 Task: Look for space in Byaroza, Belarus from 12th  August, 2023 to 15th August, 2023 for 3 adults in price range Rs.12000 to Rs.16000. Place can be entire place with 2 bedrooms having 3 beds and 1 bathroom. Property type can be house, flat, guest house. Amenities needed are: washing machine. Booking option can be shelf check-in. Required host language is English.
Action: Mouse moved to (518, 113)
Screenshot: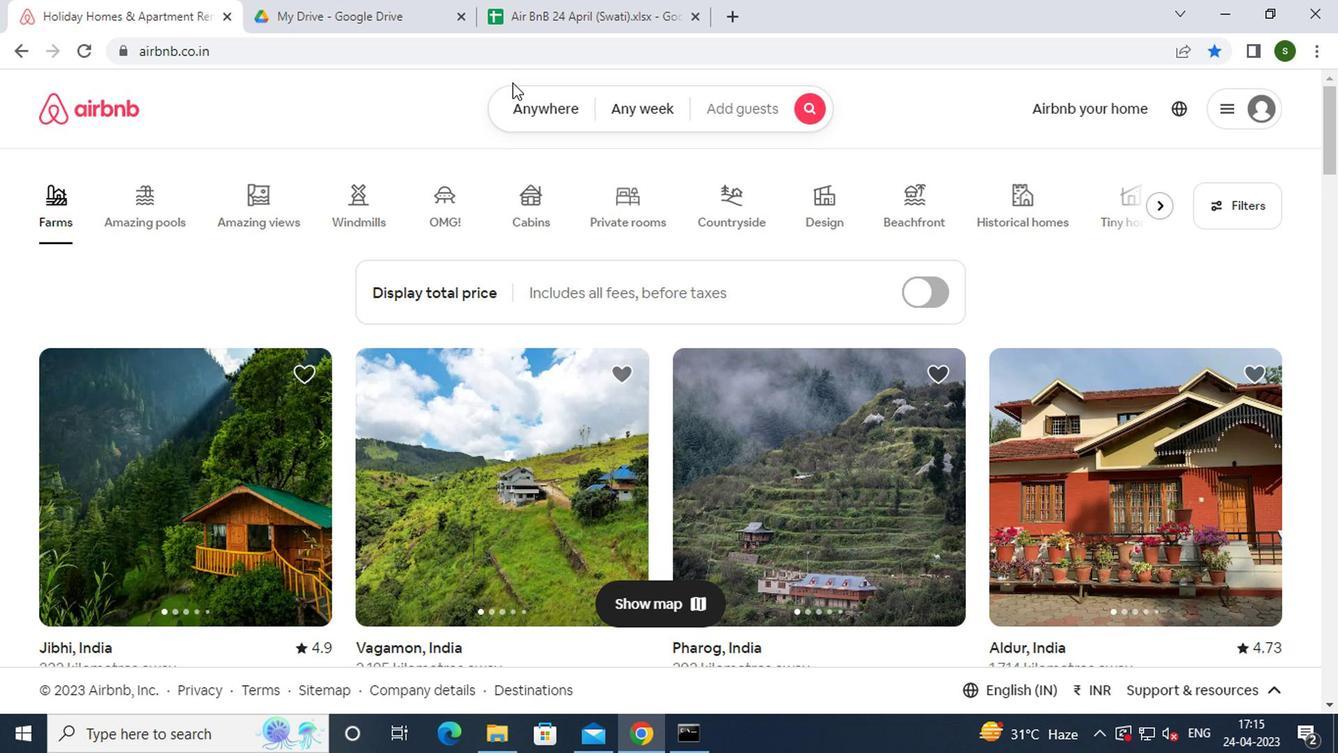 
Action: Mouse pressed left at (518, 113)
Screenshot: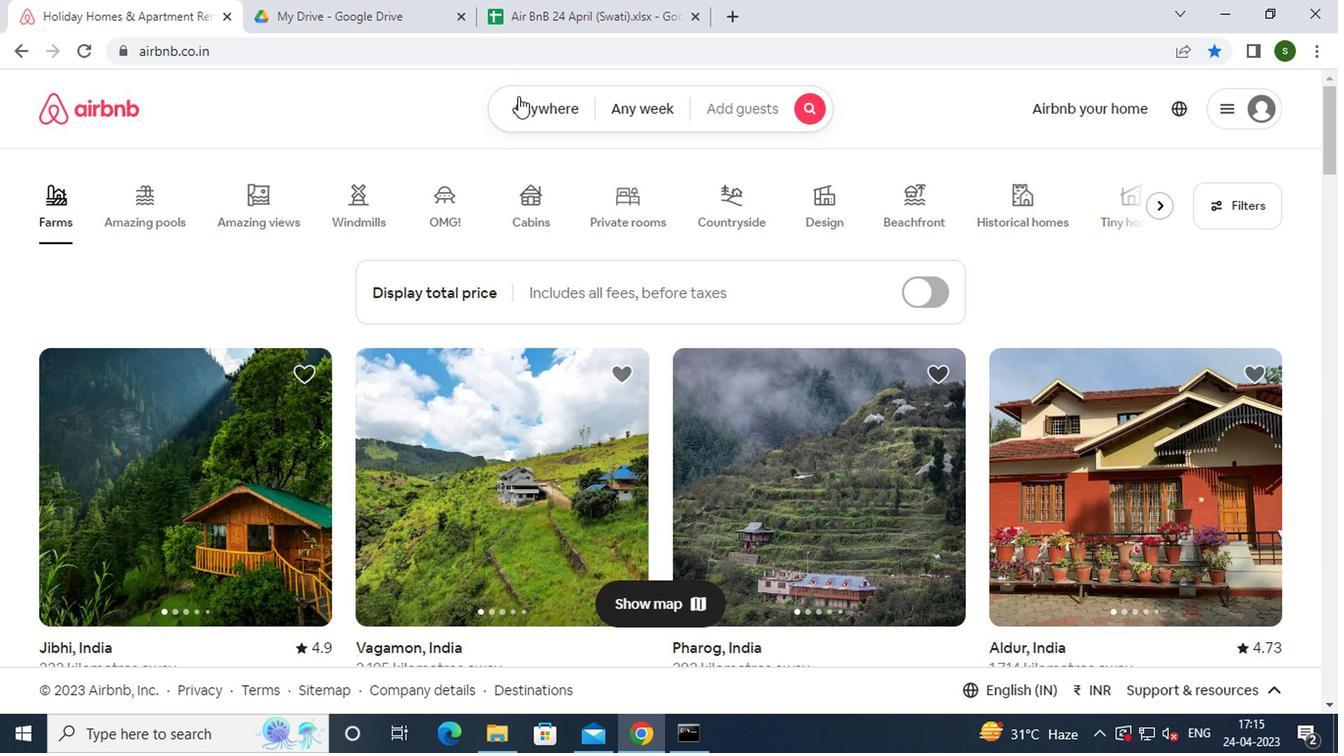 
Action: Mouse moved to (416, 183)
Screenshot: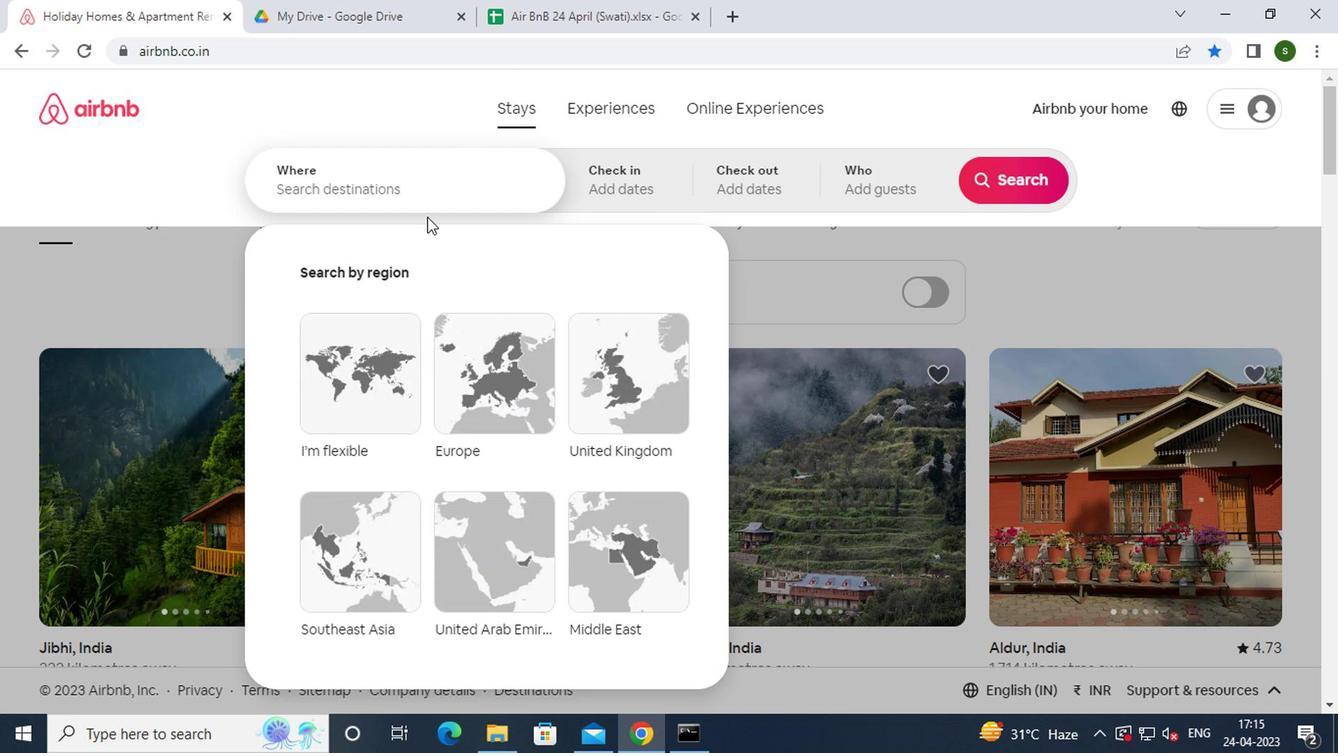 
Action: Mouse pressed left at (416, 183)
Screenshot: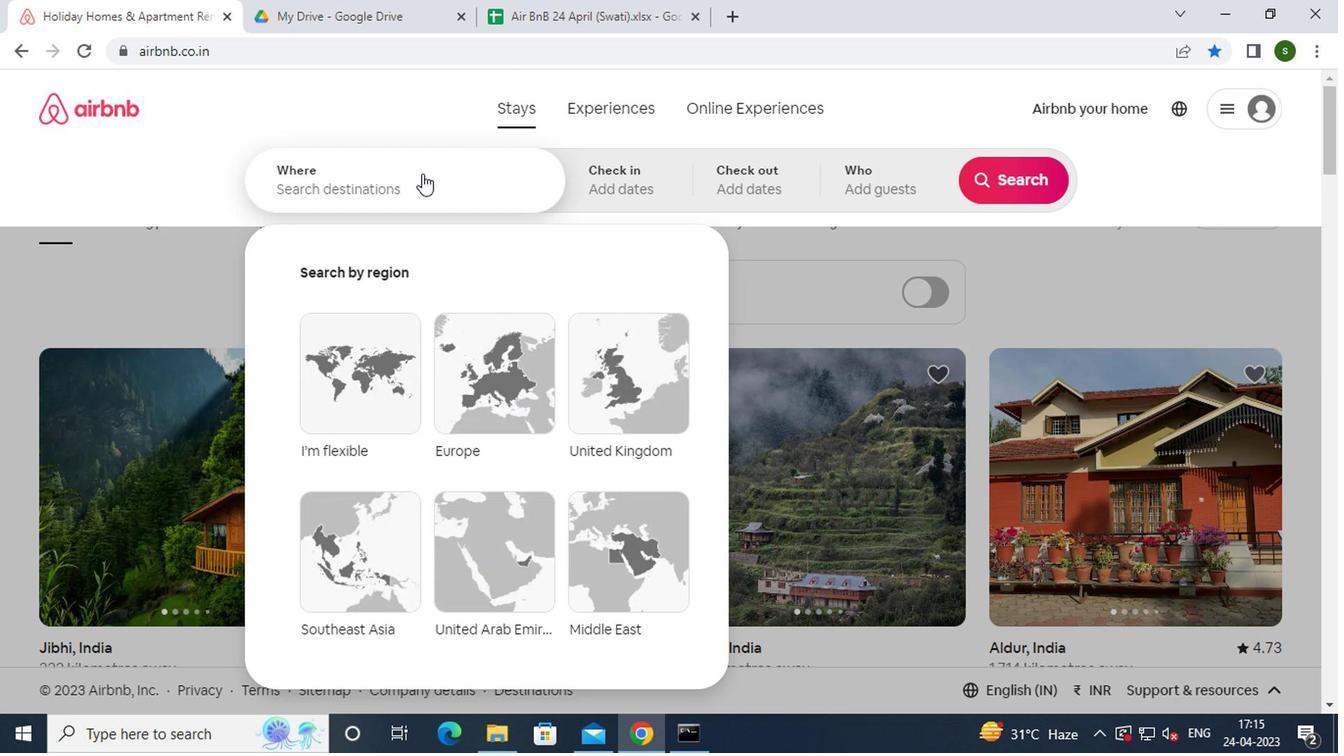 
Action: Key pressed <Key.caps_lock>b<Key.caps_lock><Key.backspace>b<Key.caps_lock>yaroza
Screenshot: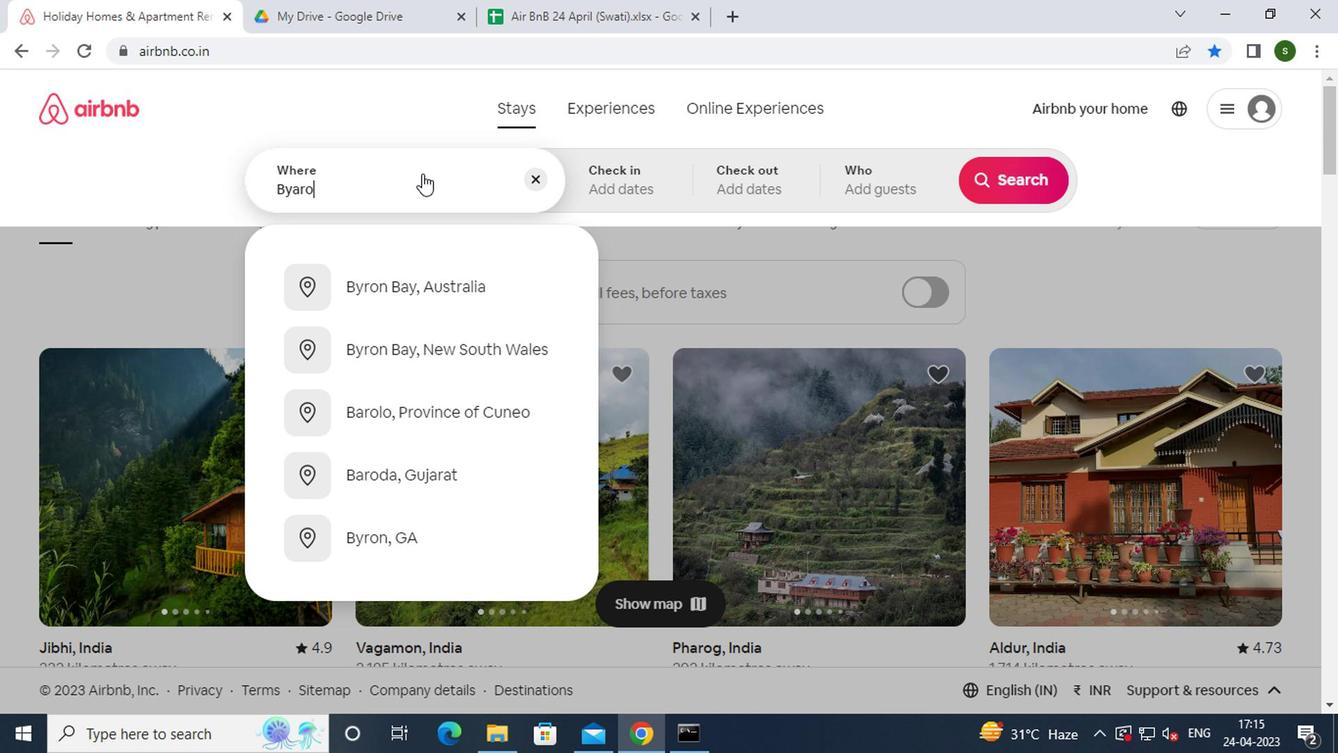 
Action: Mouse moved to (436, 308)
Screenshot: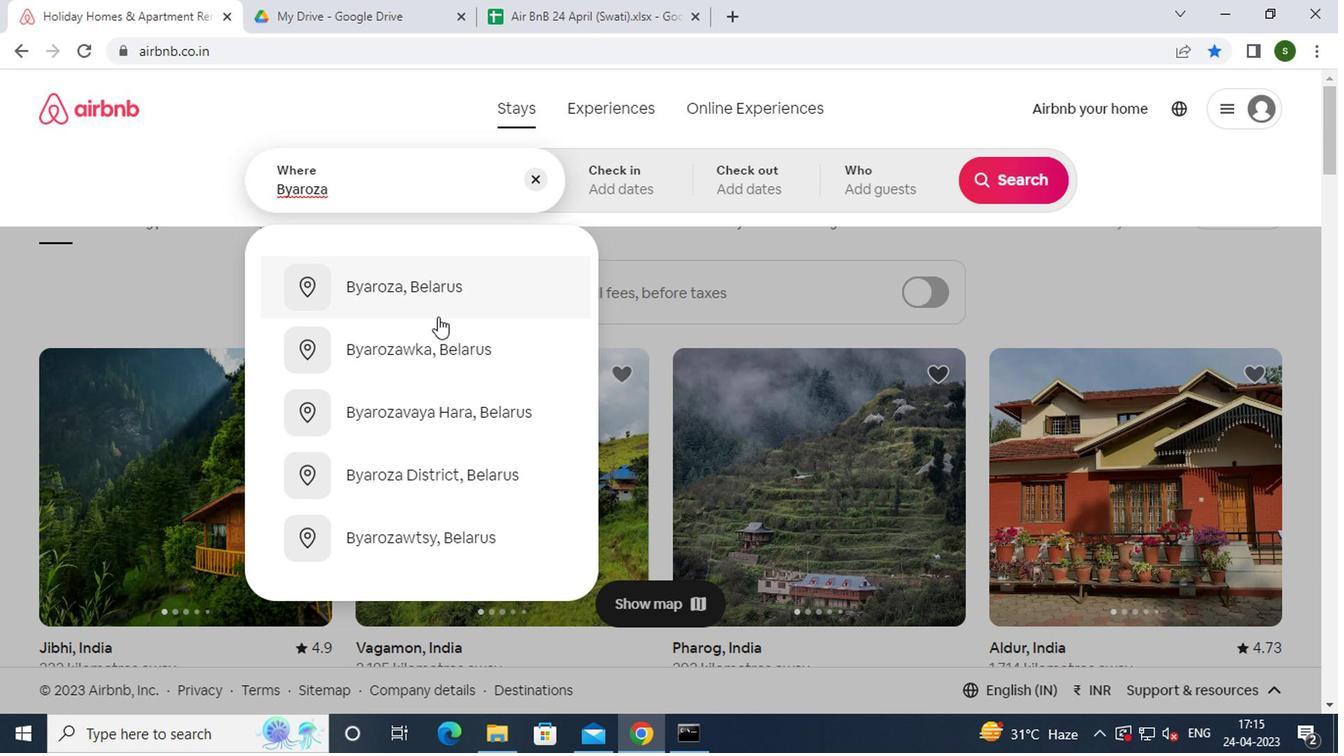 
Action: Mouse pressed left at (436, 308)
Screenshot: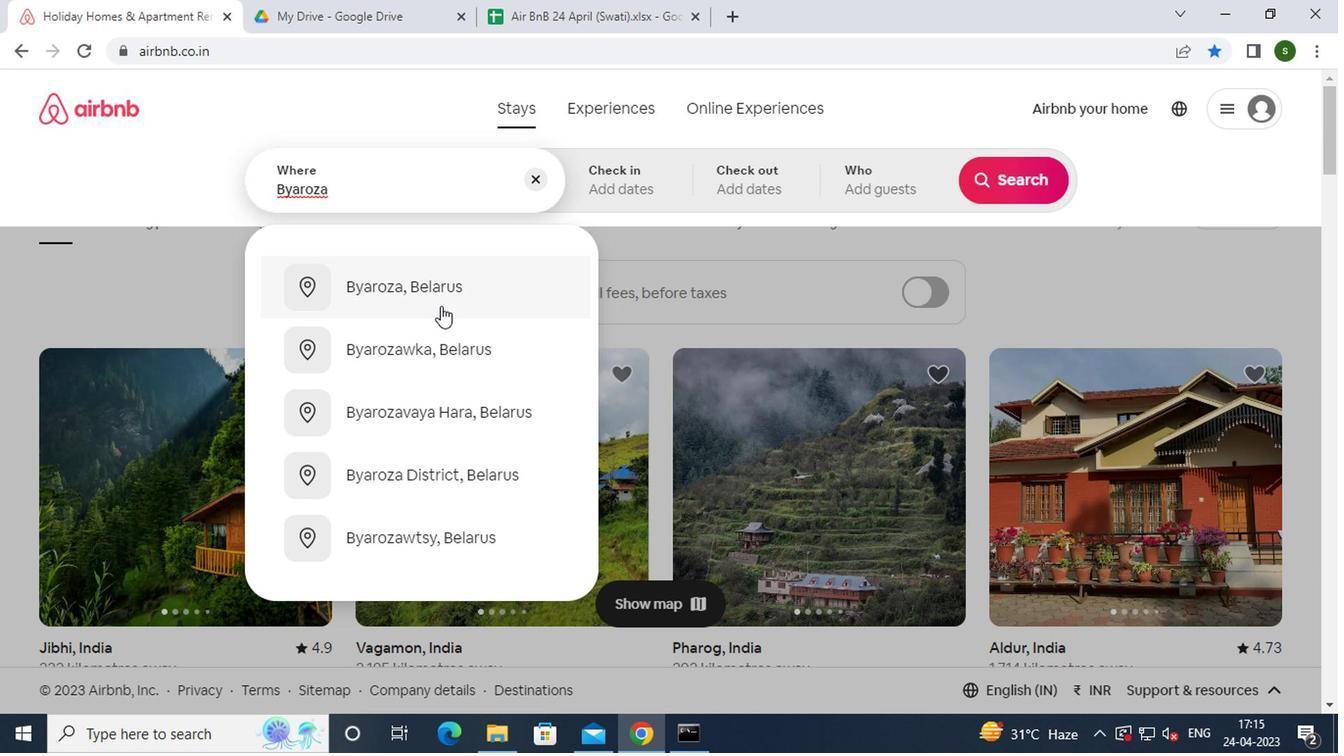 
Action: Mouse moved to (1006, 343)
Screenshot: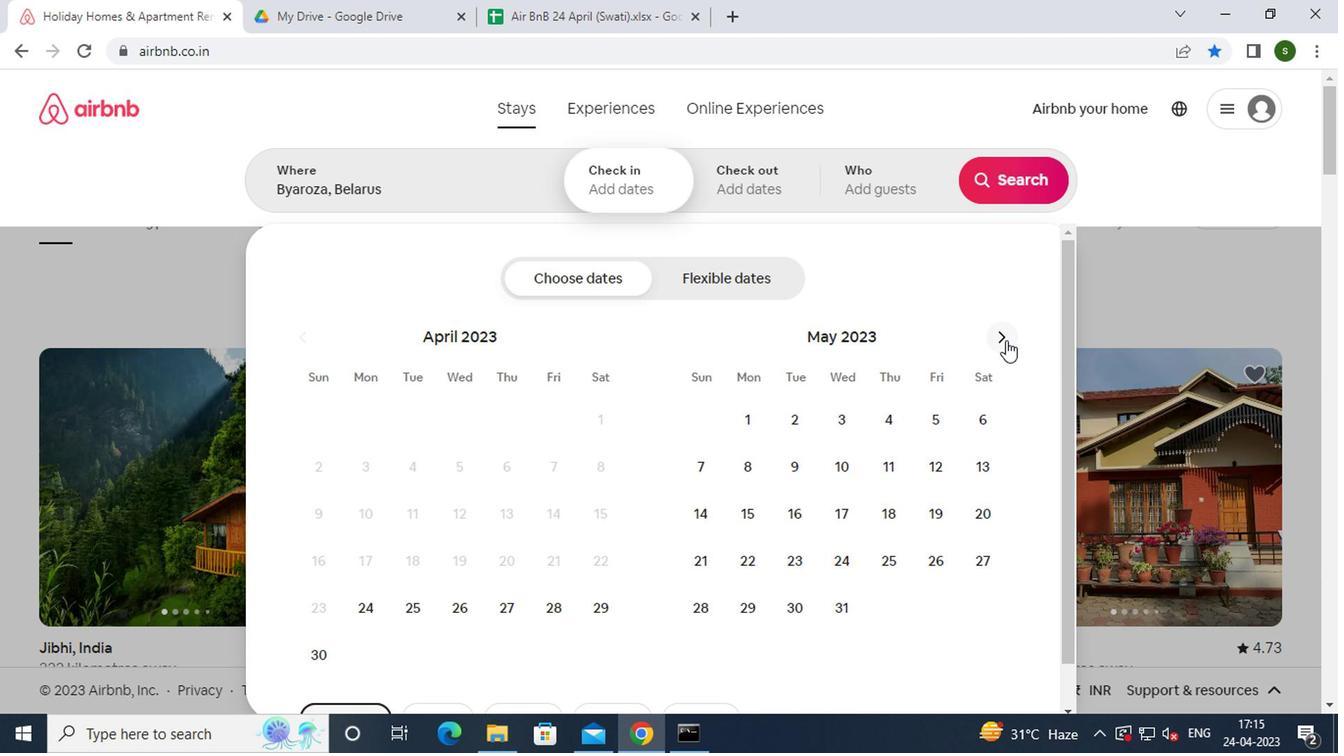 
Action: Mouse pressed left at (1006, 343)
Screenshot: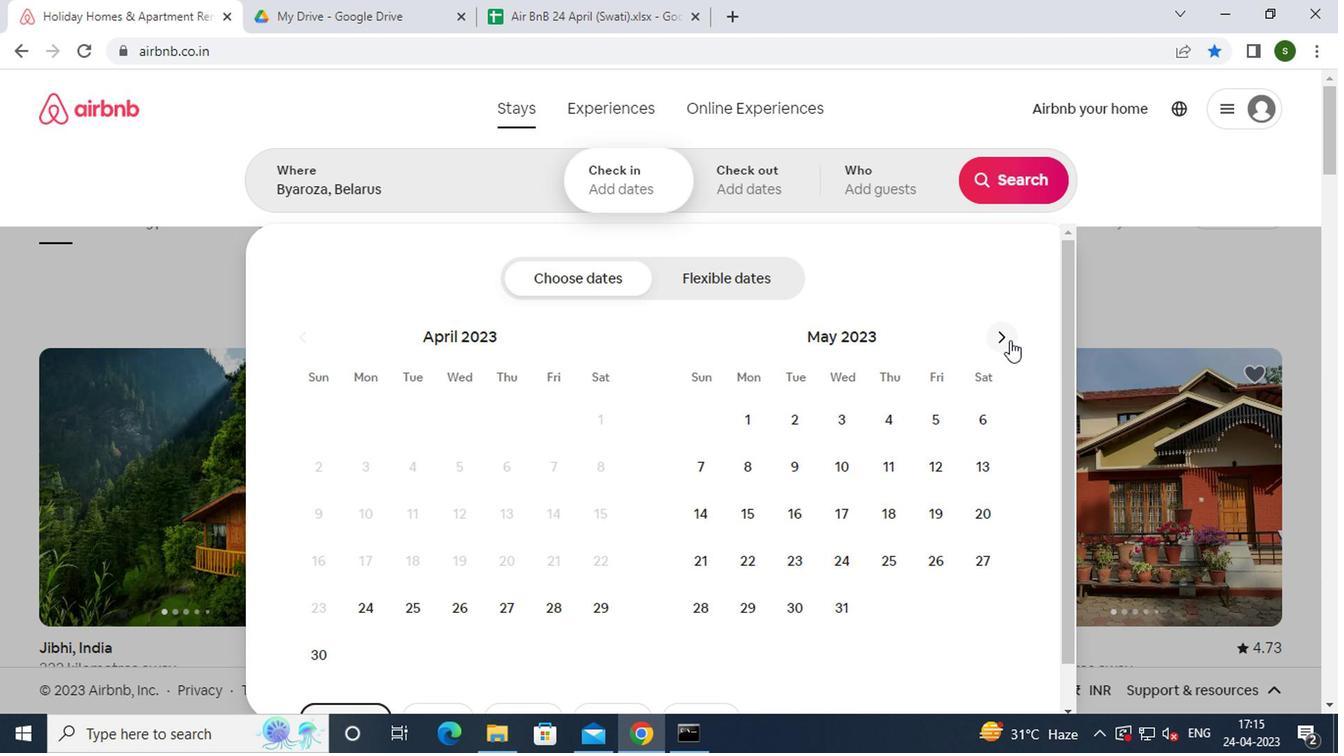 
Action: Mouse pressed left at (1006, 343)
Screenshot: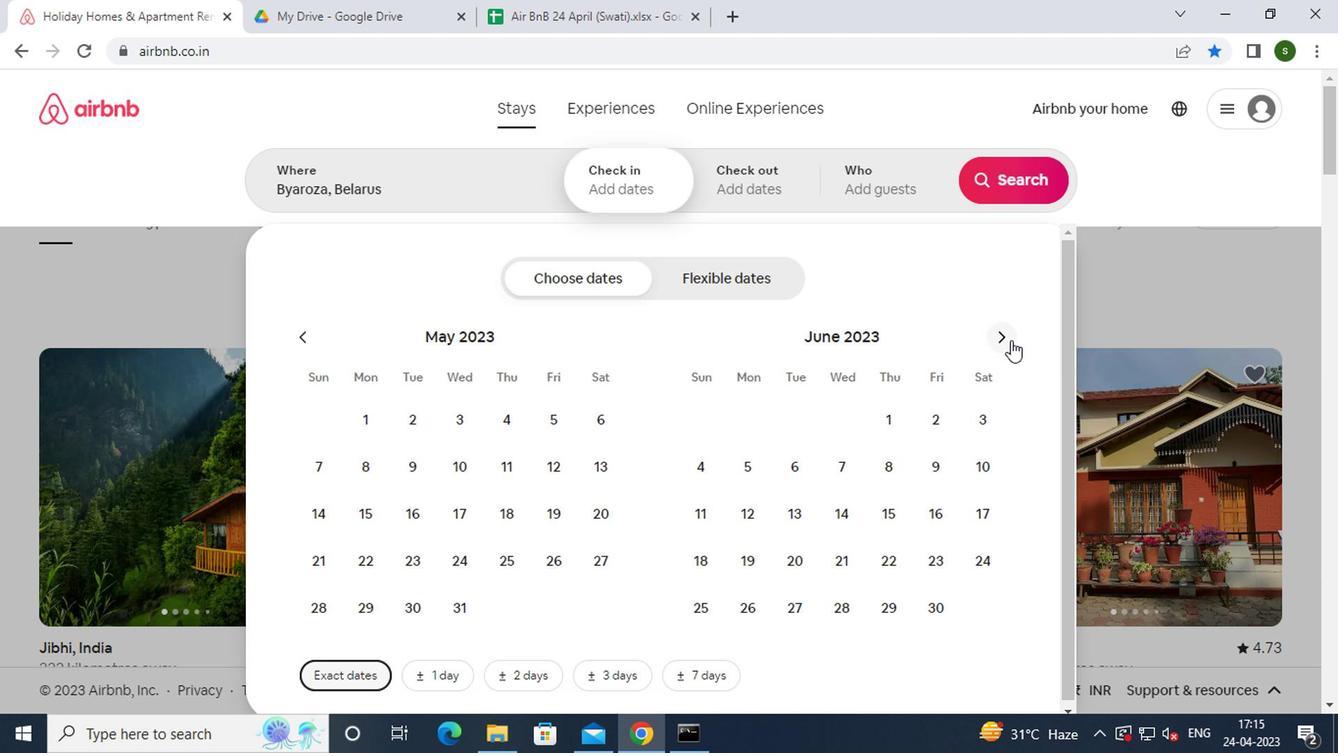 
Action: Mouse pressed left at (1006, 343)
Screenshot: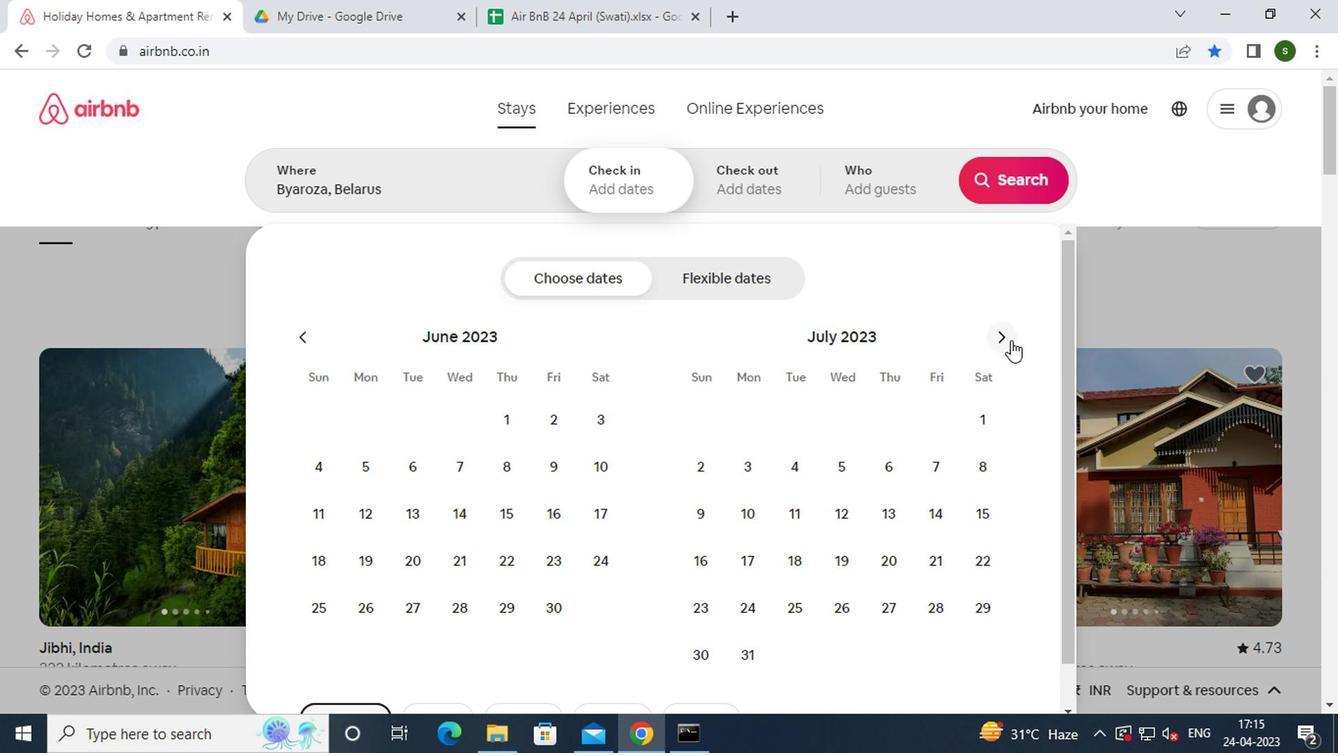 
Action: Mouse moved to (974, 453)
Screenshot: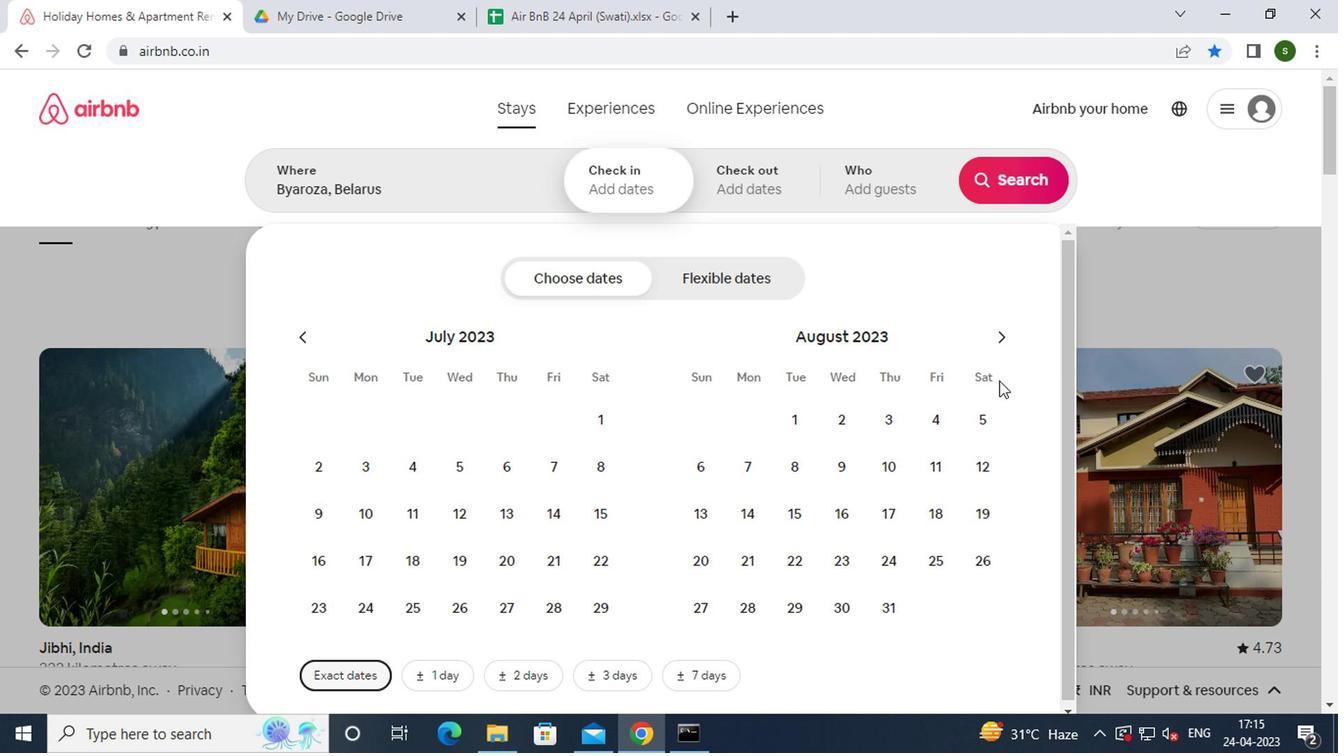 
Action: Mouse pressed left at (974, 453)
Screenshot: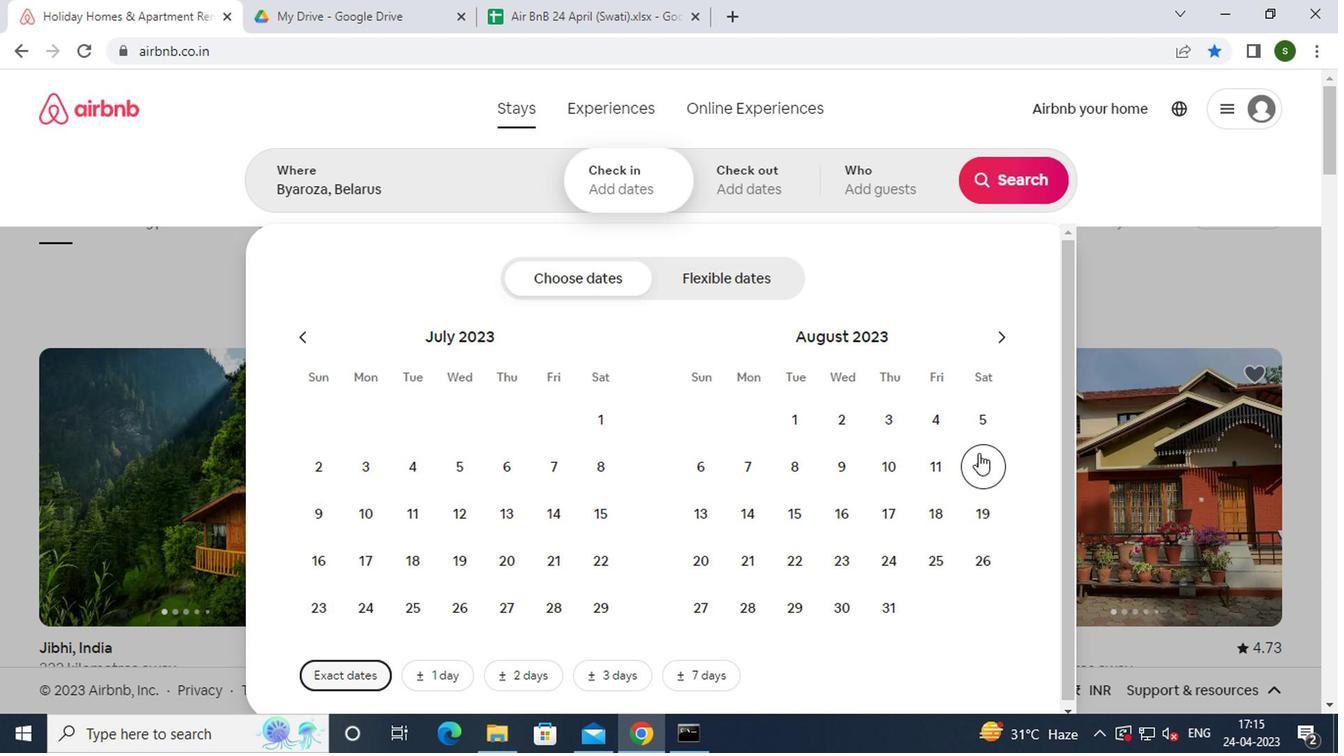 
Action: Mouse moved to (787, 502)
Screenshot: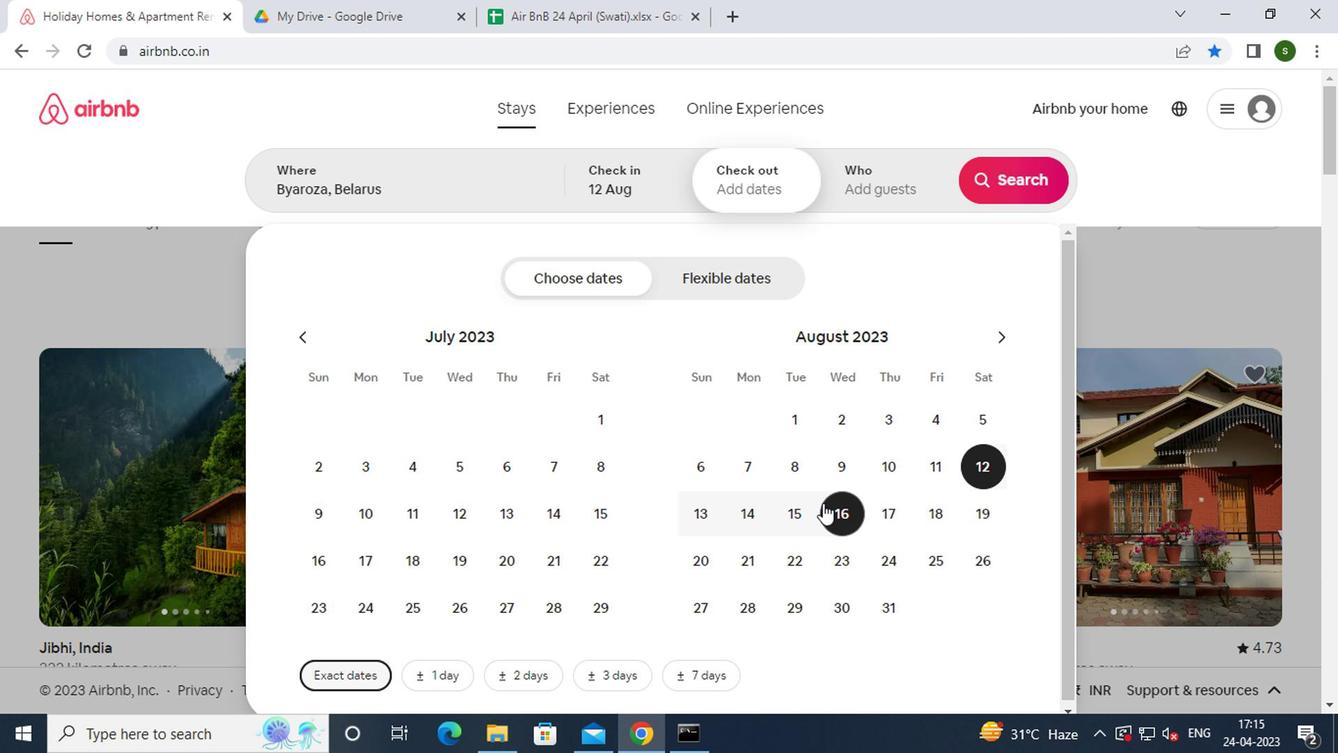 
Action: Mouse pressed left at (787, 502)
Screenshot: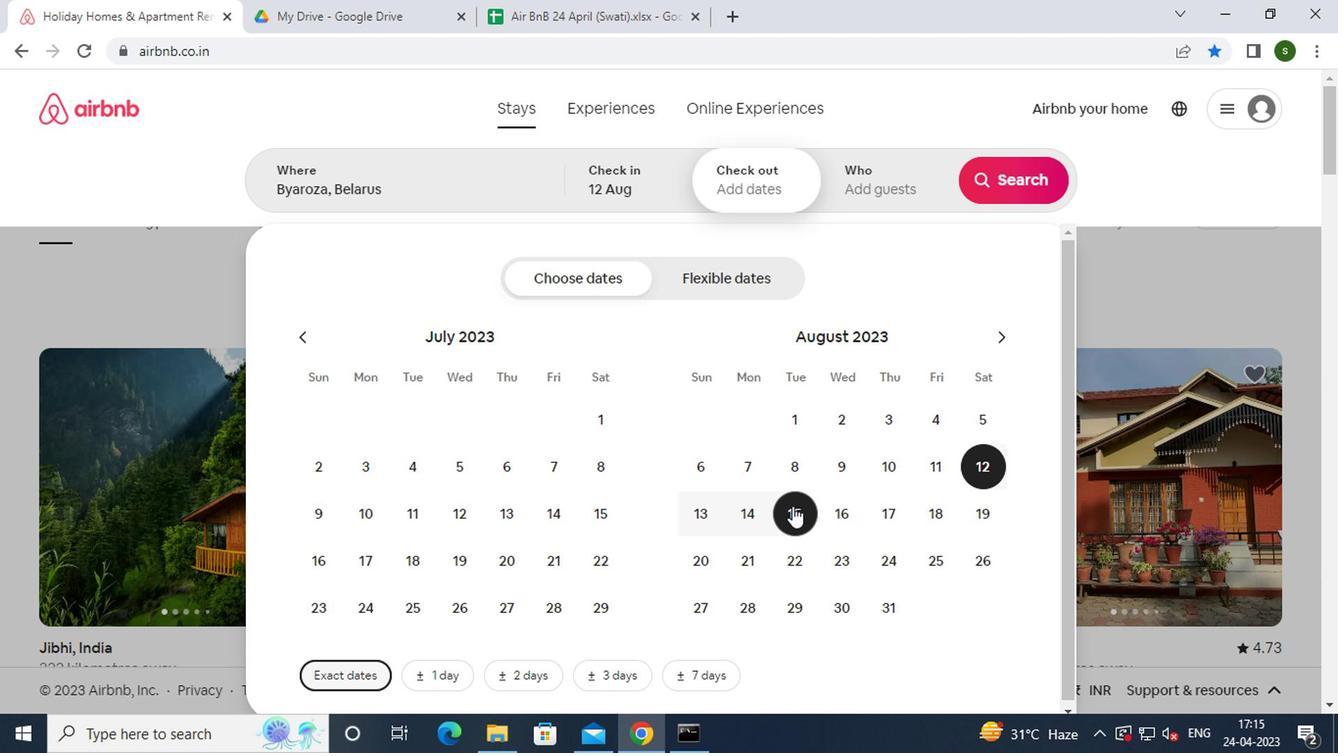 
Action: Mouse moved to (886, 184)
Screenshot: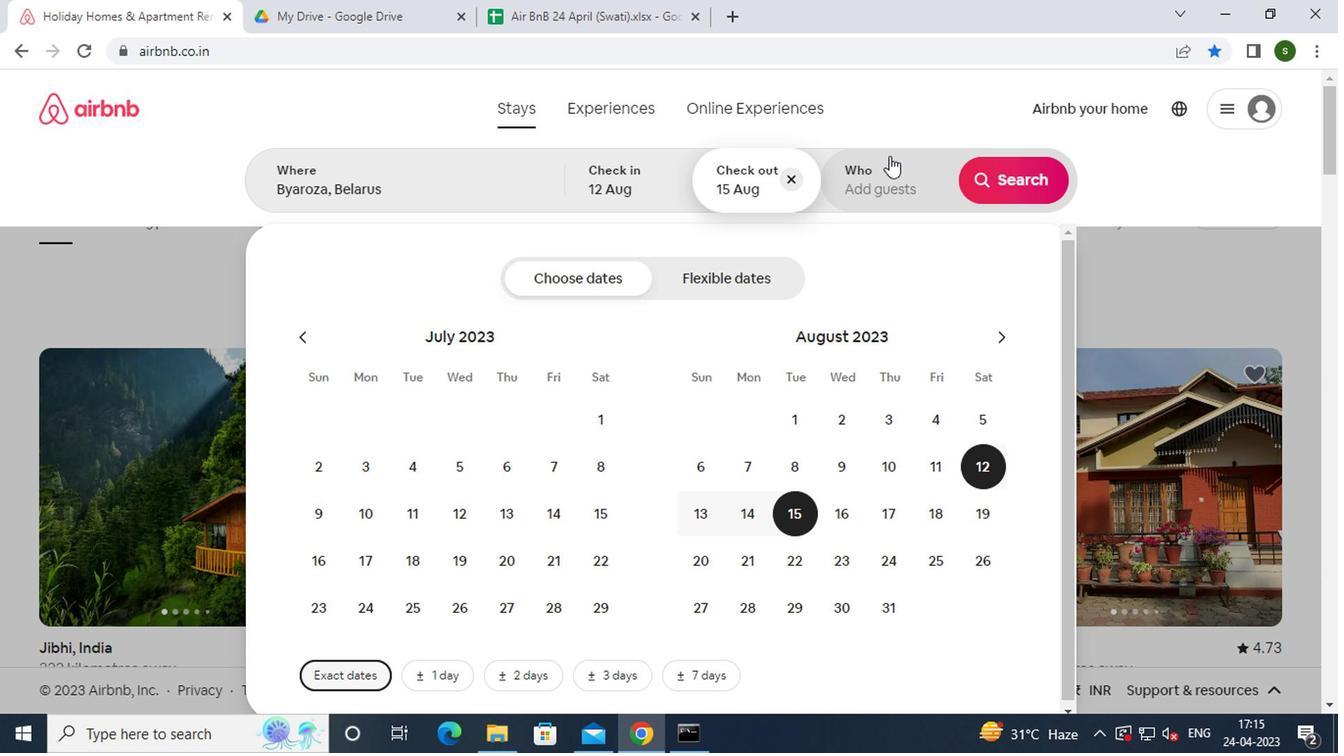 
Action: Mouse pressed left at (886, 184)
Screenshot: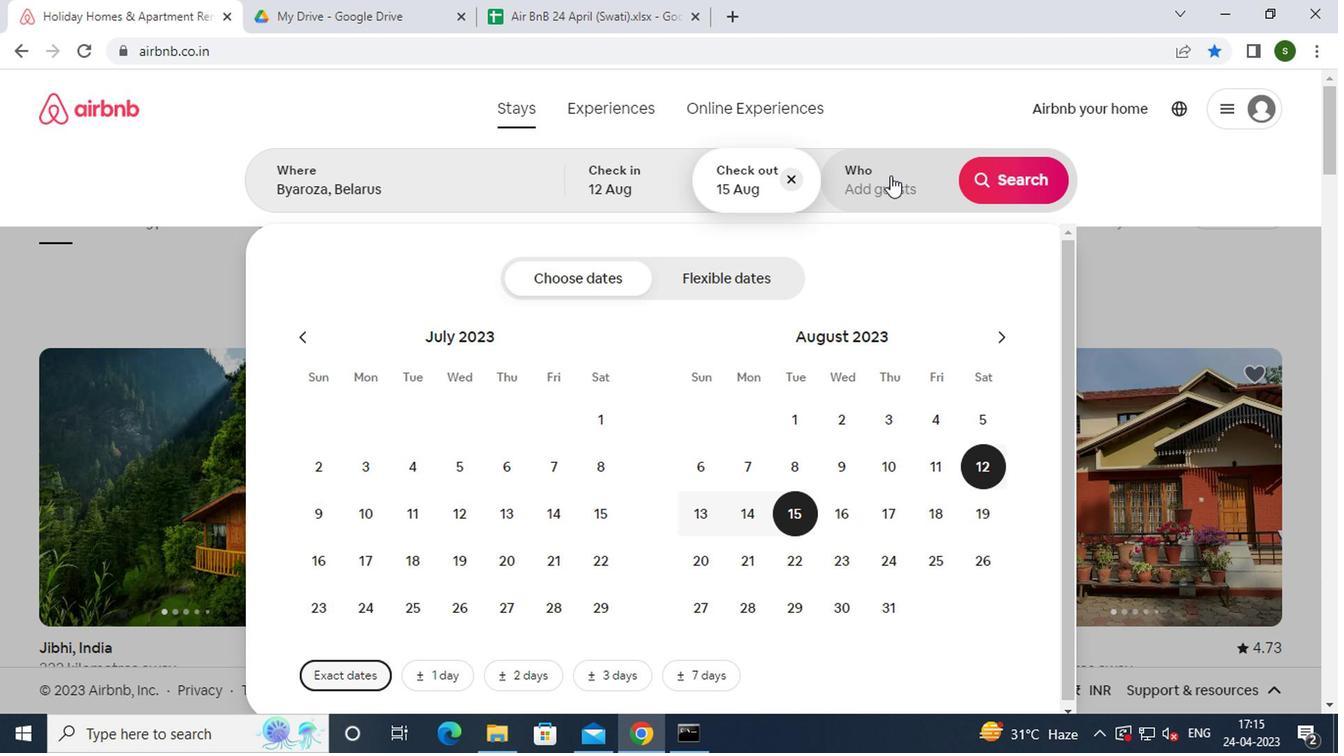 
Action: Mouse moved to (1016, 289)
Screenshot: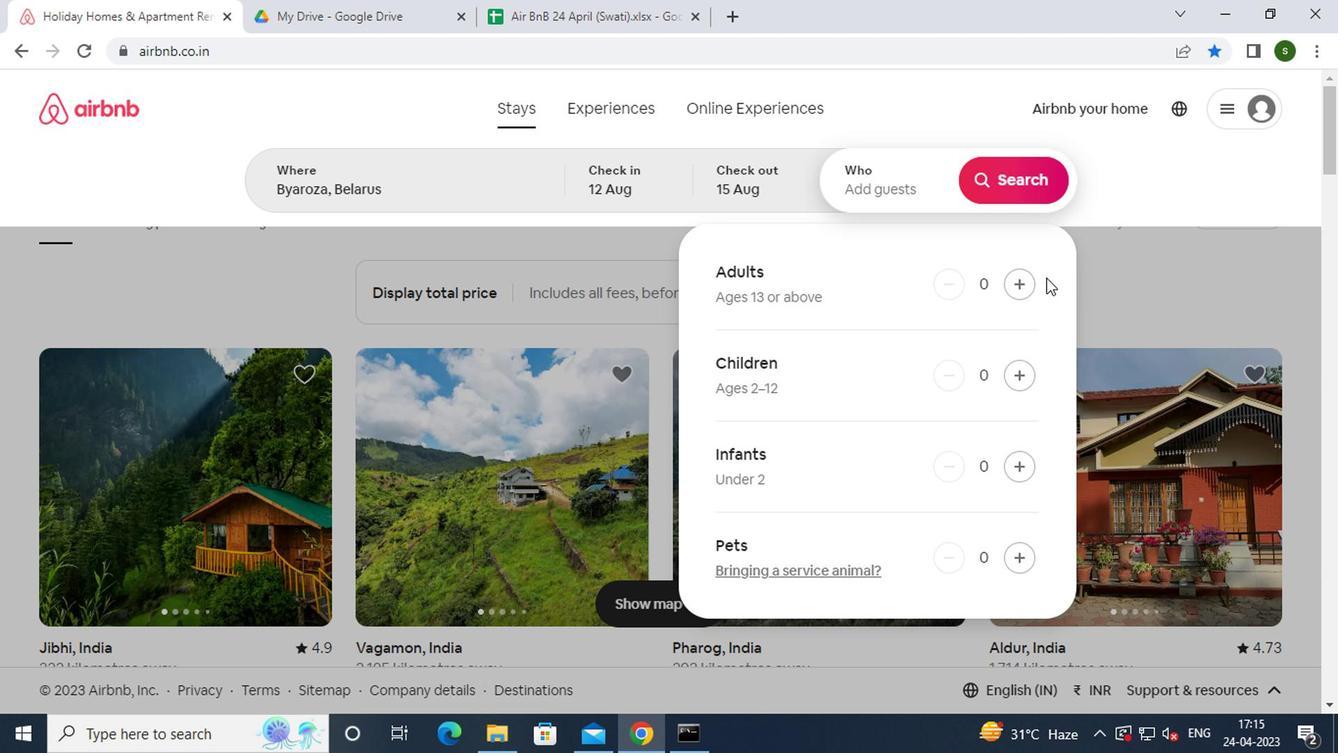 
Action: Mouse pressed left at (1016, 289)
Screenshot: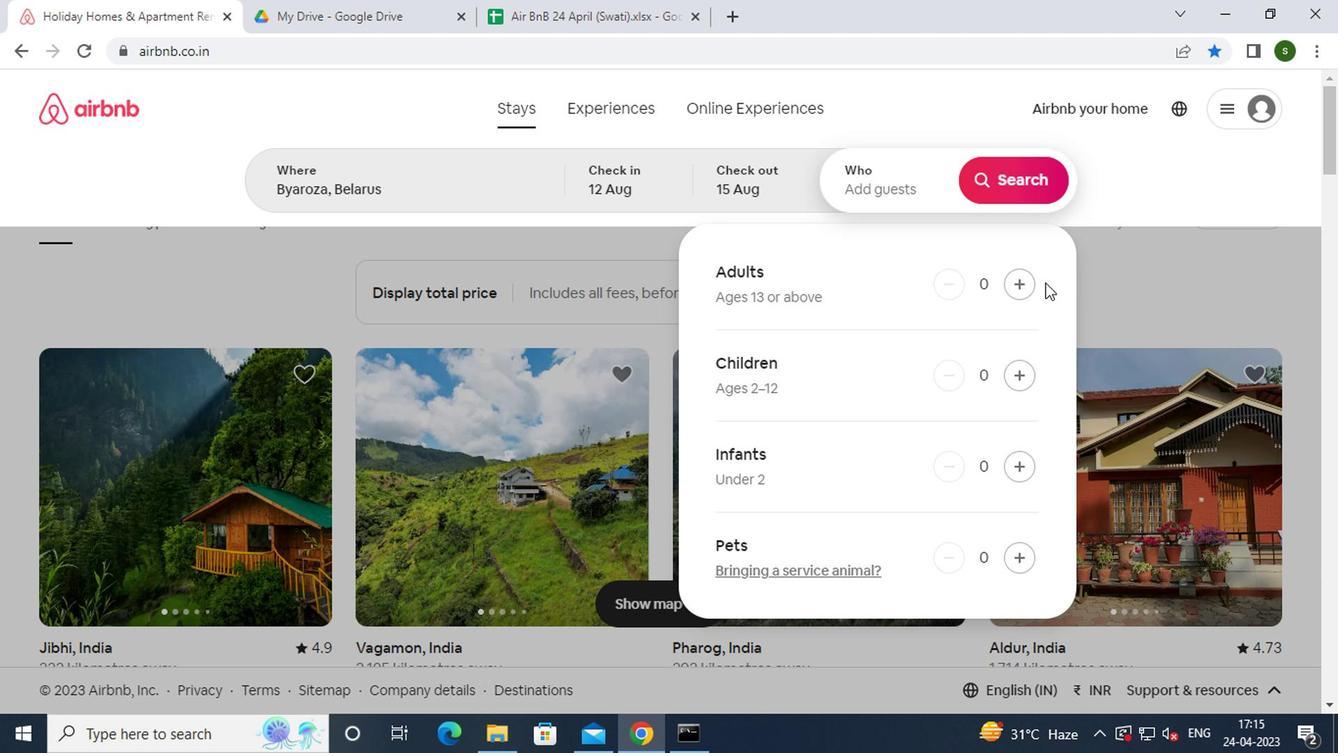 
Action: Mouse pressed left at (1016, 289)
Screenshot: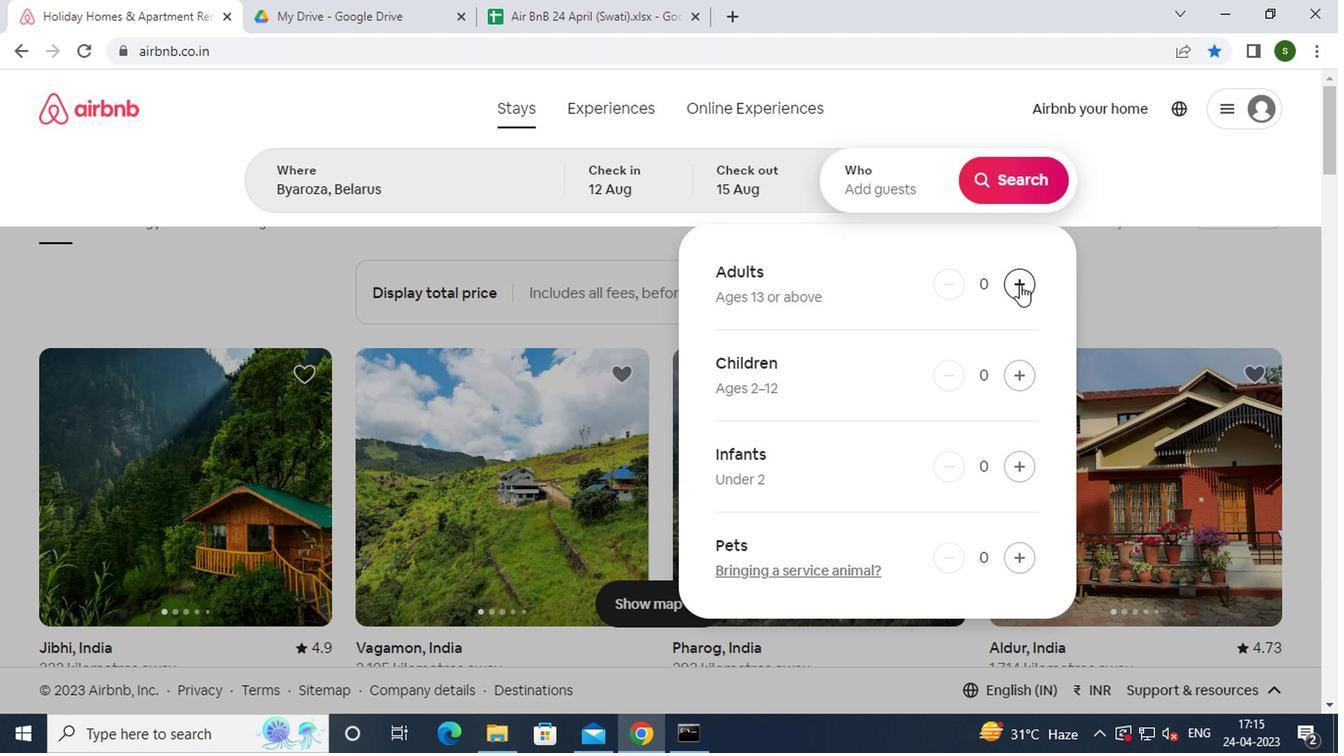 
Action: Mouse pressed left at (1016, 289)
Screenshot: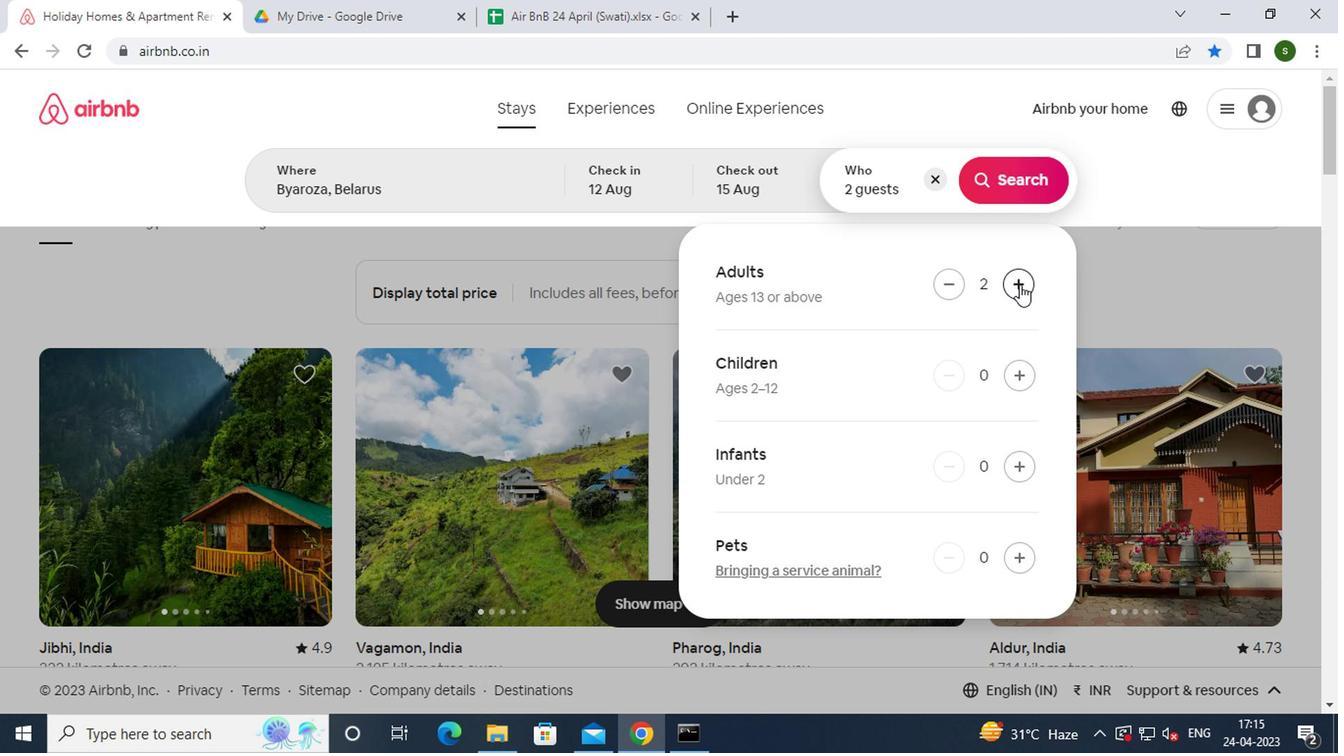 
Action: Mouse moved to (996, 205)
Screenshot: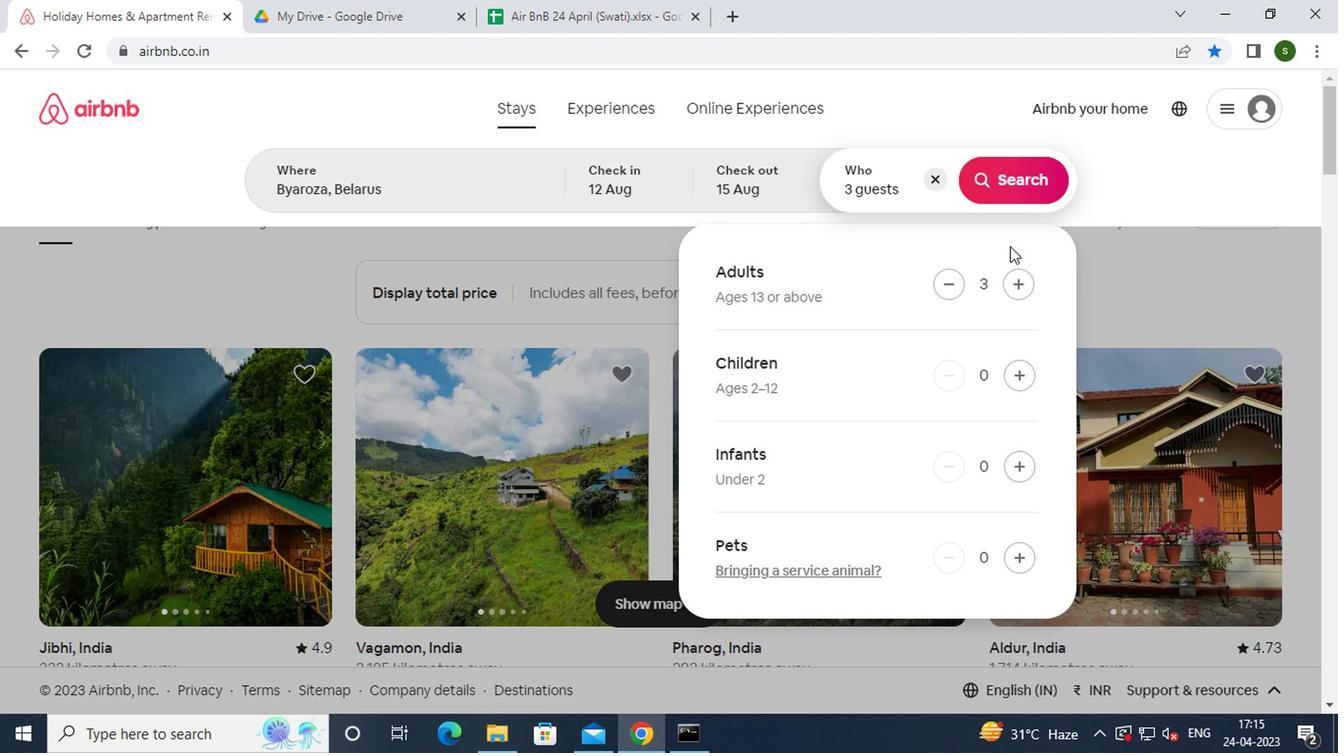 
Action: Mouse pressed left at (996, 205)
Screenshot: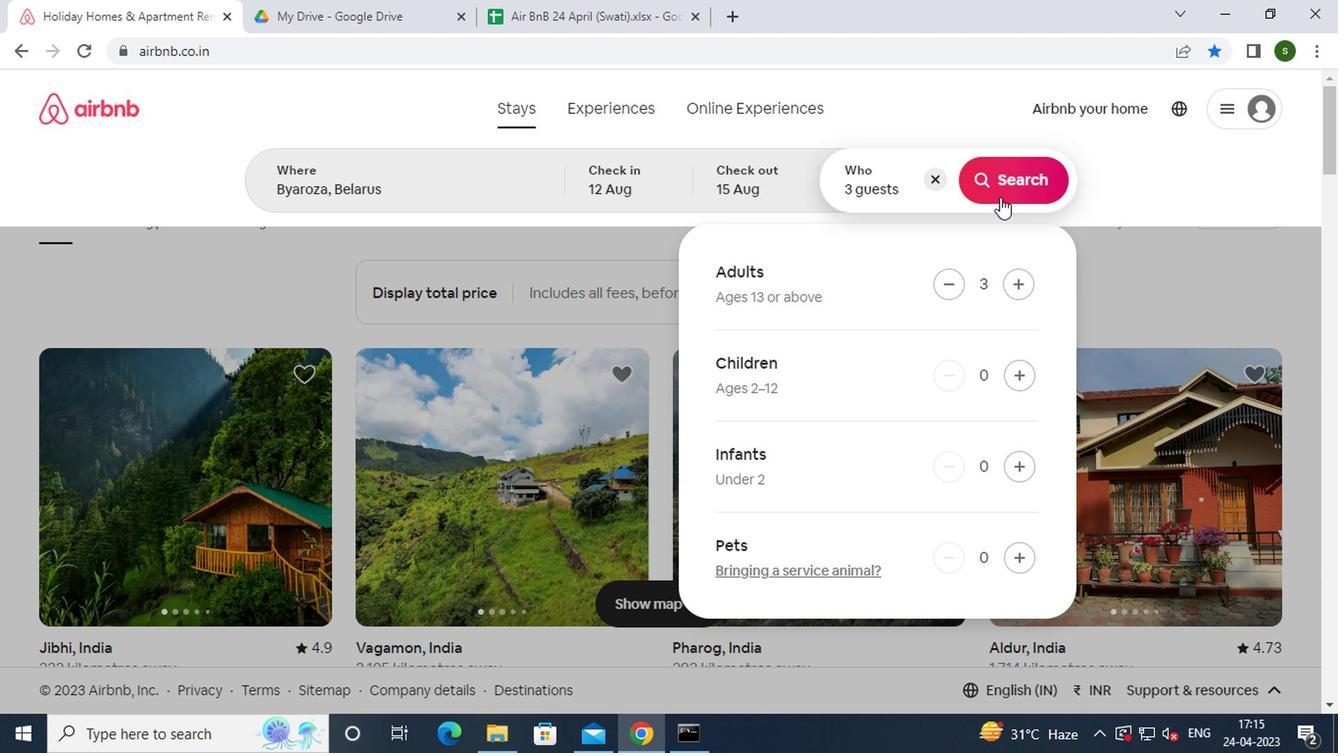
Action: Mouse moved to (1227, 183)
Screenshot: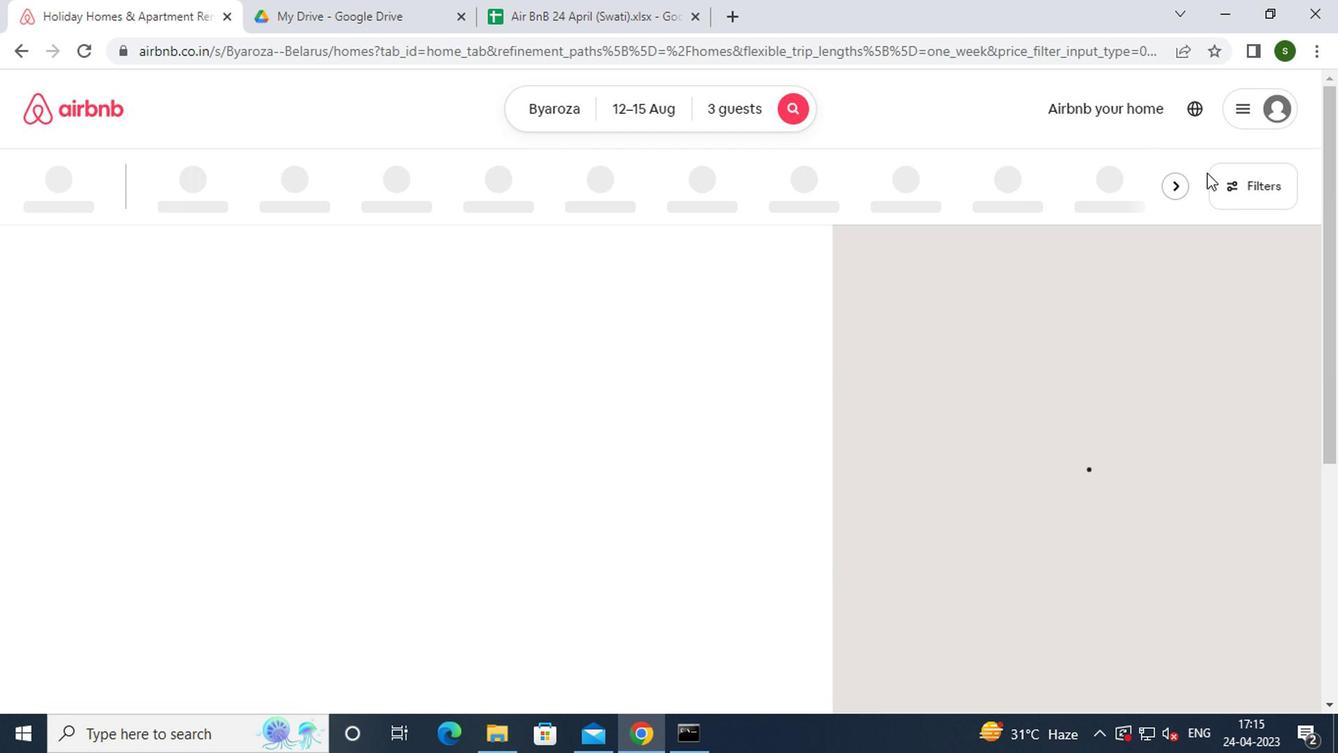 
Action: Mouse pressed left at (1227, 183)
Screenshot: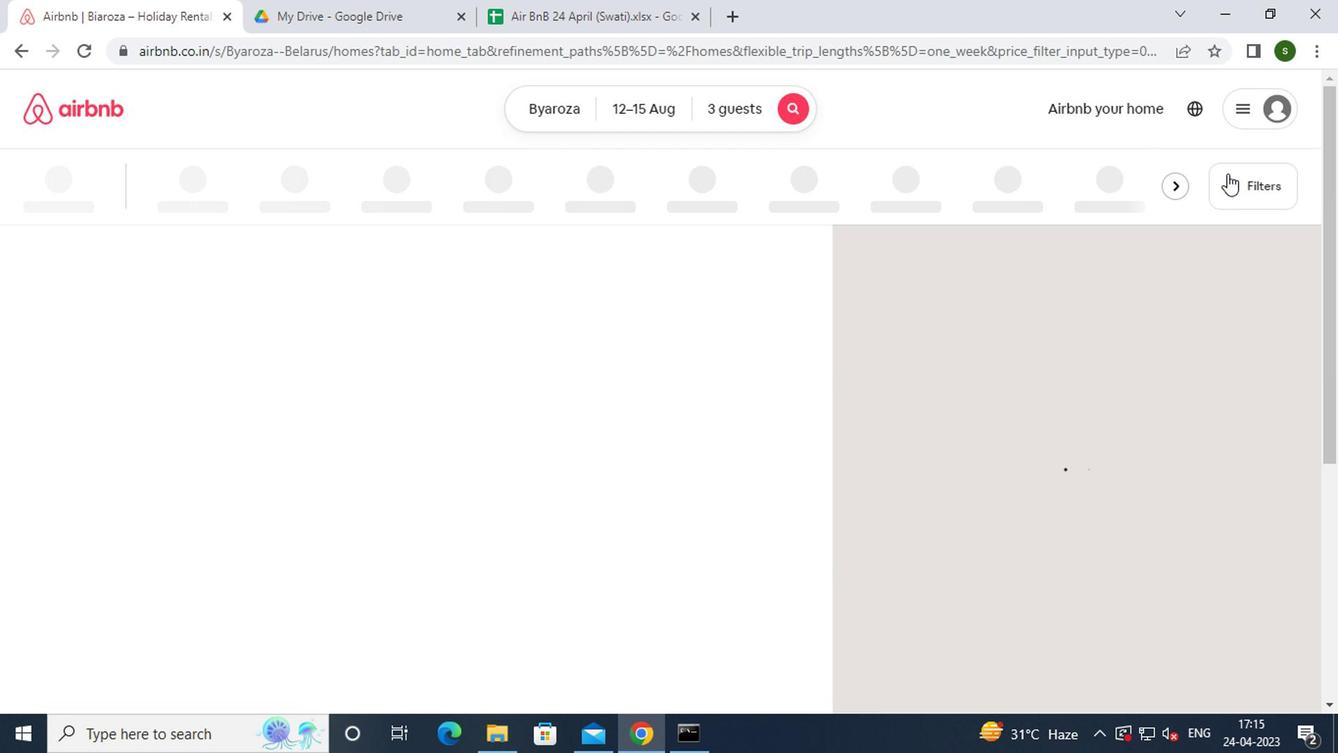 
Action: Mouse moved to (492, 316)
Screenshot: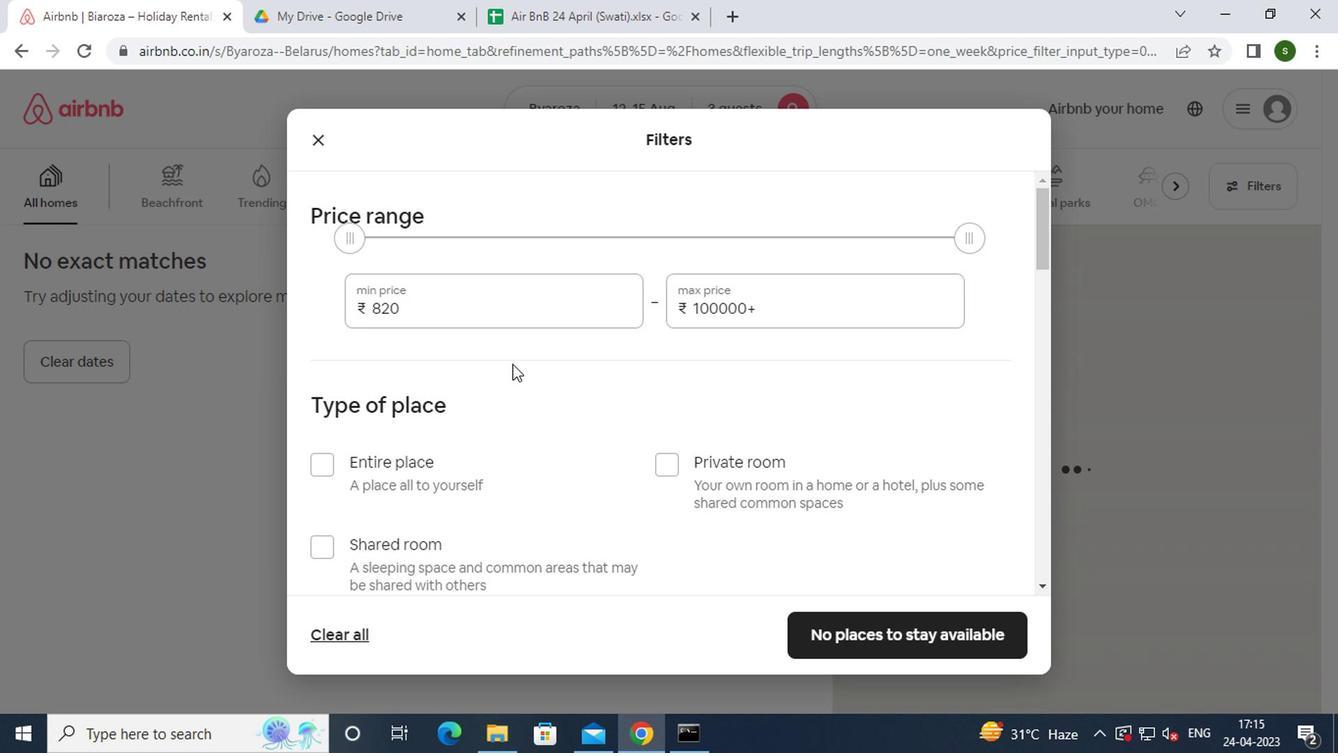 
Action: Mouse pressed left at (492, 316)
Screenshot: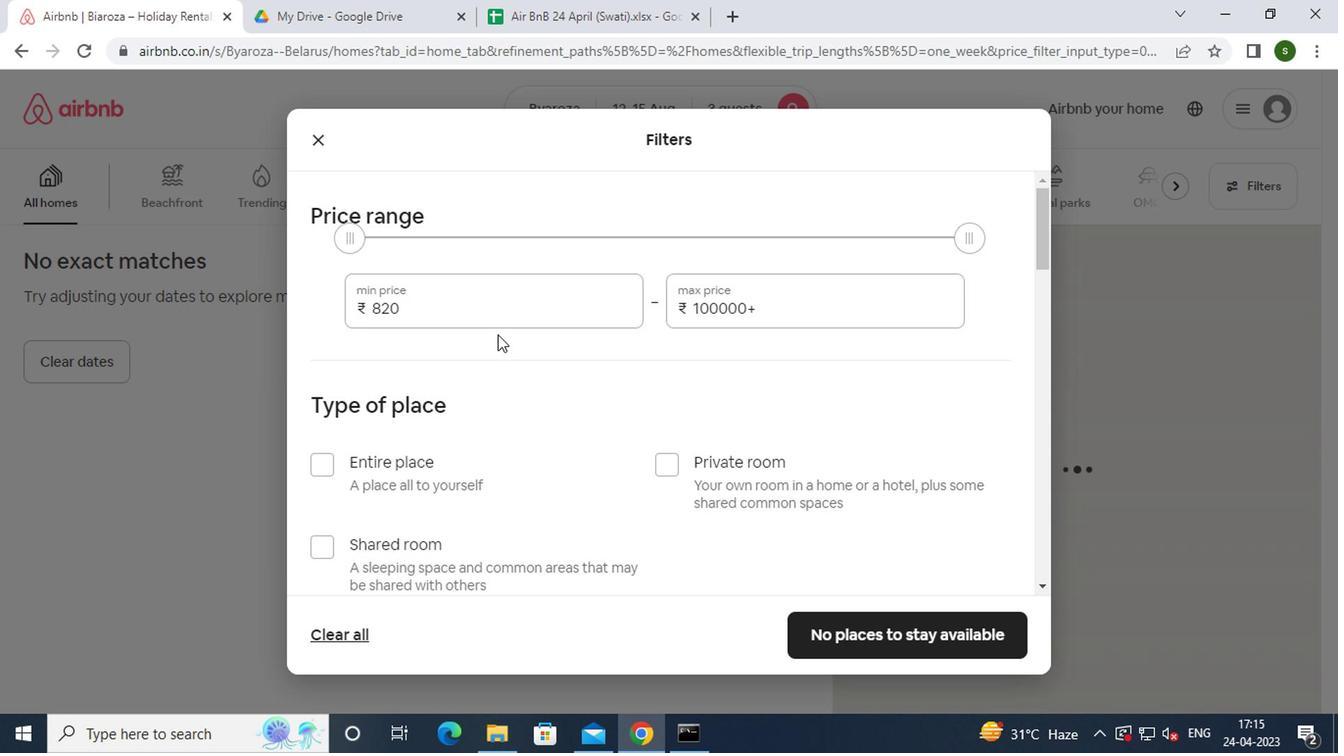 
Action: Key pressed <Key.backspace><Key.backspace><Key.backspace><Key.backspace><Key.backspace><Key.backspace><Key.backspace><Key.backspace><Key.backspace>12000
Screenshot: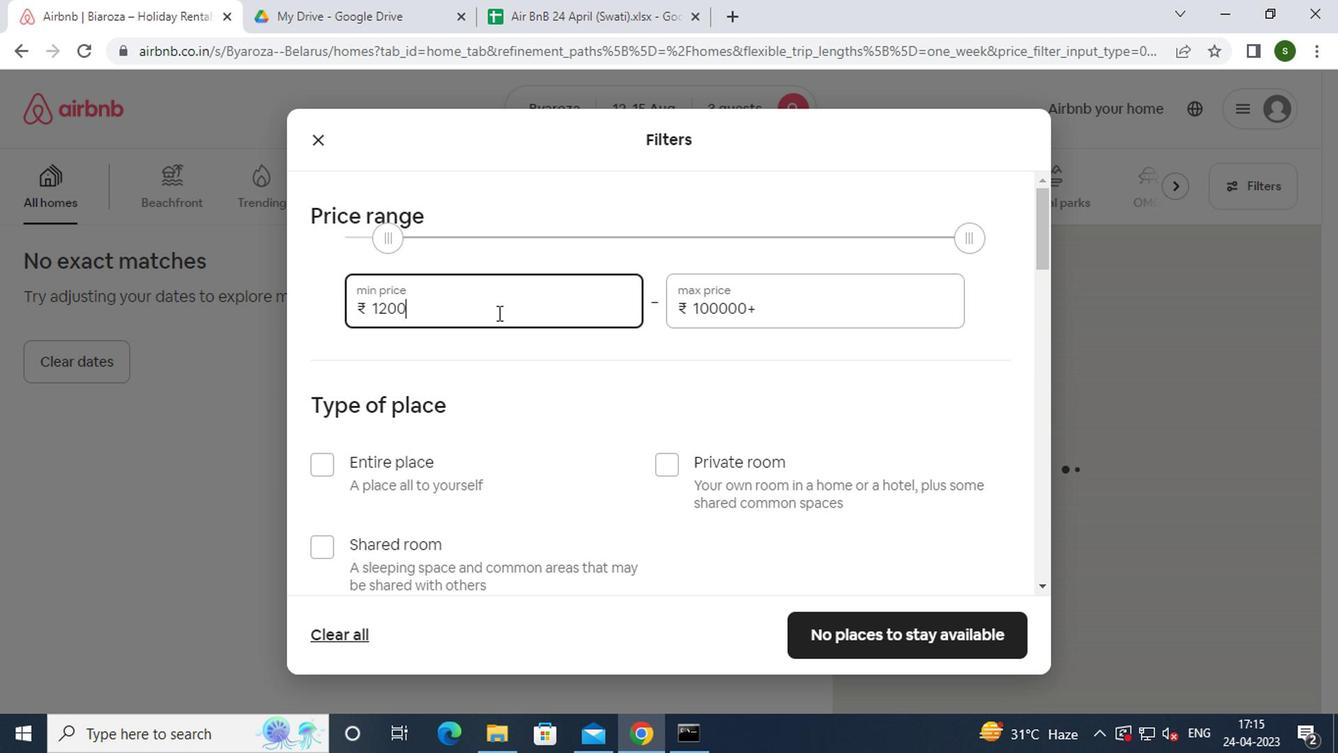 
Action: Mouse moved to (771, 311)
Screenshot: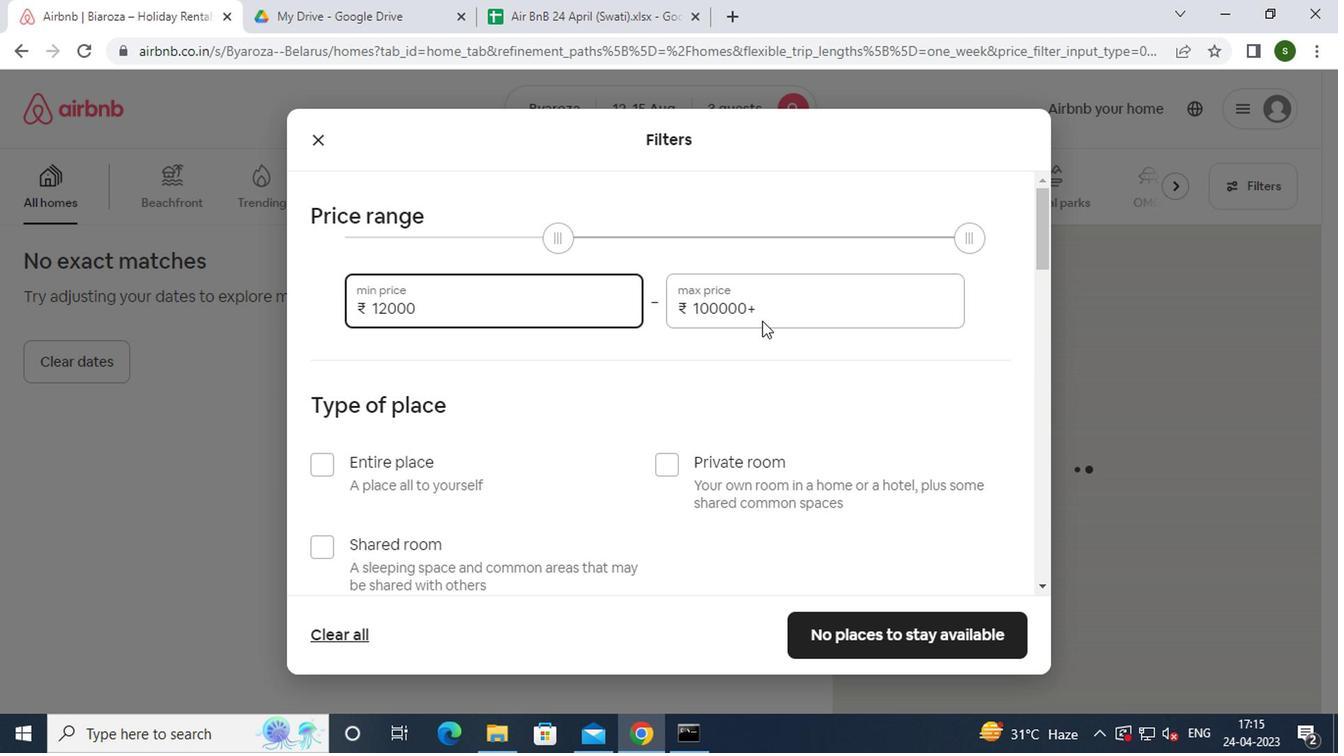 
Action: Mouse pressed left at (771, 311)
Screenshot: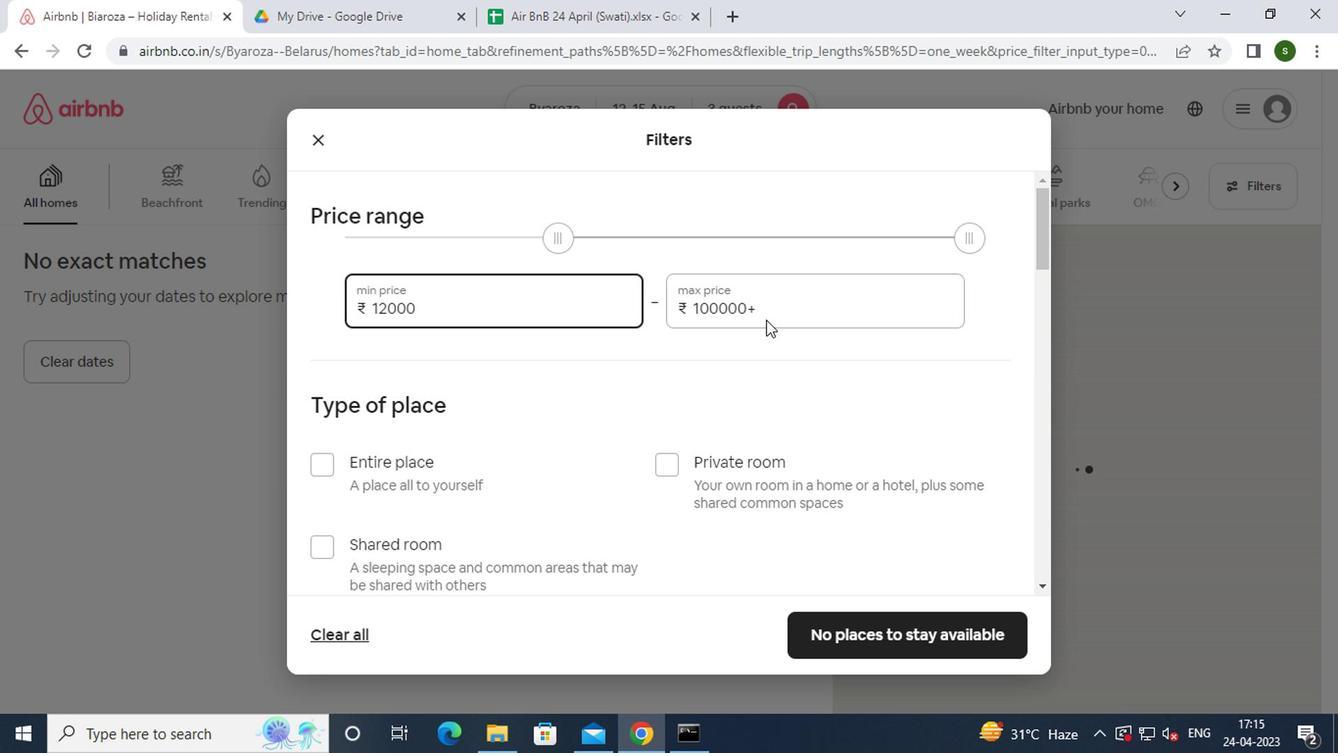 
Action: Mouse moved to (800, 265)
Screenshot: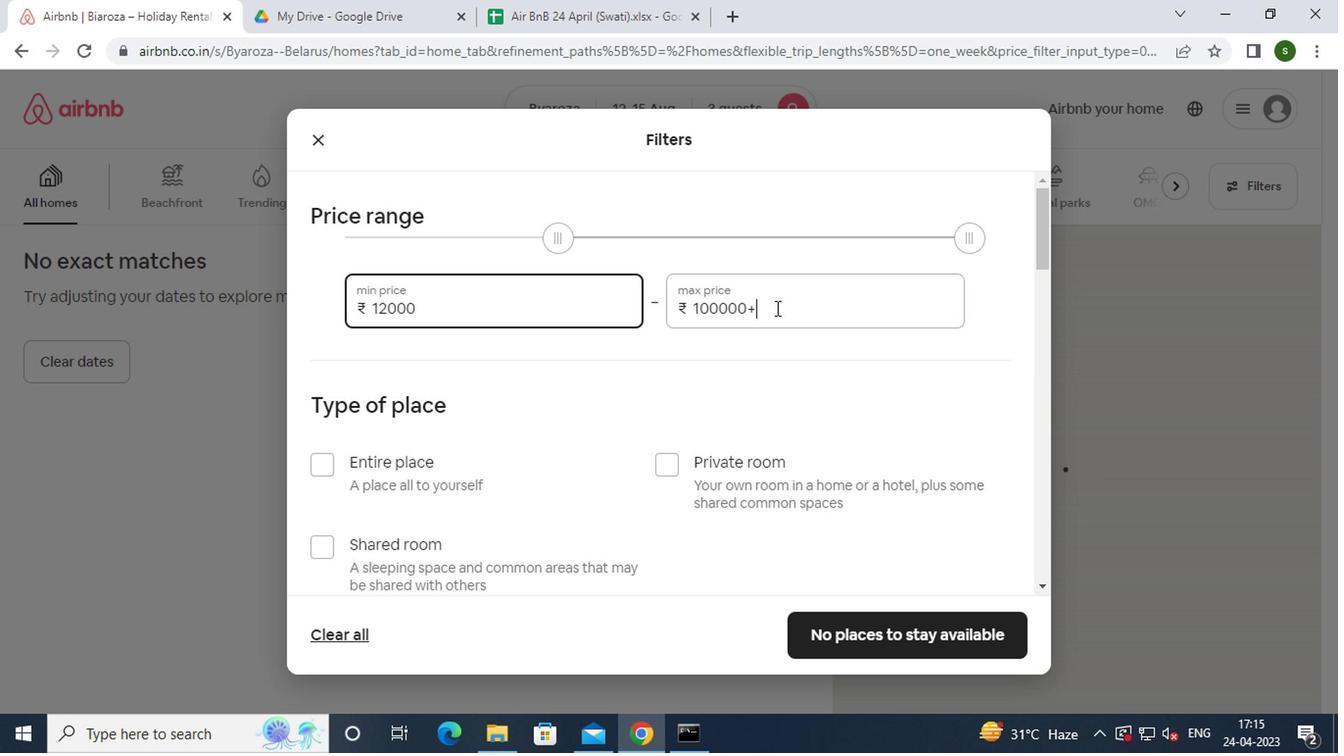 
Action: Key pressed <Key.backspace><Key.backspace><Key.backspace><Key.backspace><Key.backspace><Key.backspace><Key.backspace><Key.backspace><Key.backspace><Key.backspace><Key.backspace><Key.backspace><Key.backspace>16000
Screenshot: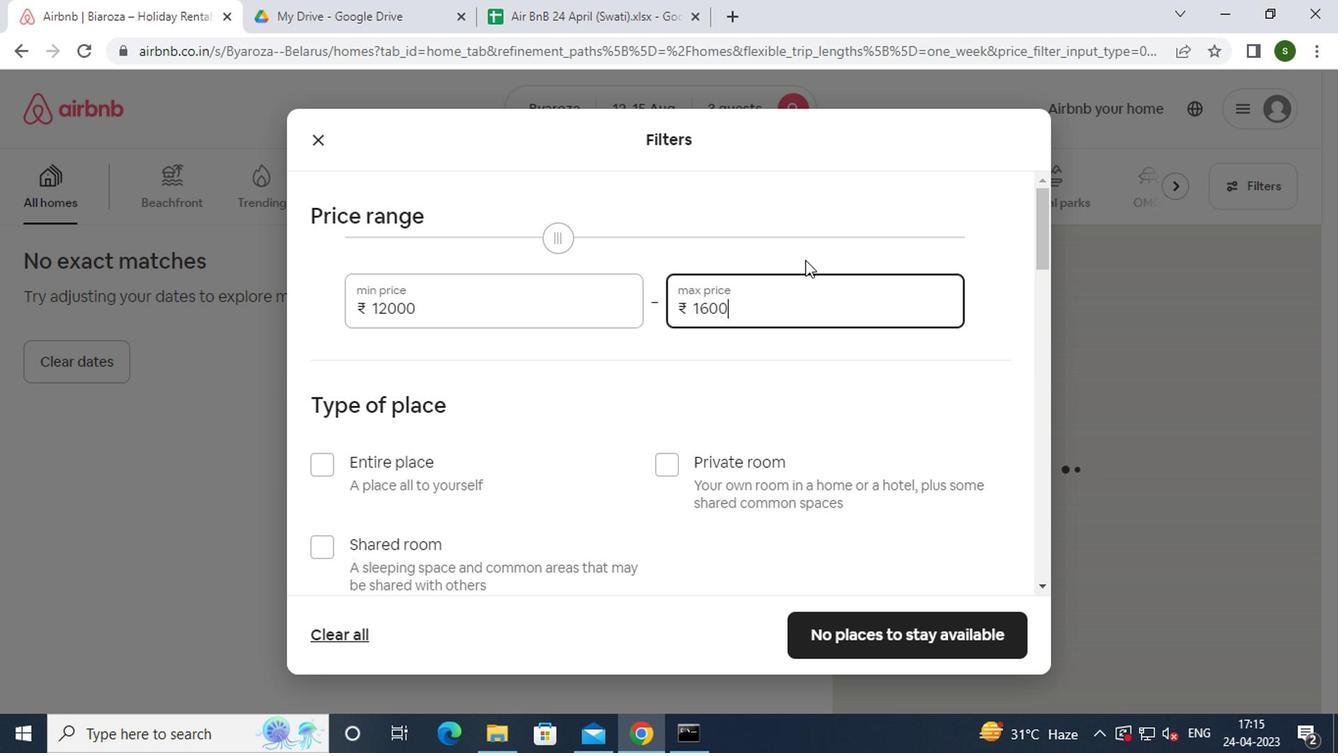 
Action: Mouse moved to (635, 319)
Screenshot: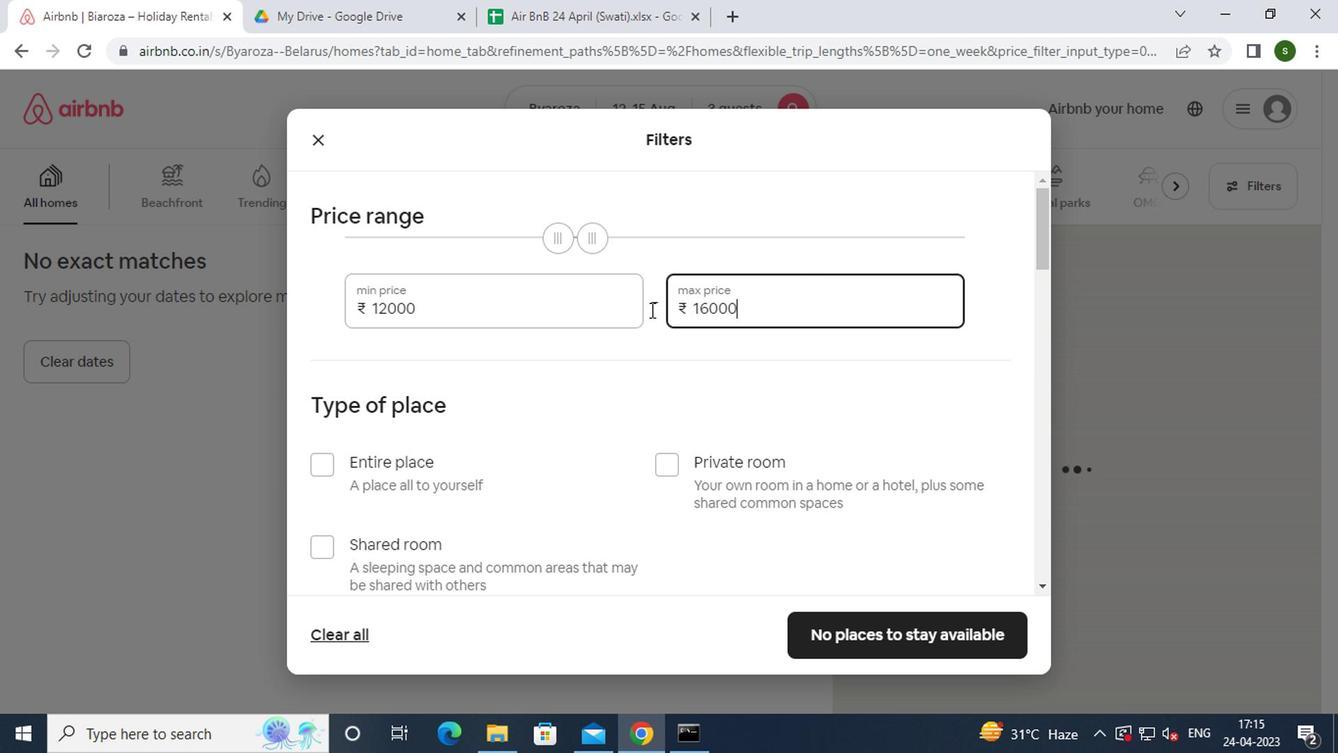 
Action: Mouse scrolled (635, 318) with delta (0, 0)
Screenshot: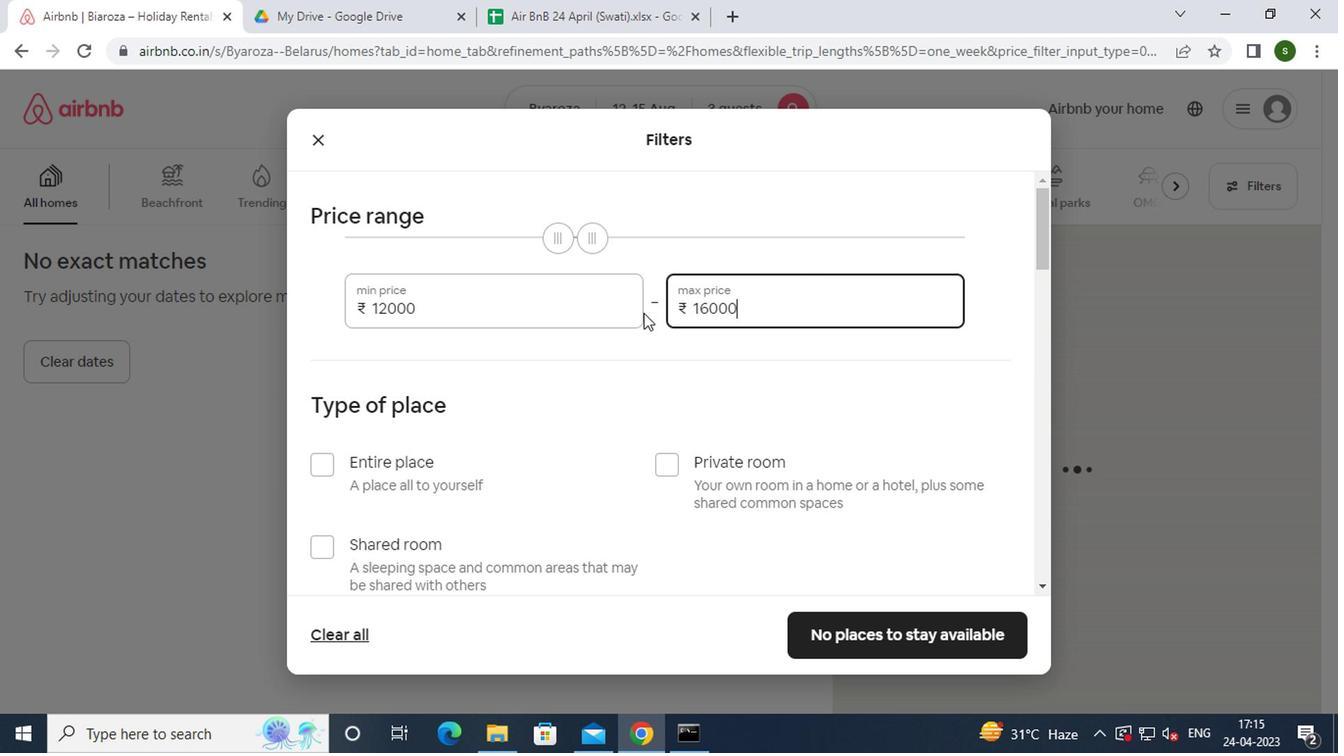 
Action: Mouse moved to (405, 364)
Screenshot: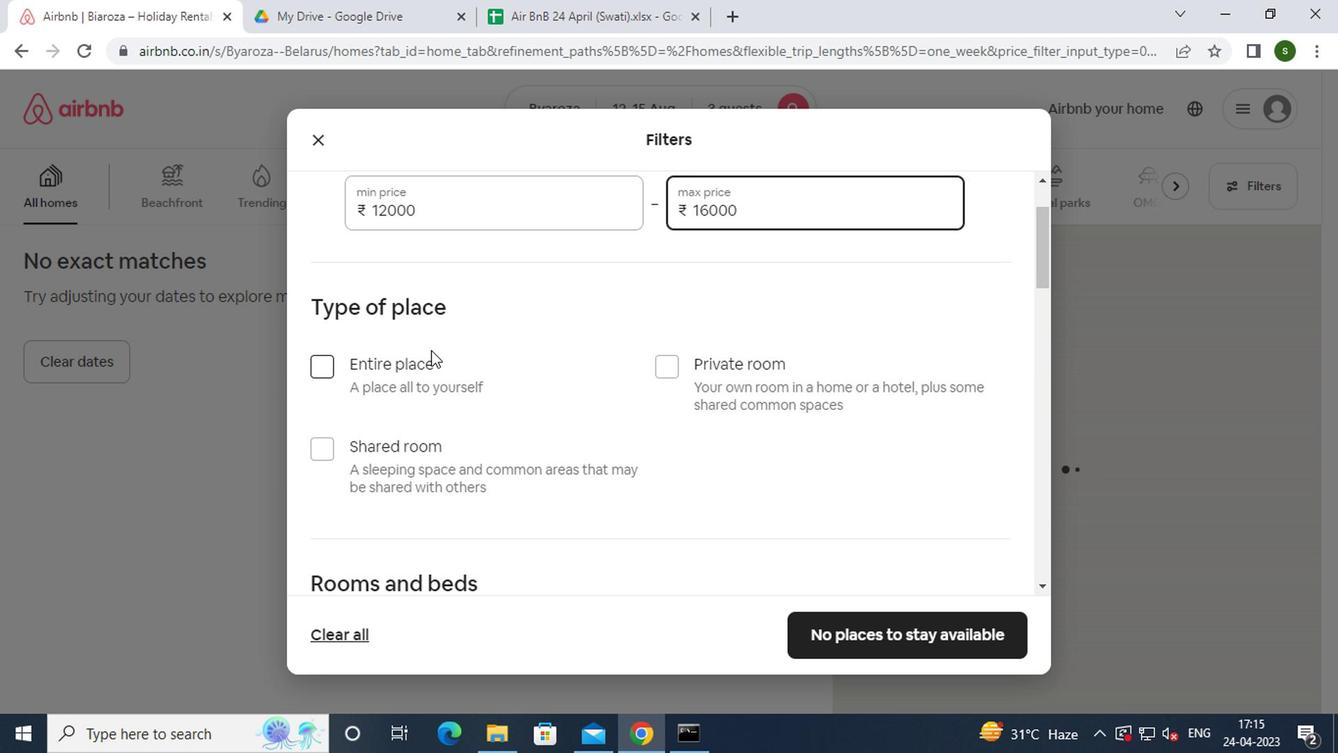 
Action: Mouse pressed left at (405, 364)
Screenshot: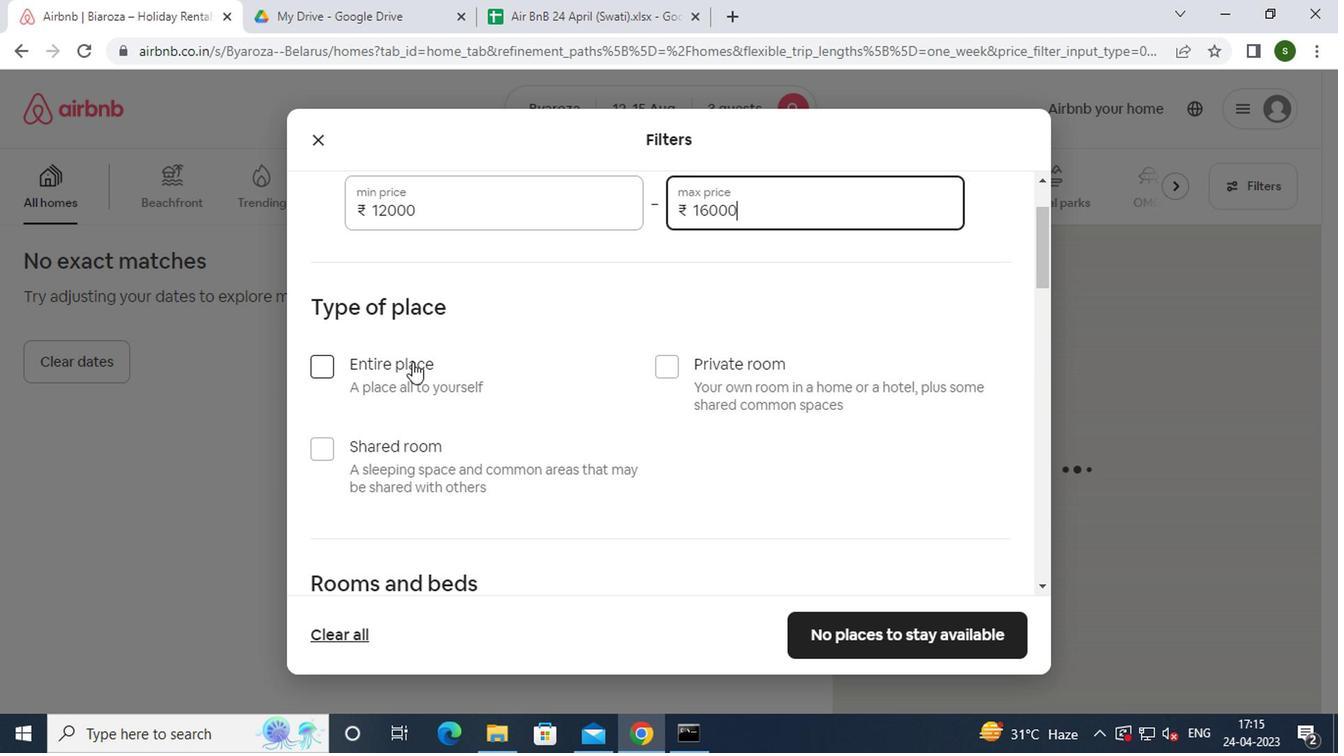 
Action: Mouse moved to (535, 368)
Screenshot: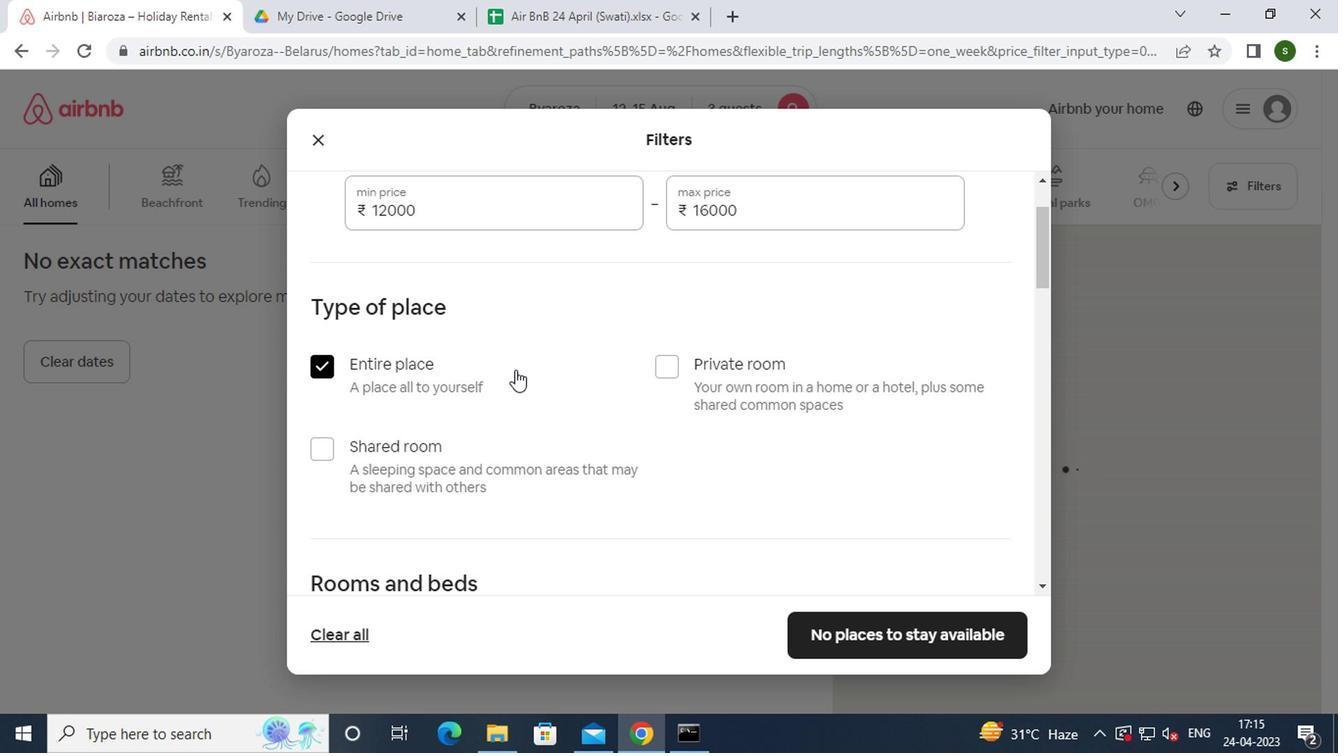 
Action: Mouse scrolled (535, 368) with delta (0, 0)
Screenshot: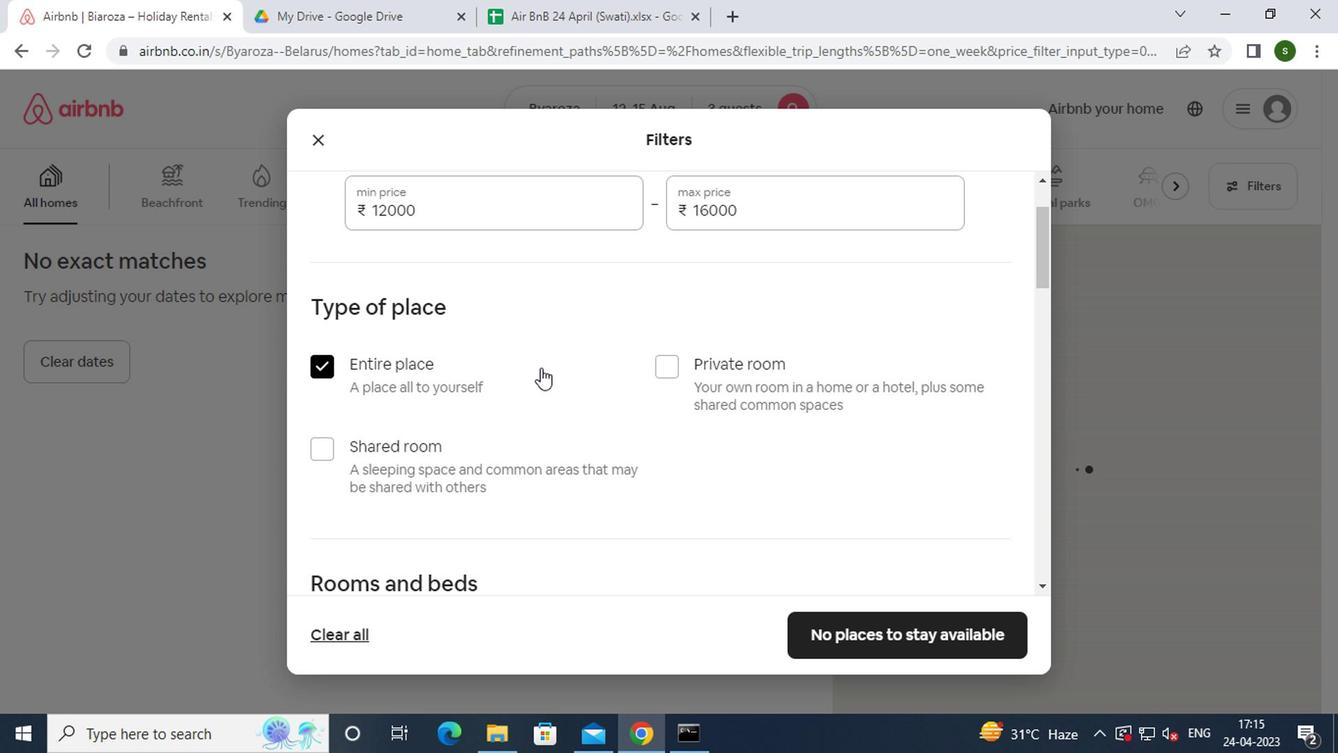
Action: Mouse scrolled (535, 368) with delta (0, 0)
Screenshot: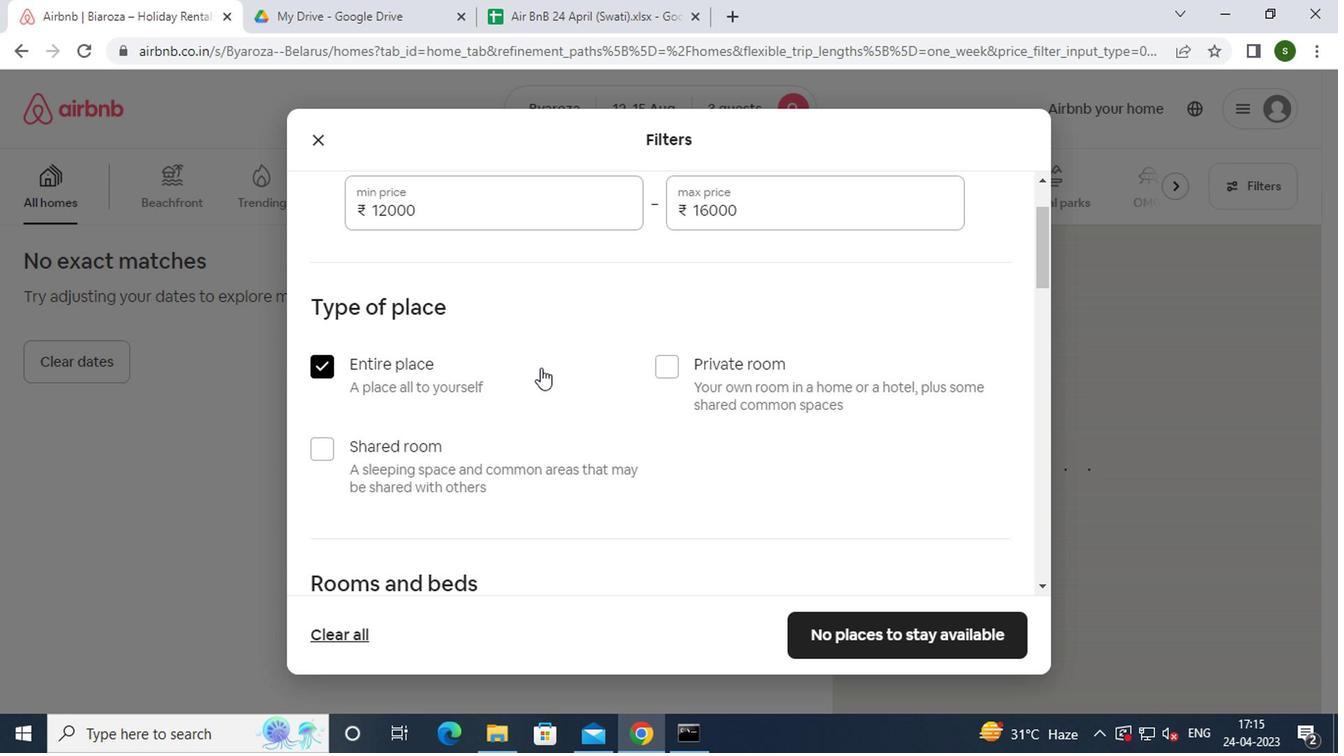
Action: Mouse scrolled (535, 368) with delta (0, 0)
Screenshot: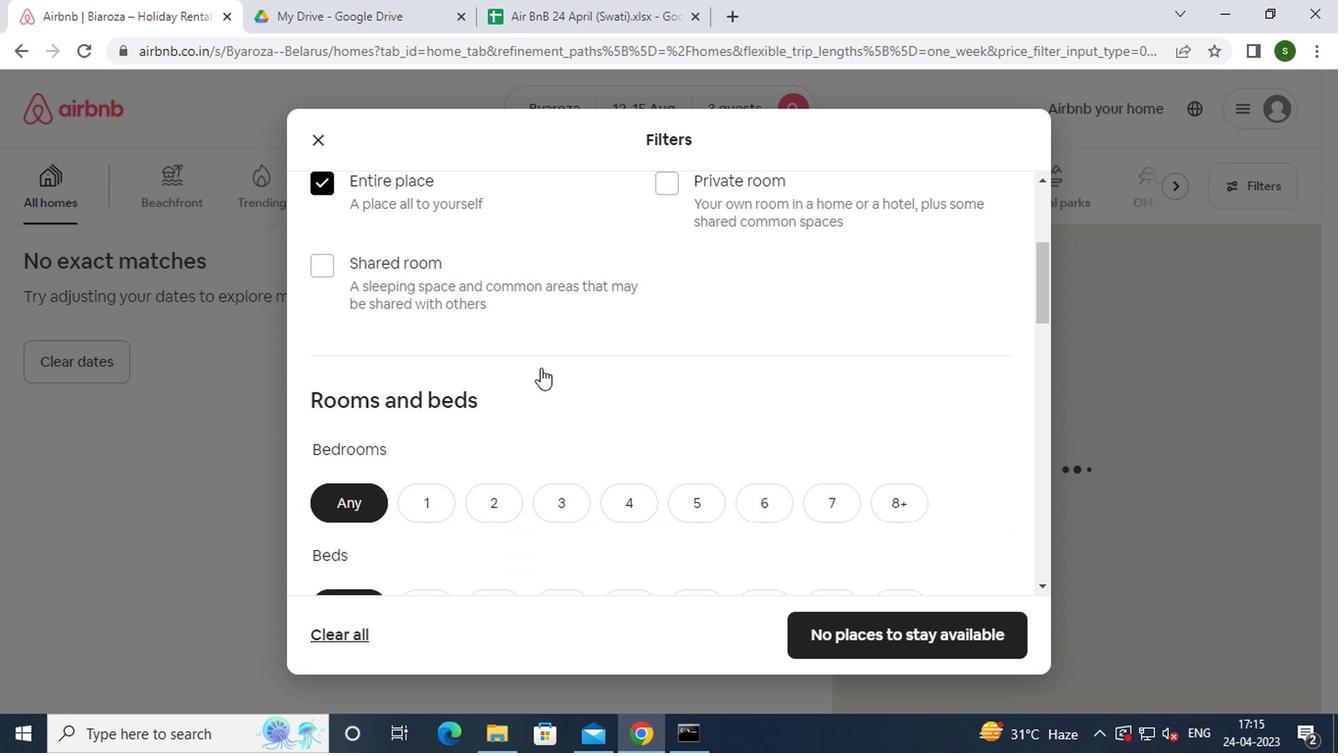 
Action: Mouse moved to (499, 392)
Screenshot: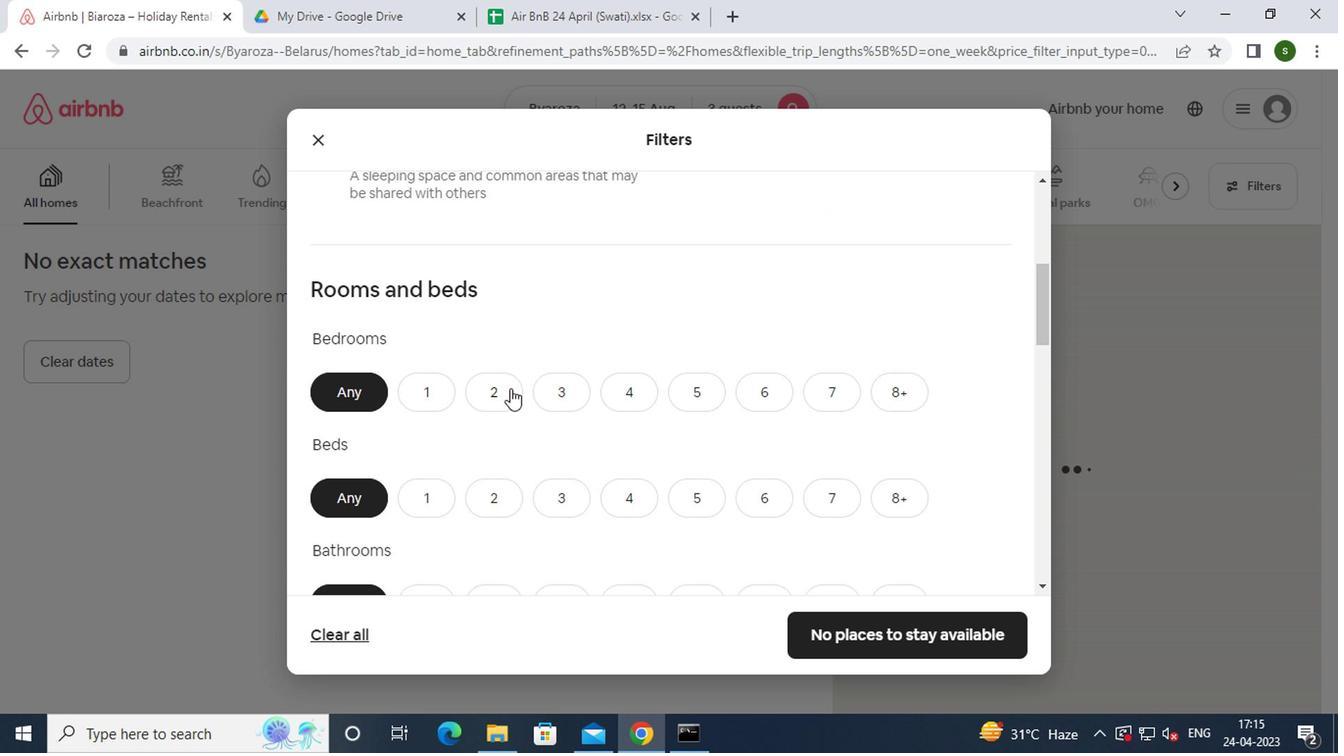 
Action: Mouse pressed left at (499, 392)
Screenshot: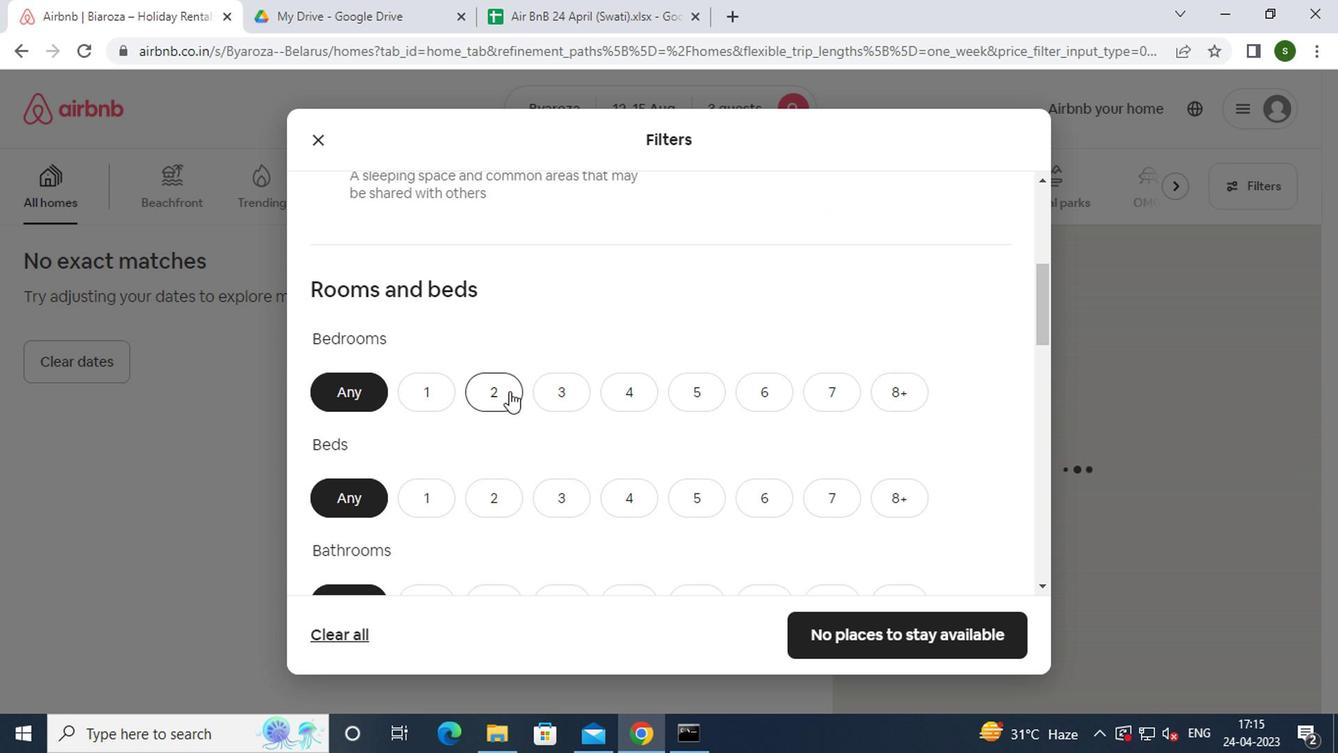 
Action: Mouse moved to (555, 490)
Screenshot: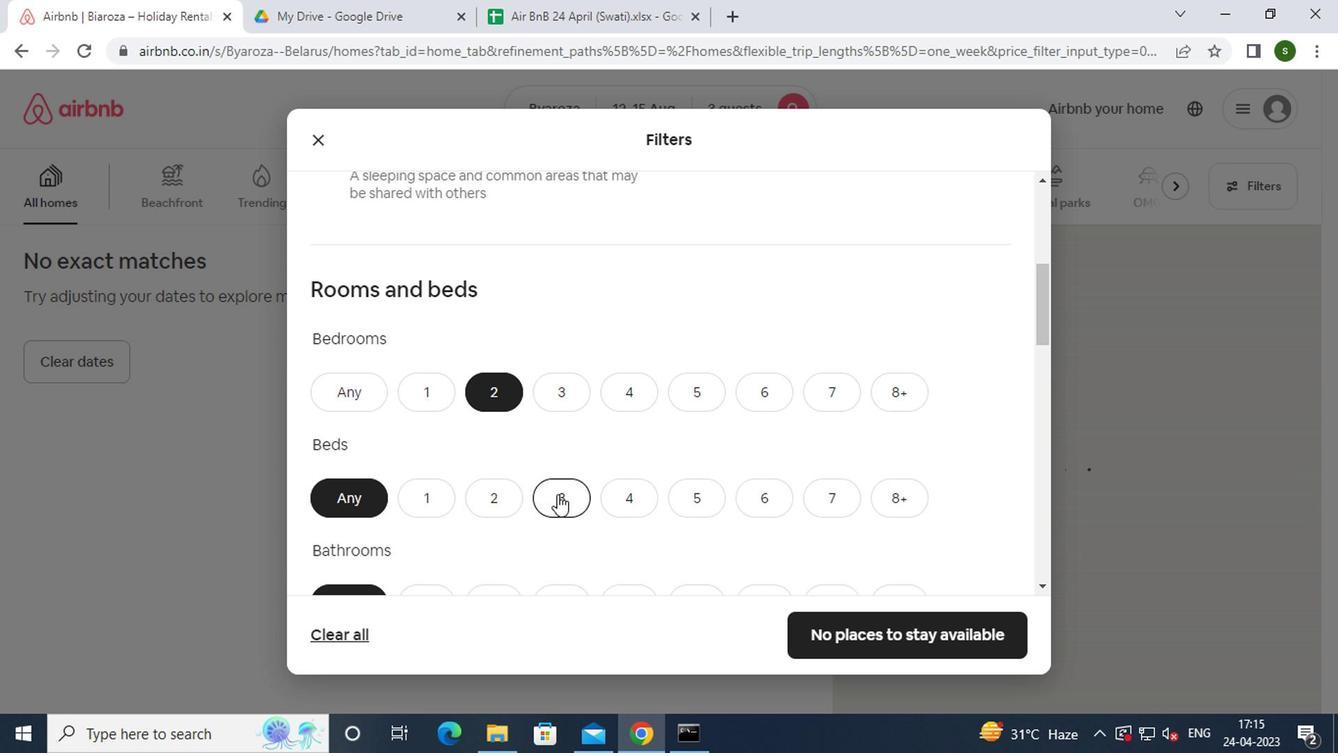
Action: Mouse pressed left at (555, 490)
Screenshot: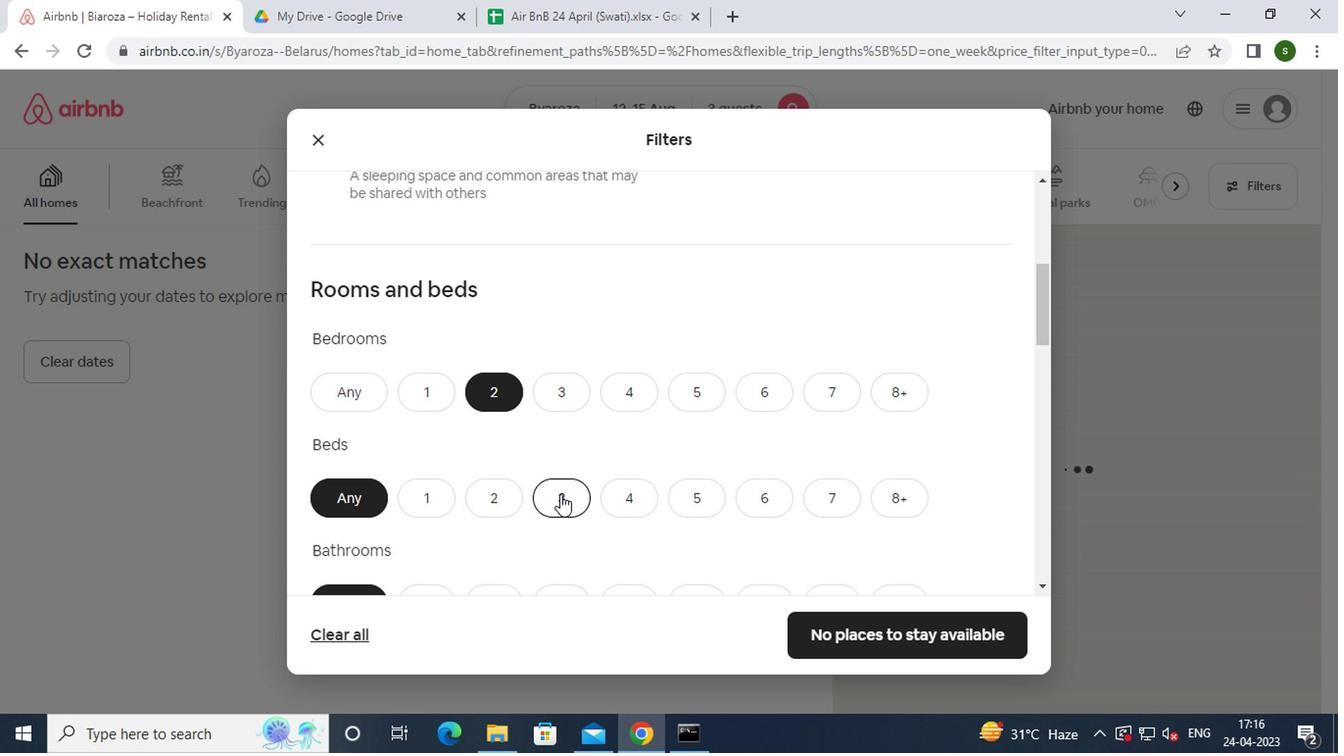 
Action: Mouse moved to (559, 474)
Screenshot: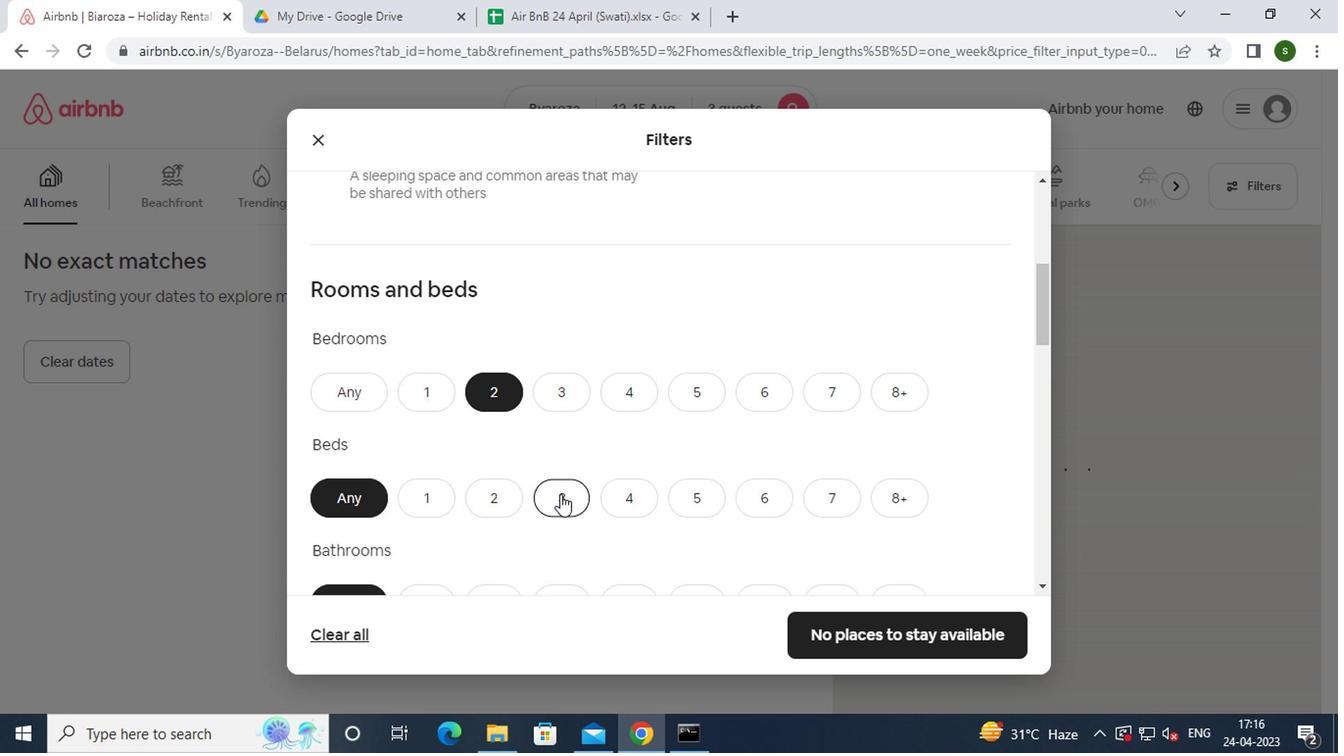 
Action: Mouse scrolled (559, 473) with delta (0, 0)
Screenshot: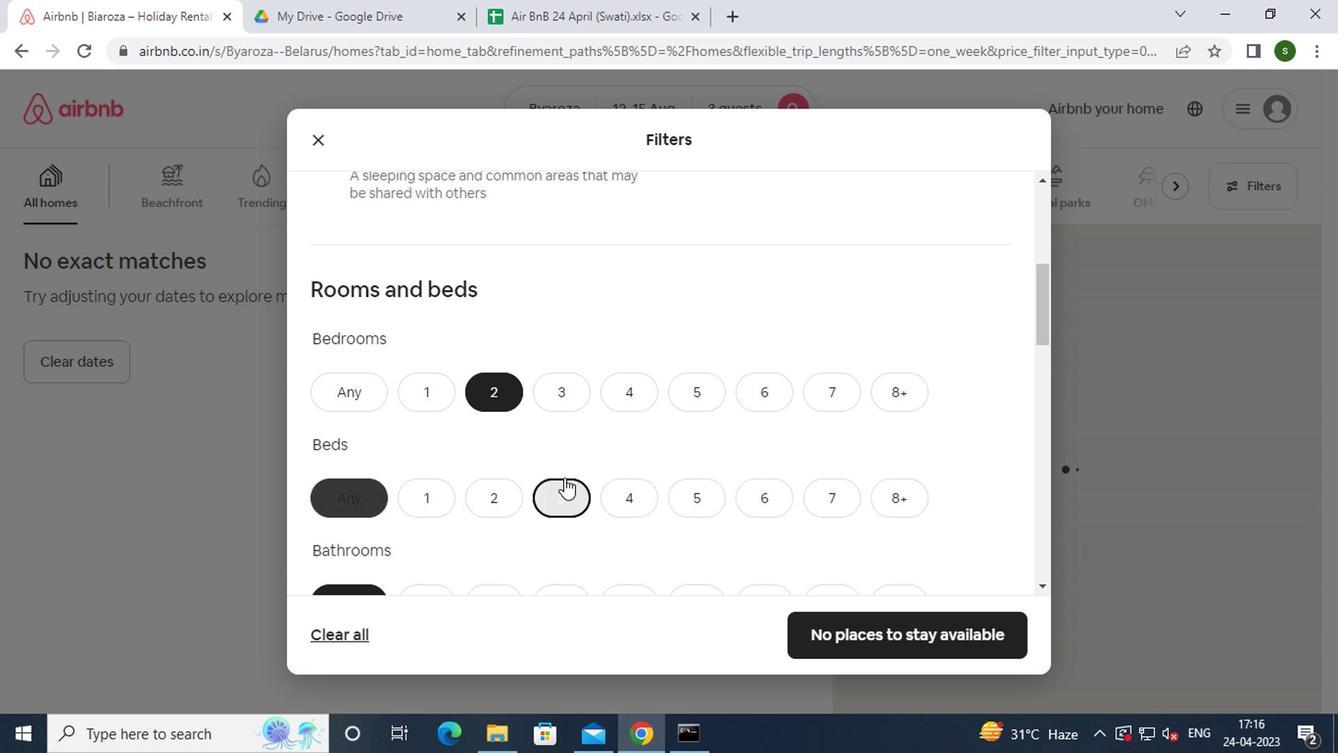 
Action: Mouse scrolled (559, 473) with delta (0, 0)
Screenshot: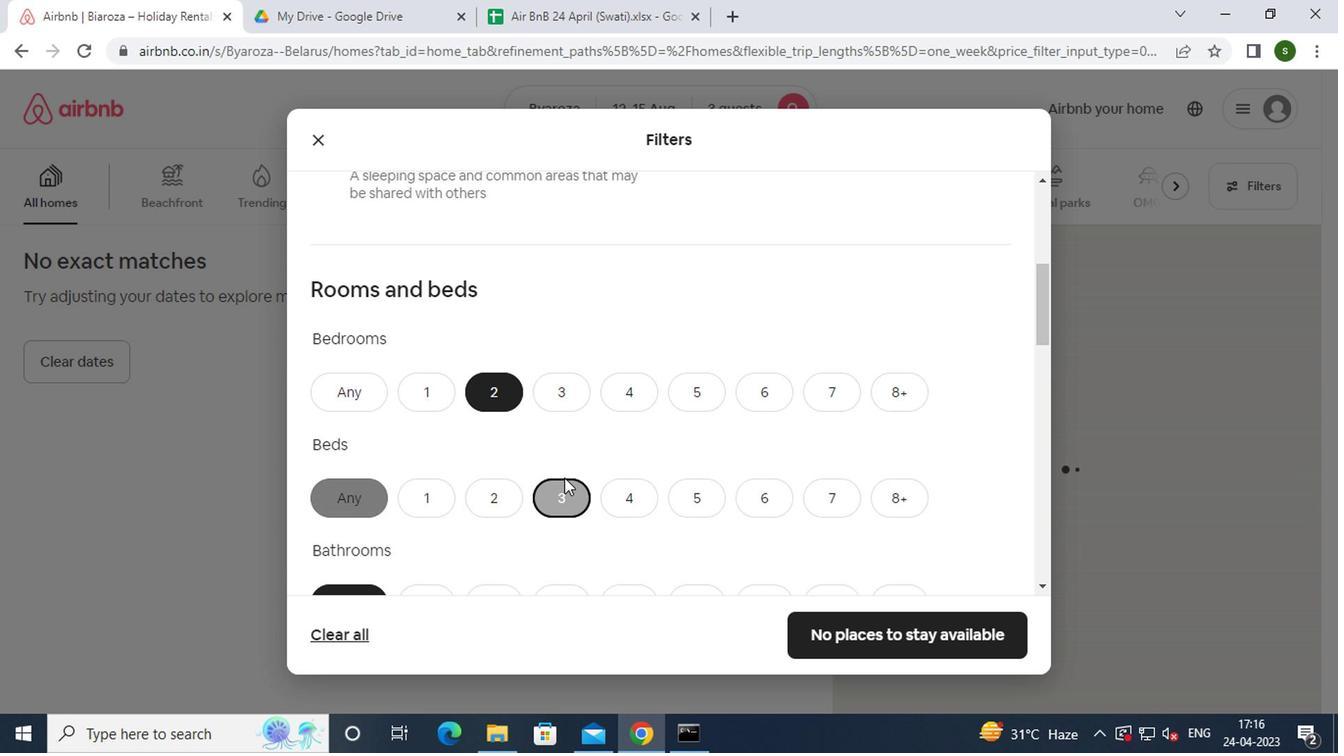 
Action: Mouse moved to (437, 416)
Screenshot: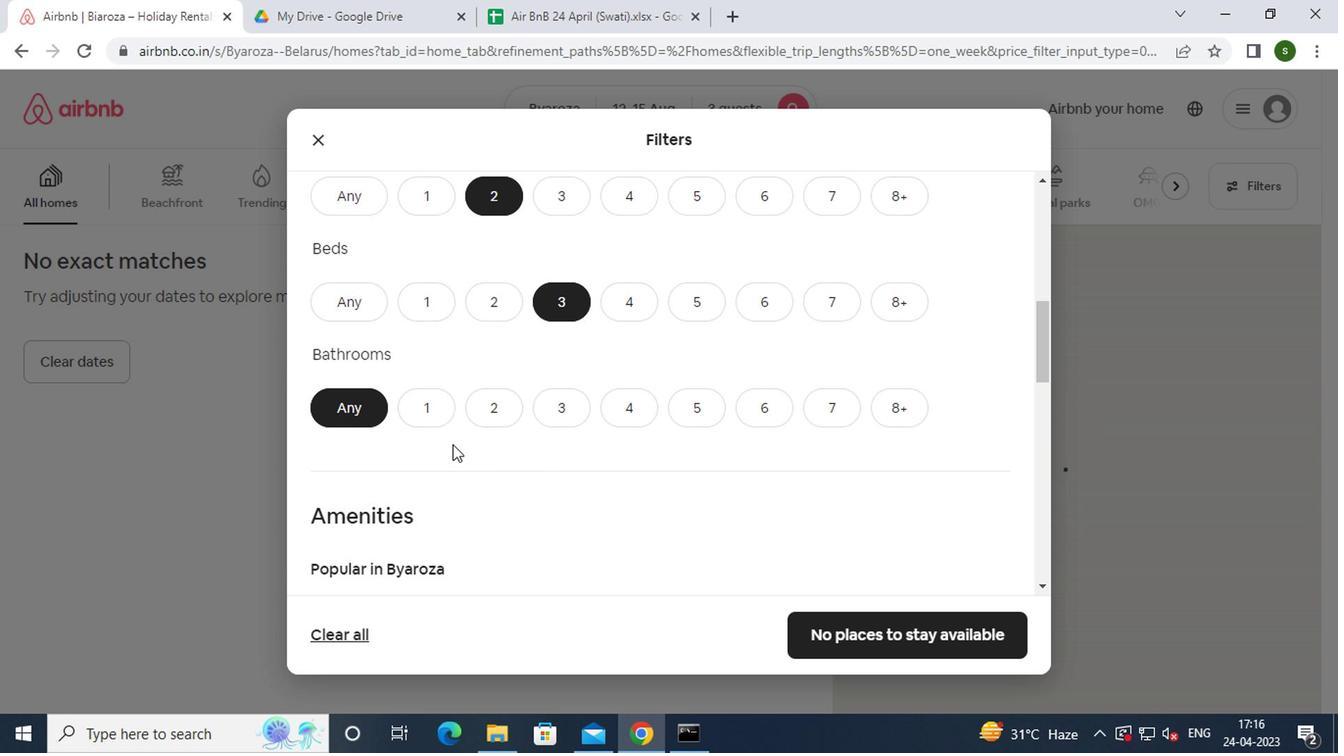 
Action: Mouse pressed left at (437, 416)
Screenshot: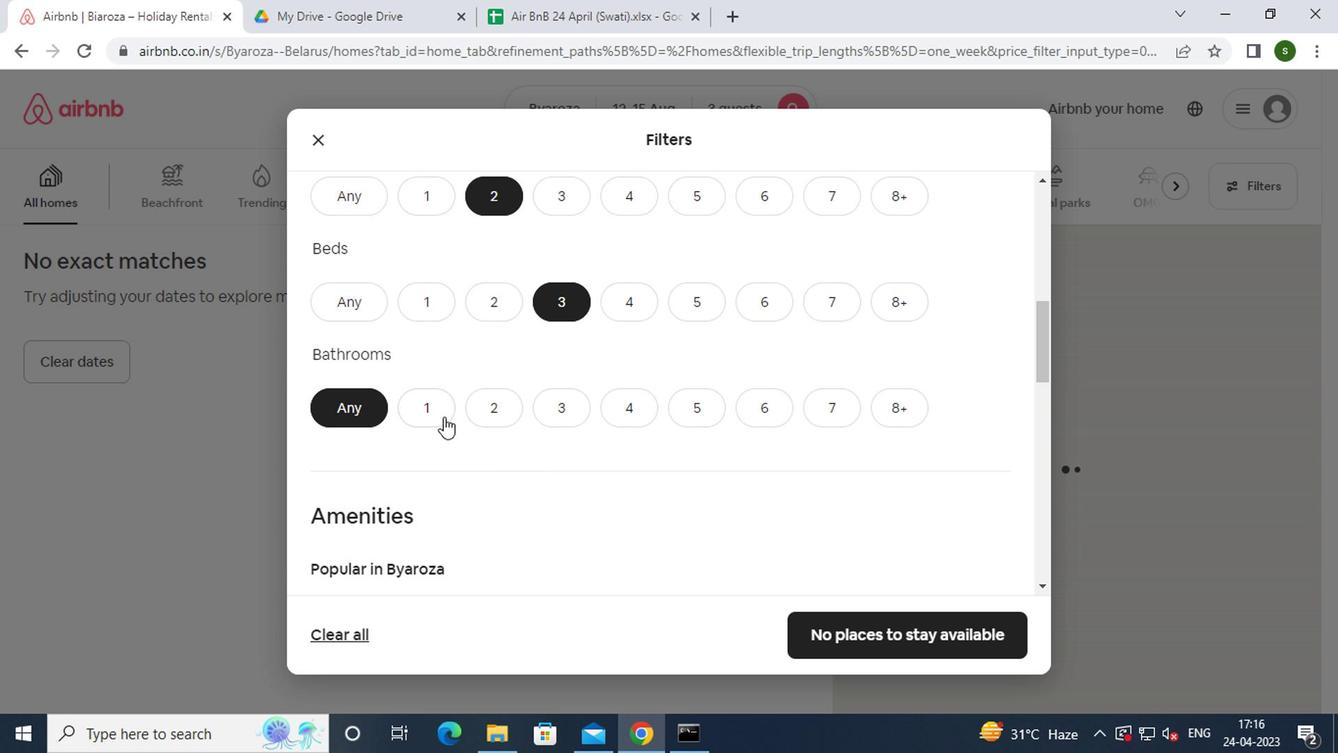 
Action: Mouse moved to (554, 430)
Screenshot: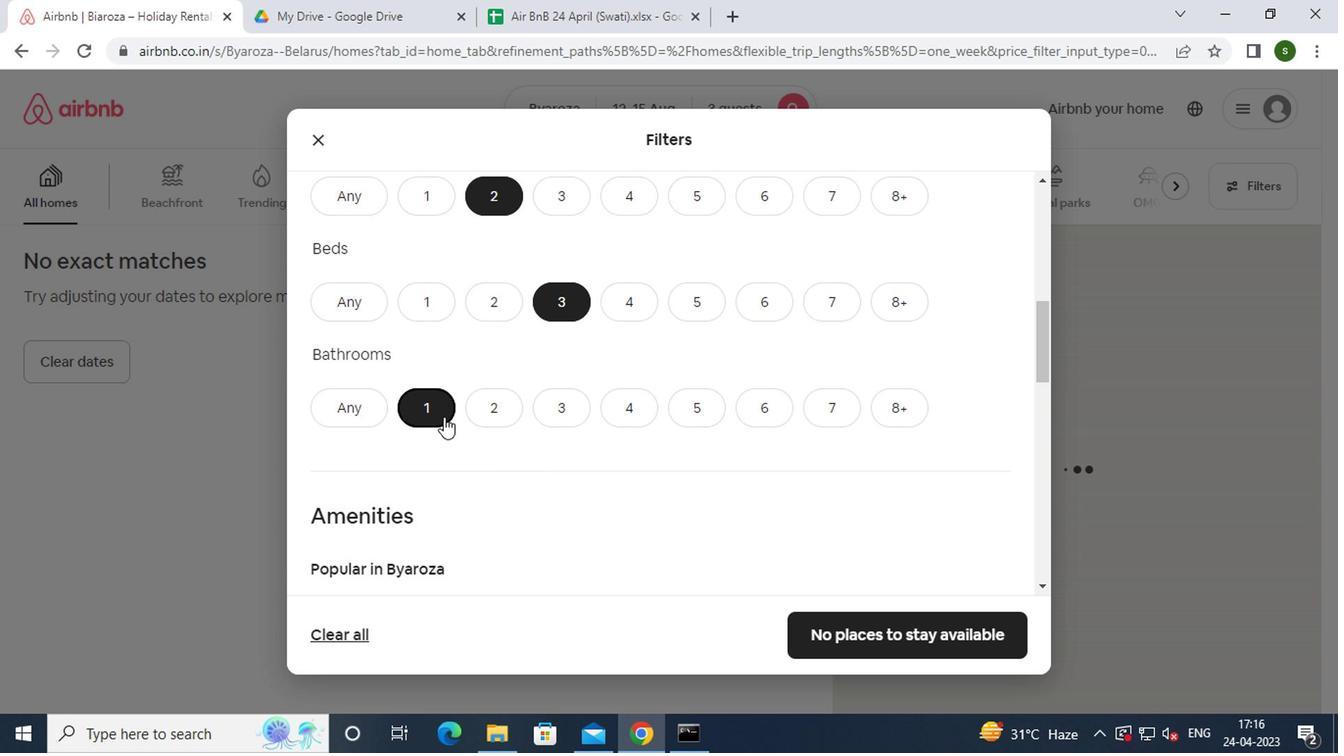 
Action: Mouse scrolled (554, 429) with delta (0, 0)
Screenshot: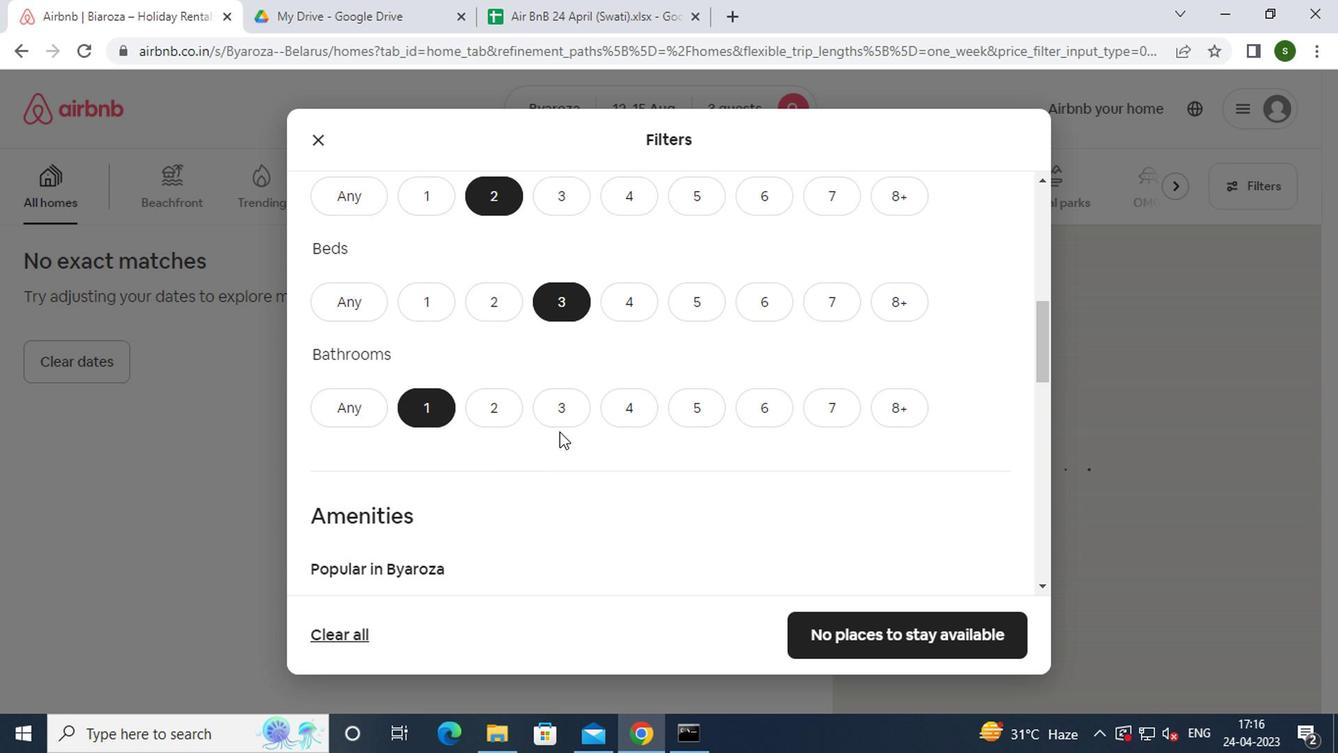 
Action: Mouse moved to (554, 430)
Screenshot: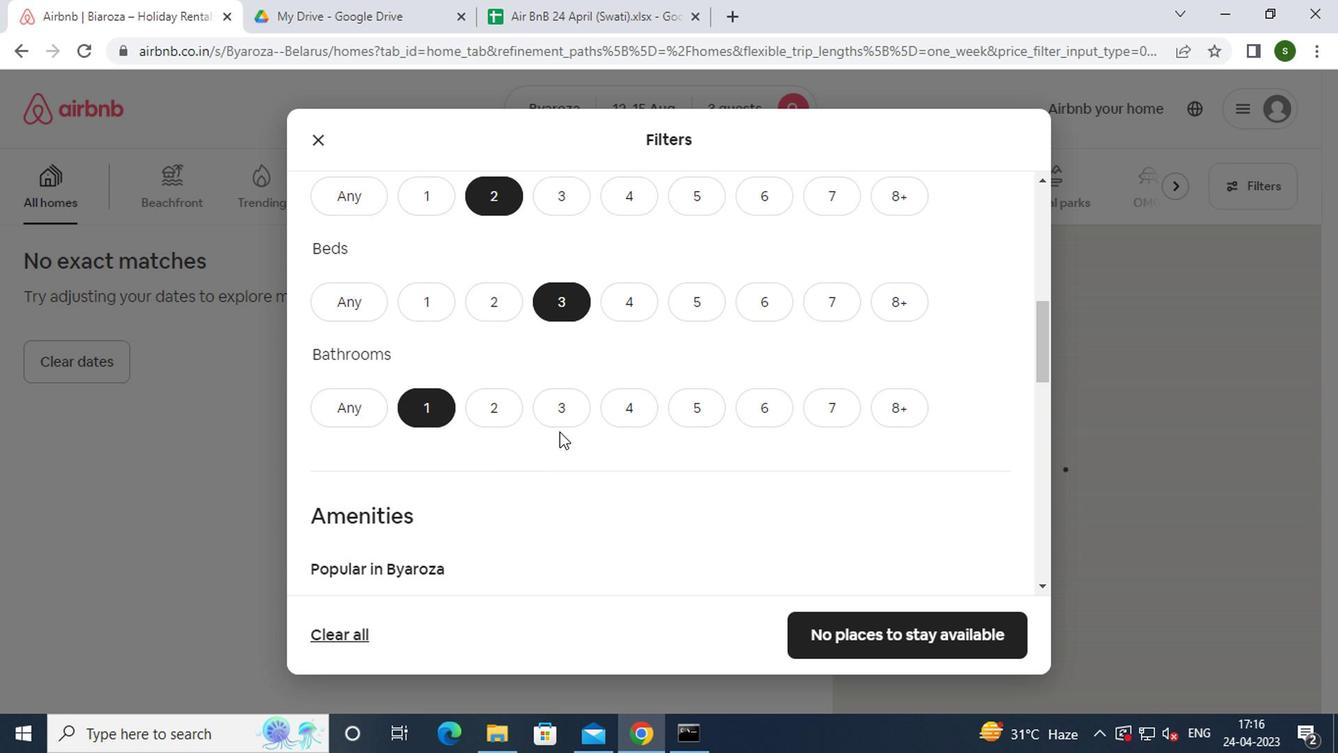 
Action: Mouse scrolled (554, 430) with delta (0, 0)
Screenshot: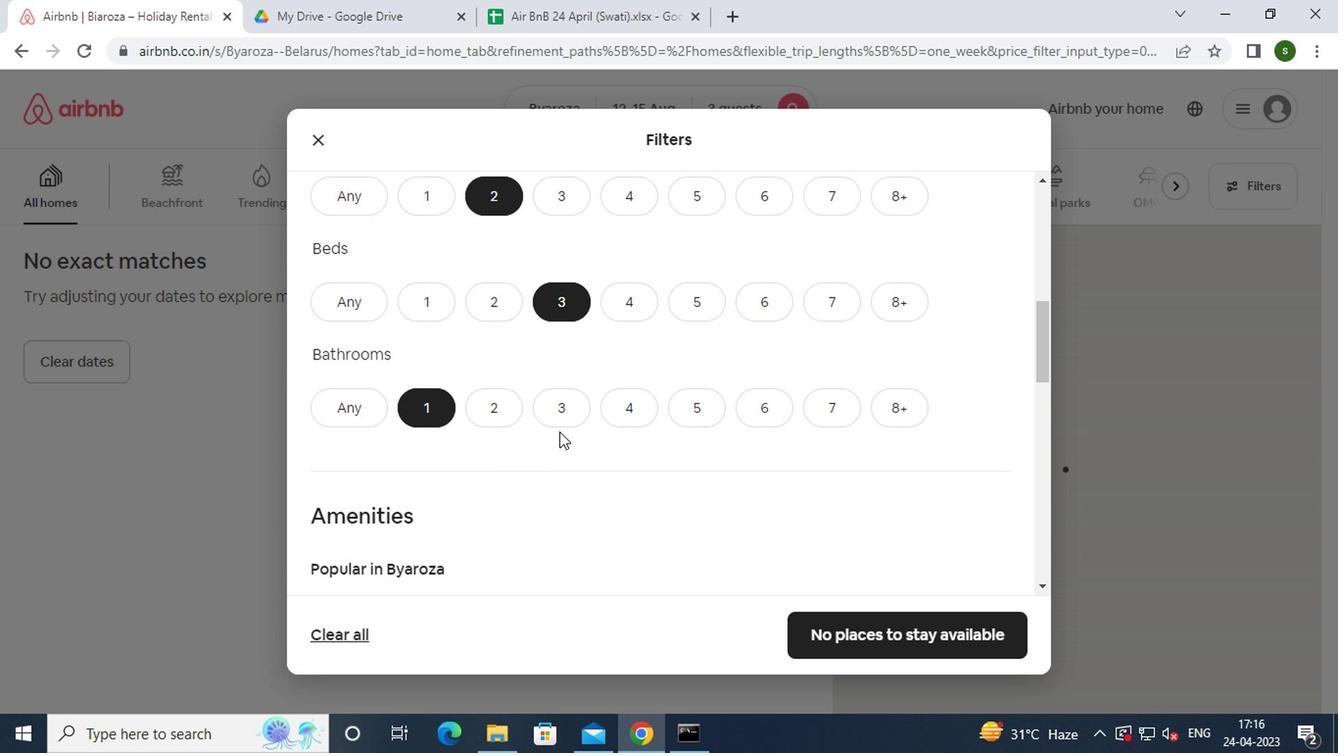 
Action: Mouse moved to (428, 465)
Screenshot: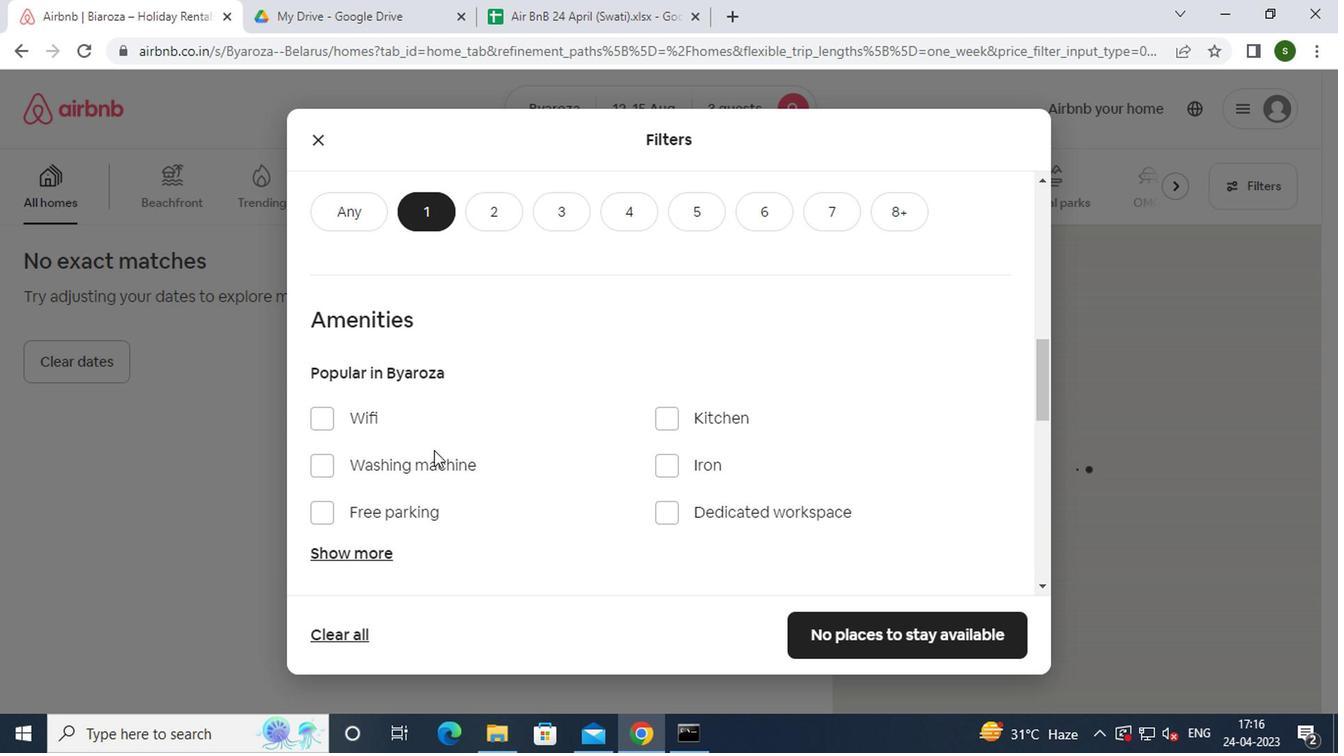 
Action: Mouse pressed left at (428, 465)
Screenshot: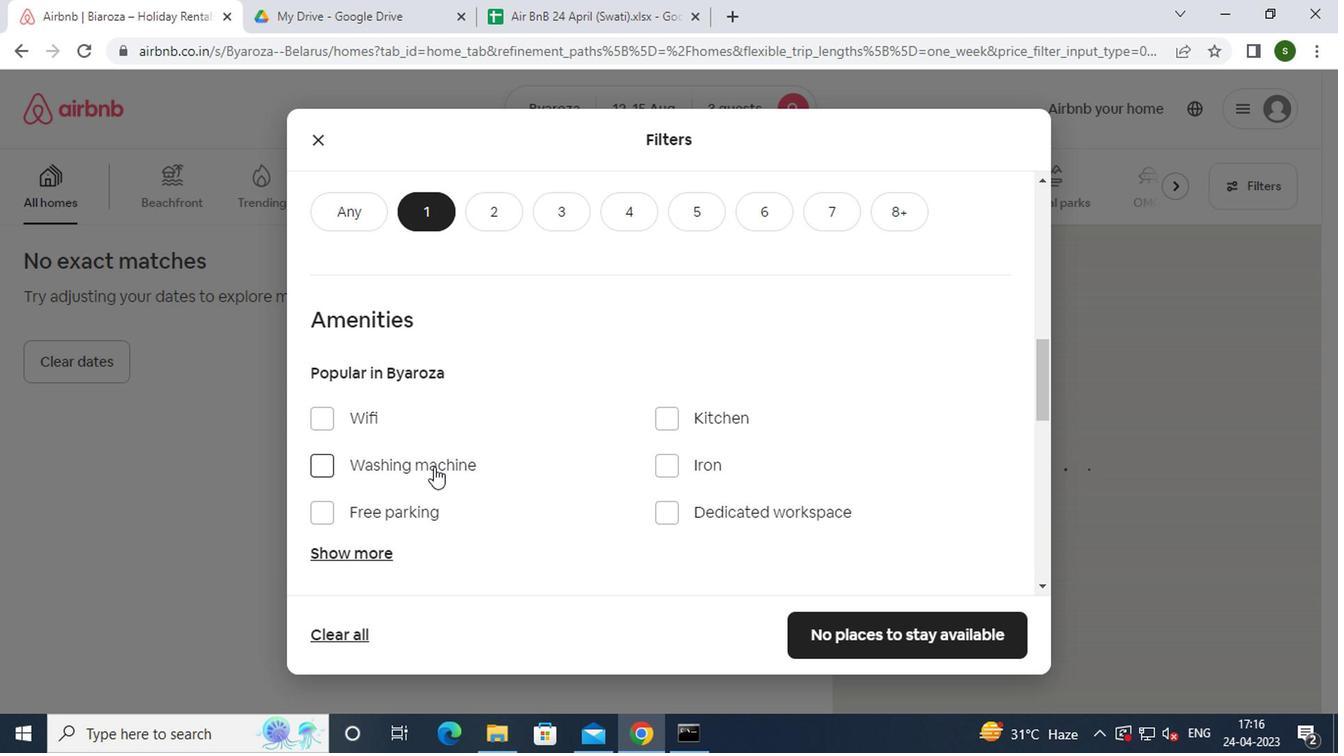 
Action: Mouse moved to (593, 451)
Screenshot: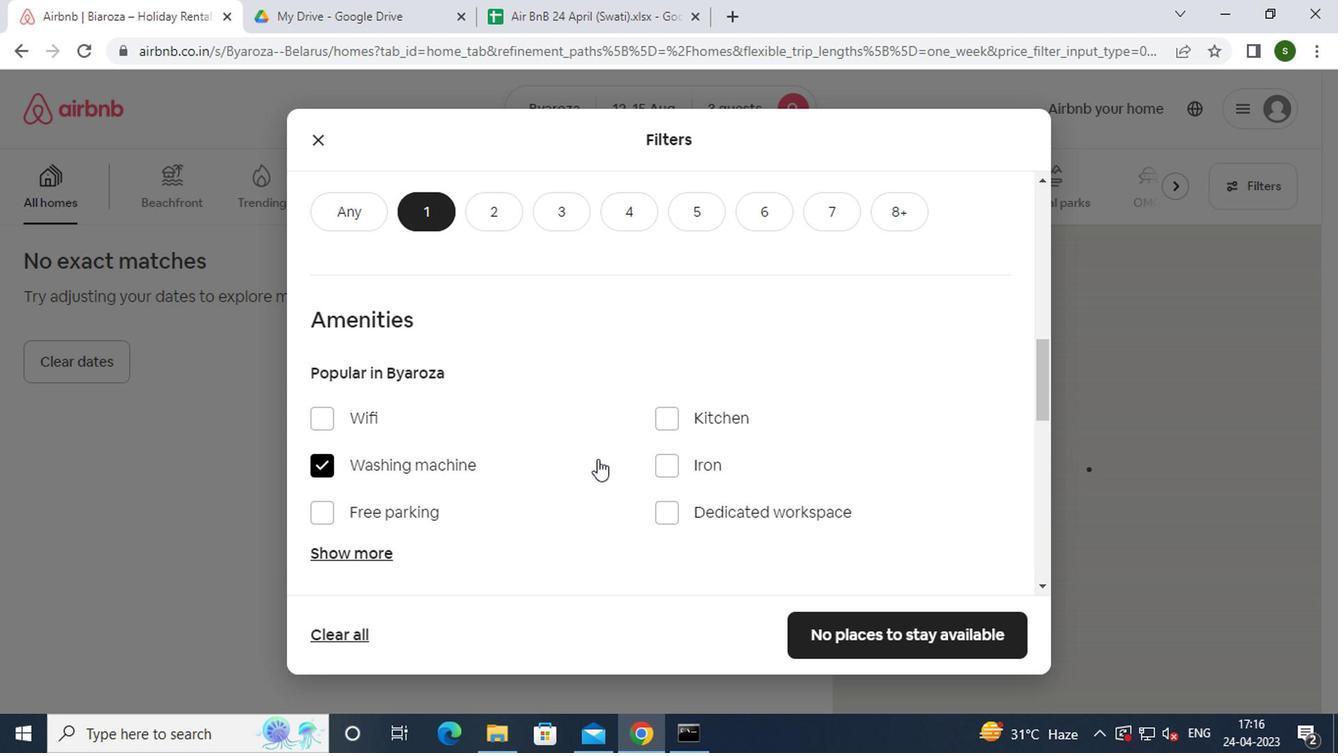 
Action: Mouse scrolled (593, 451) with delta (0, 0)
Screenshot: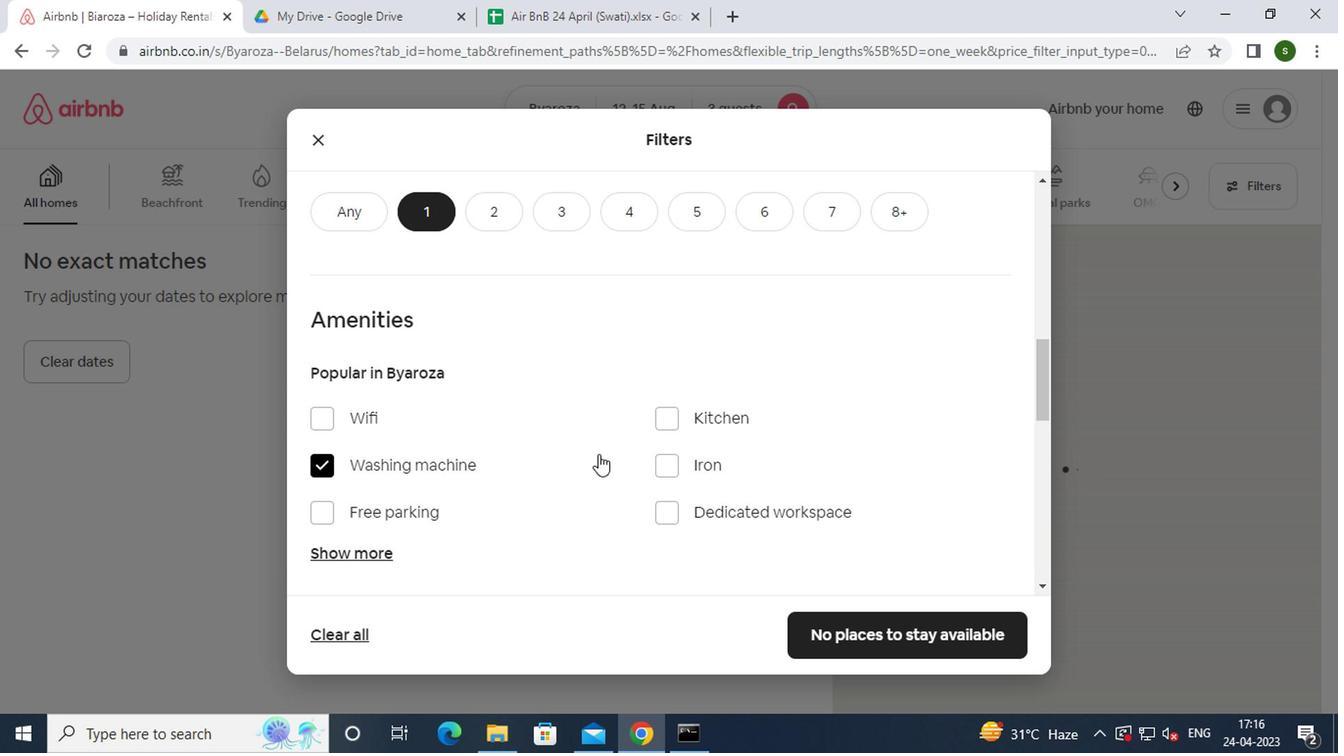 
Action: Mouse scrolled (593, 451) with delta (0, 0)
Screenshot: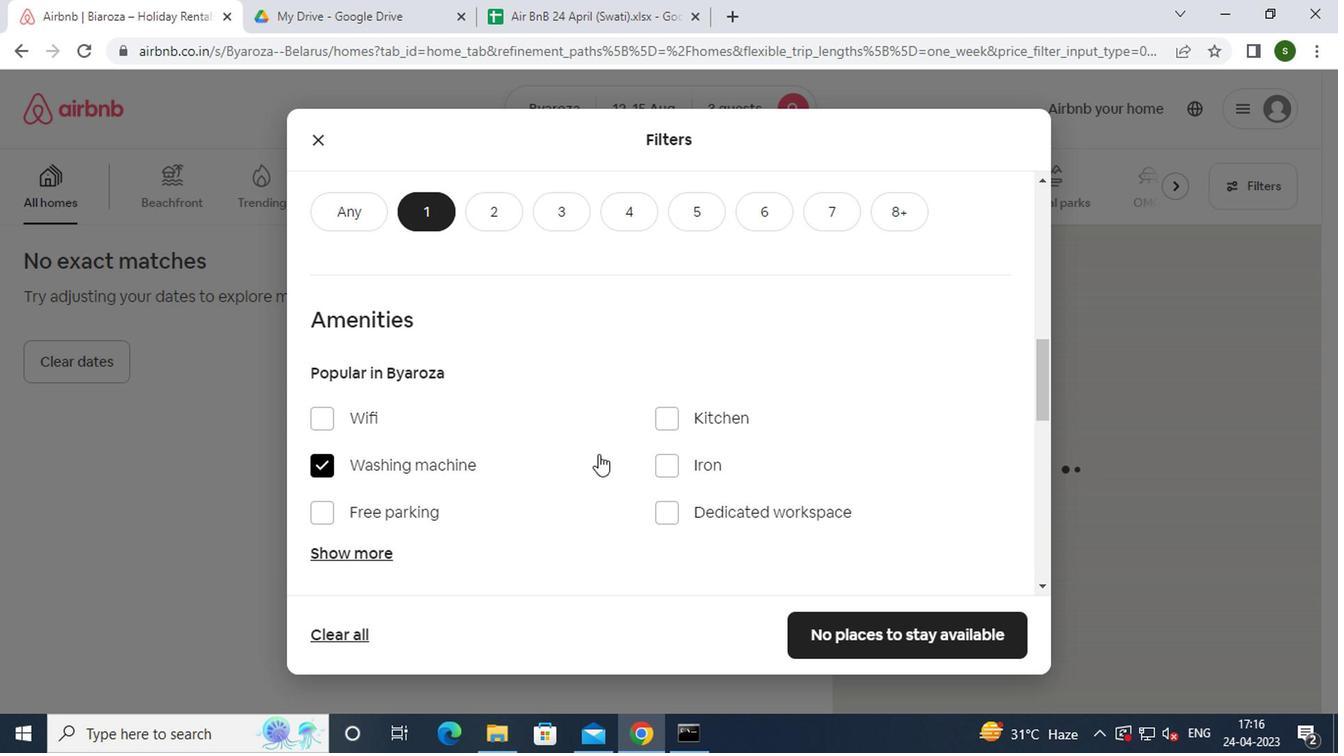 
Action: Mouse scrolled (593, 451) with delta (0, 0)
Screenshot: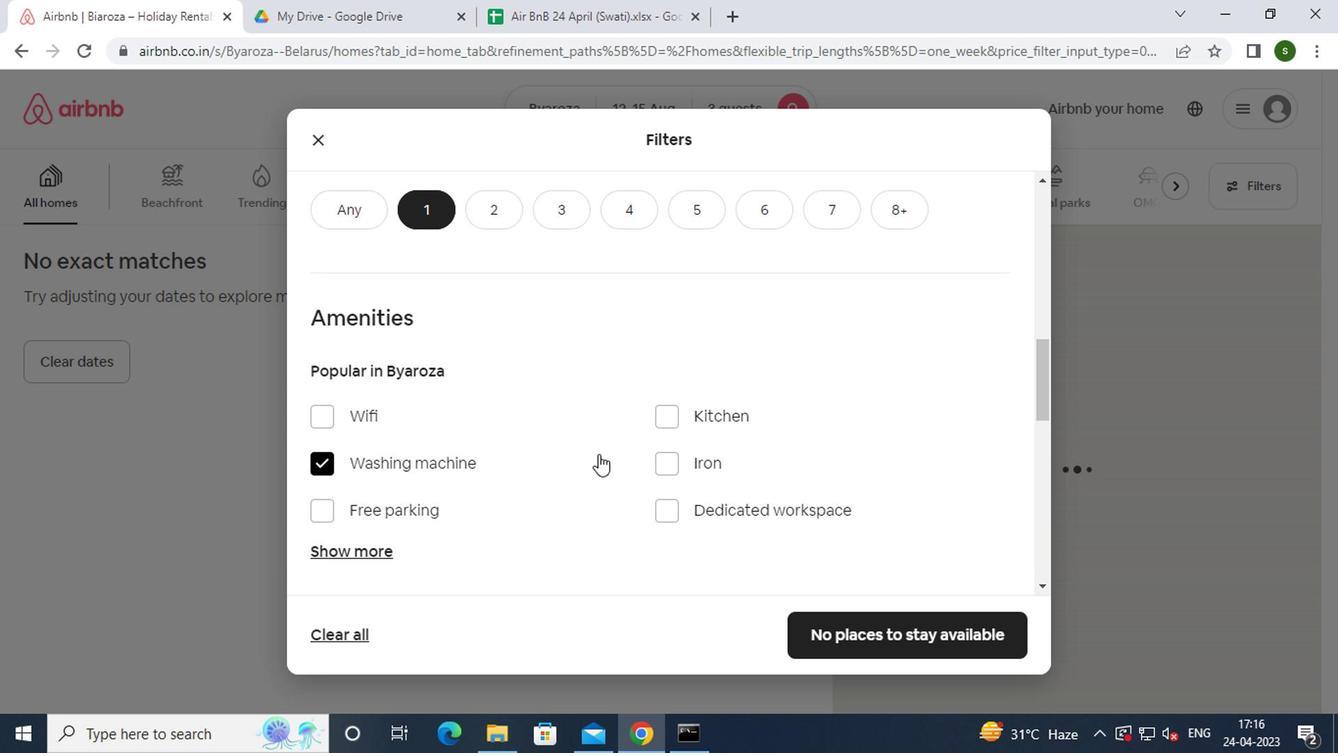 
Action: Mouse moved to (958, 491)
Screenshot: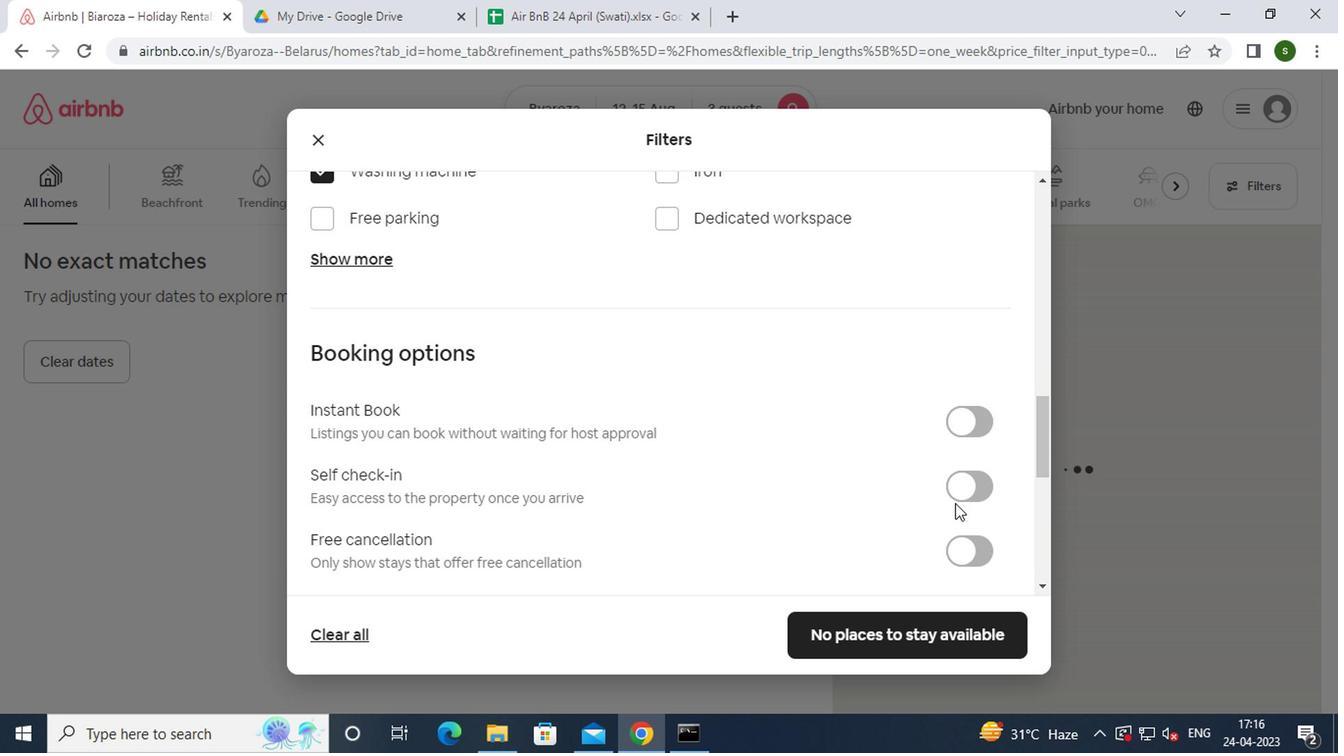 
Action: Mouse pressed left at (958, 491)
Screenshot: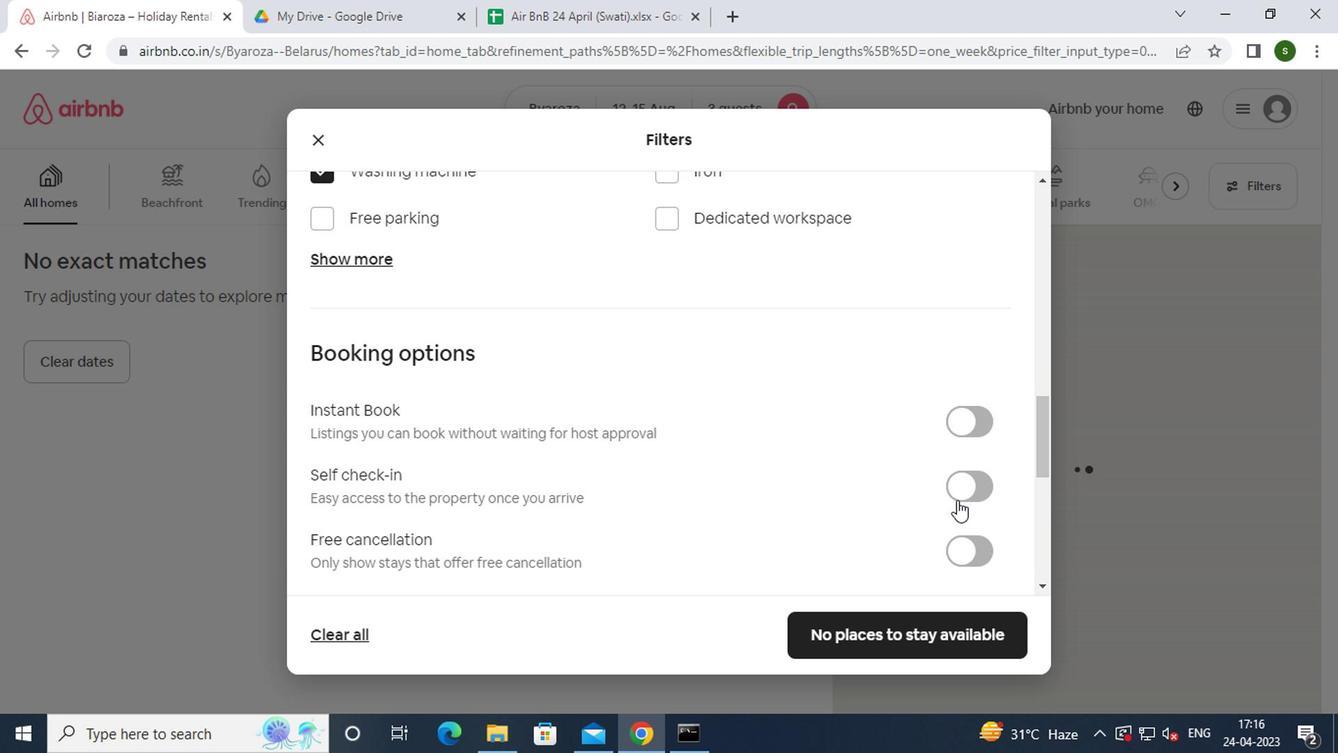 
Action: Mouse moved to (808, 470)
Screenshot: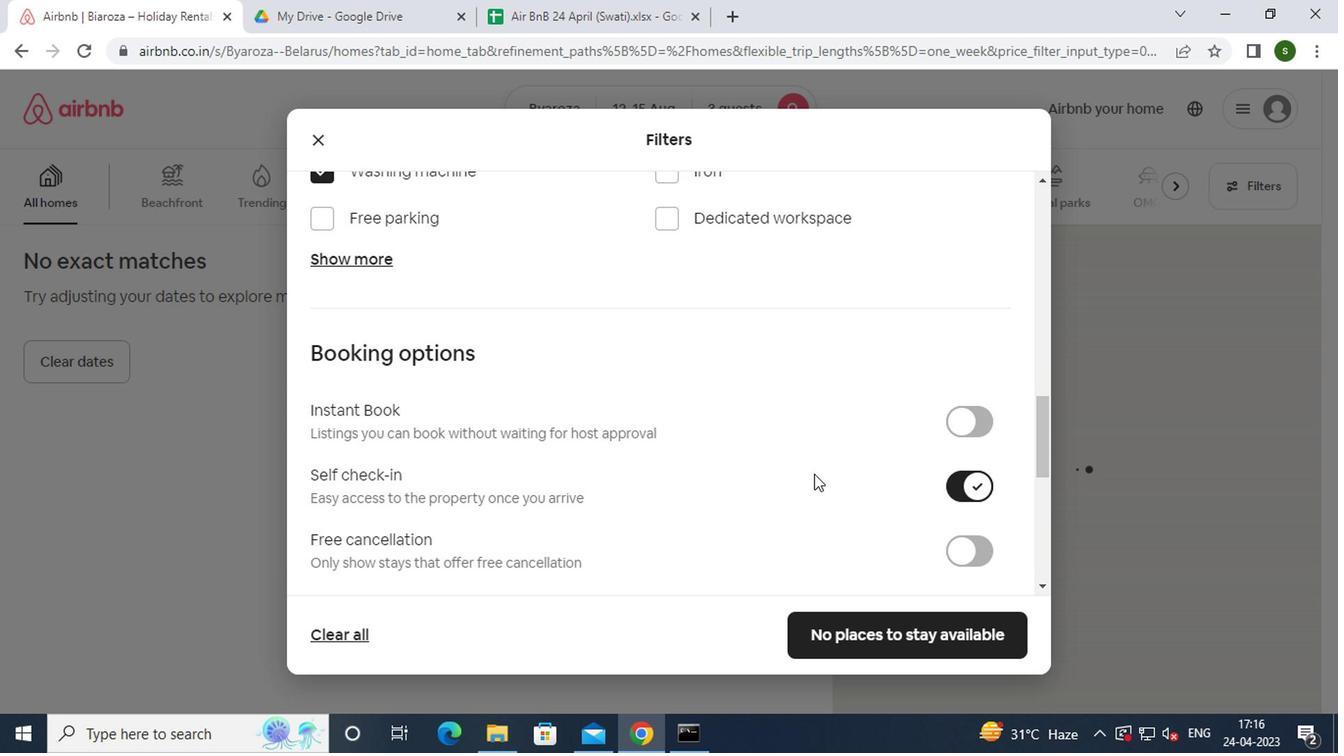
Action: Mouse scrolled (808, 470) with delta (0, 0)
Screenshot: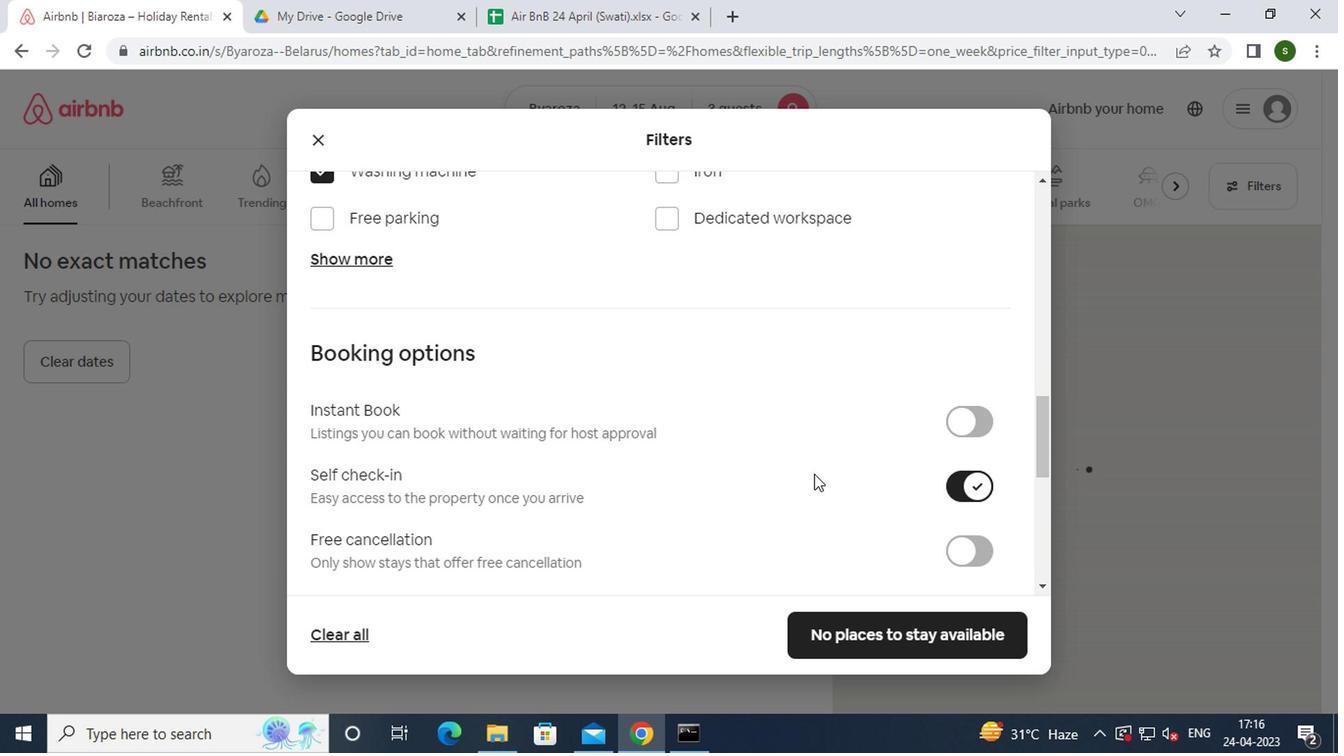 
Action: Mouse scrolled (808, 470) with delta (0, 0)
Screenshot: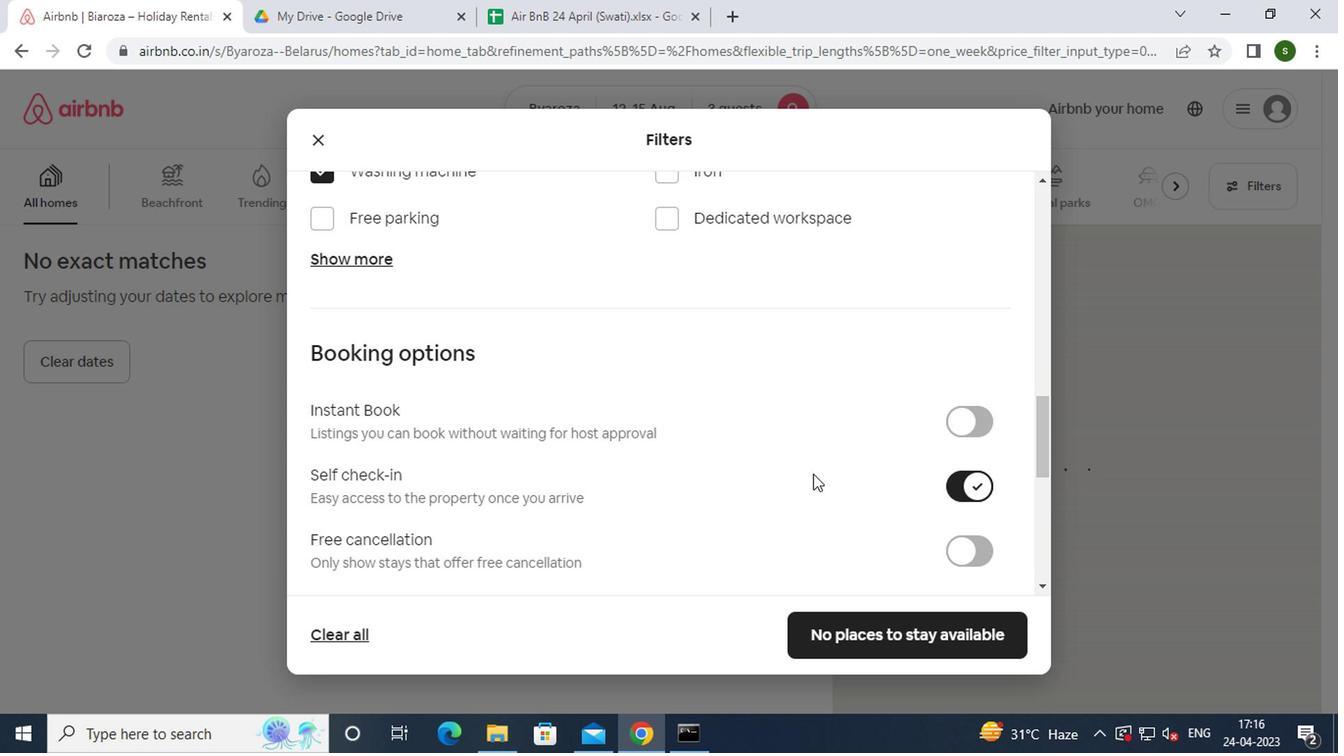 
Action: Mouse scrolled (808, 470) with delta (0, 0)
Screenshot: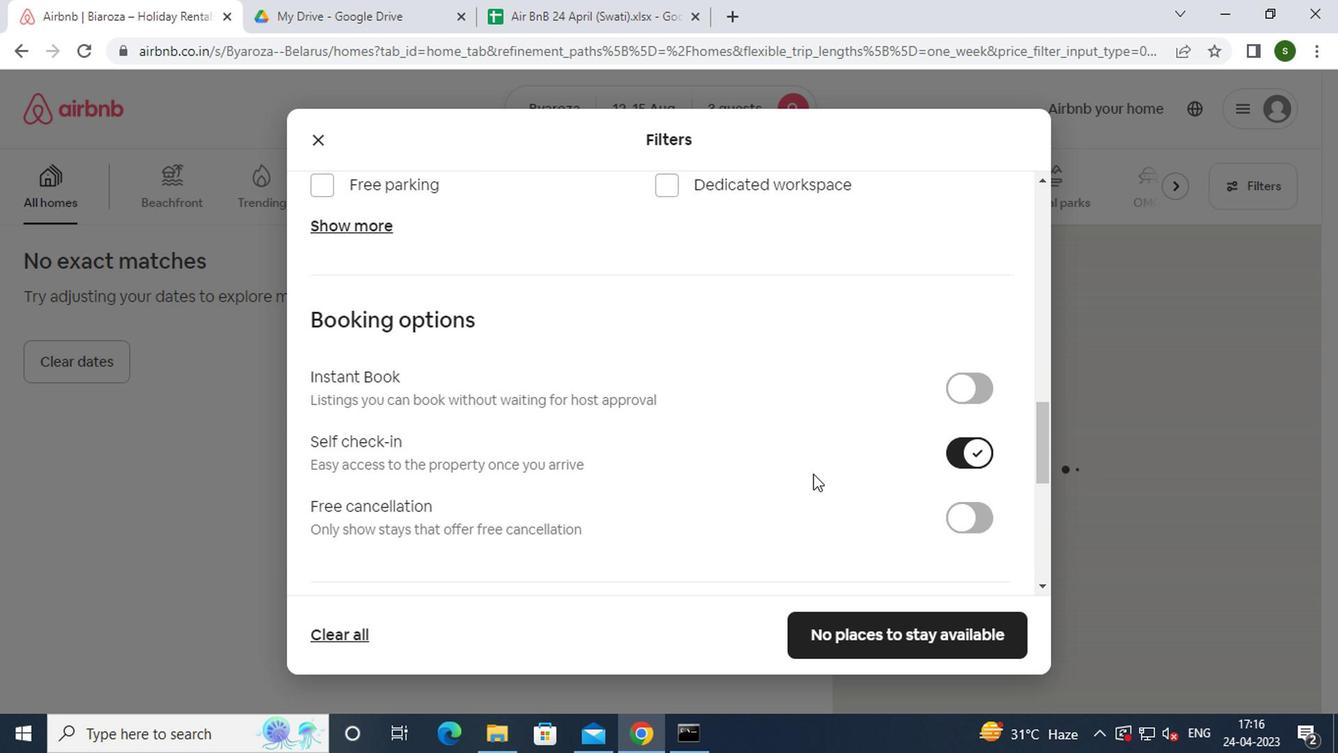 
Action: Mouse scrolled (808, 470) with delta (0, 0)
Screenshot: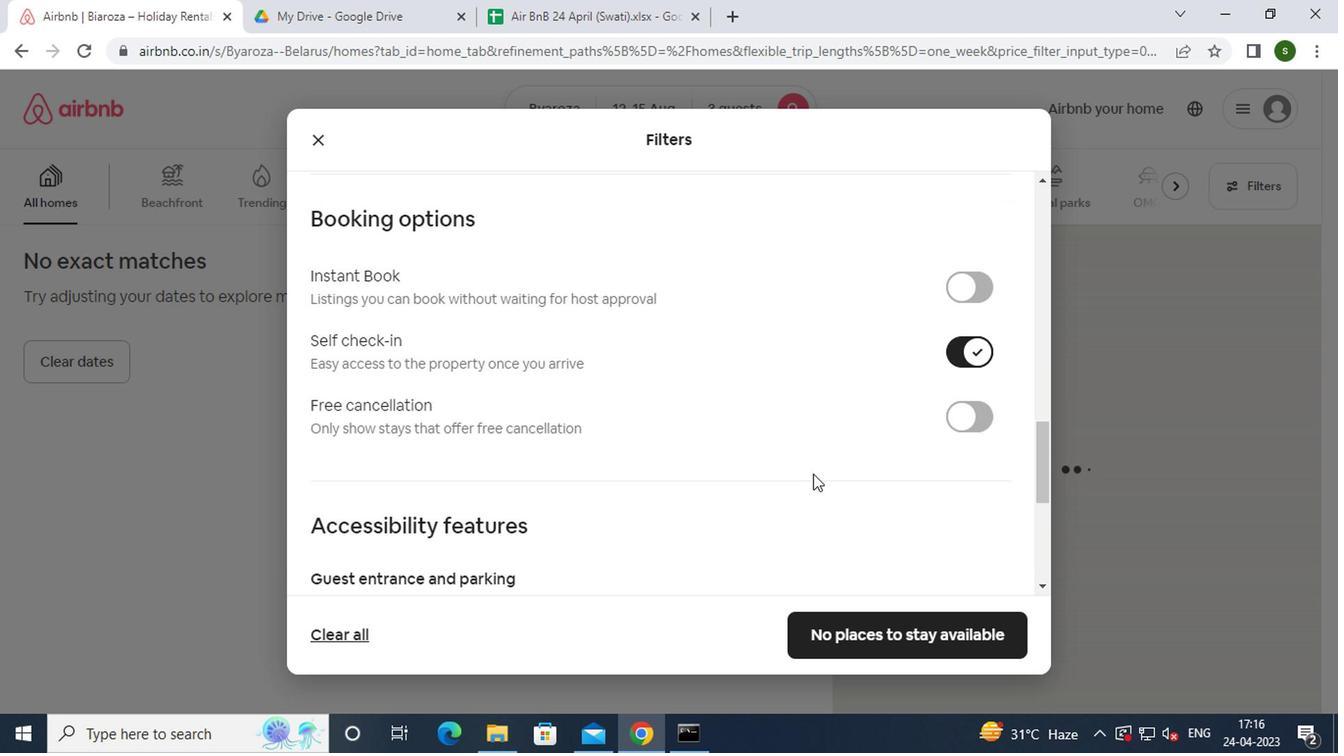 
Action: Mouse scrolled (808, 470) with delta (0, 0)
Screenshot: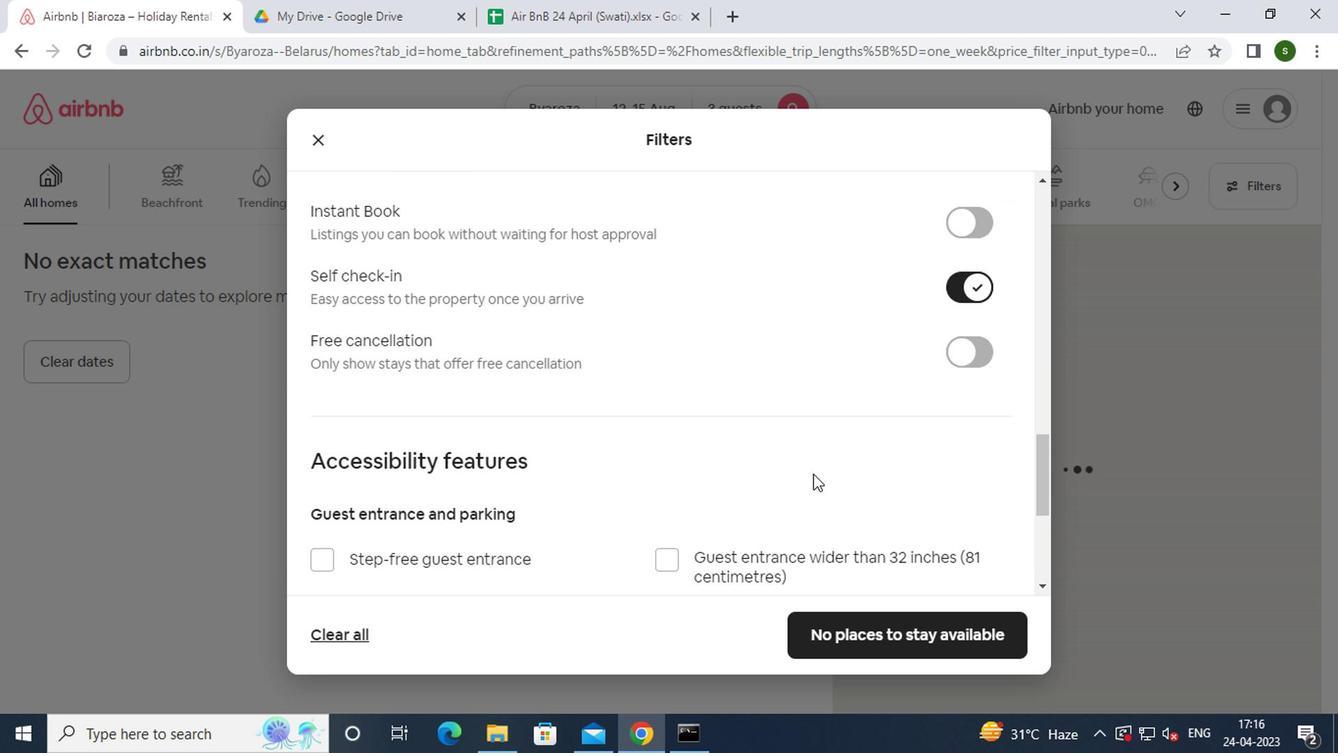 
Action: Mouse scrolled (808, 470) with delta (0, 0)
Screenshot: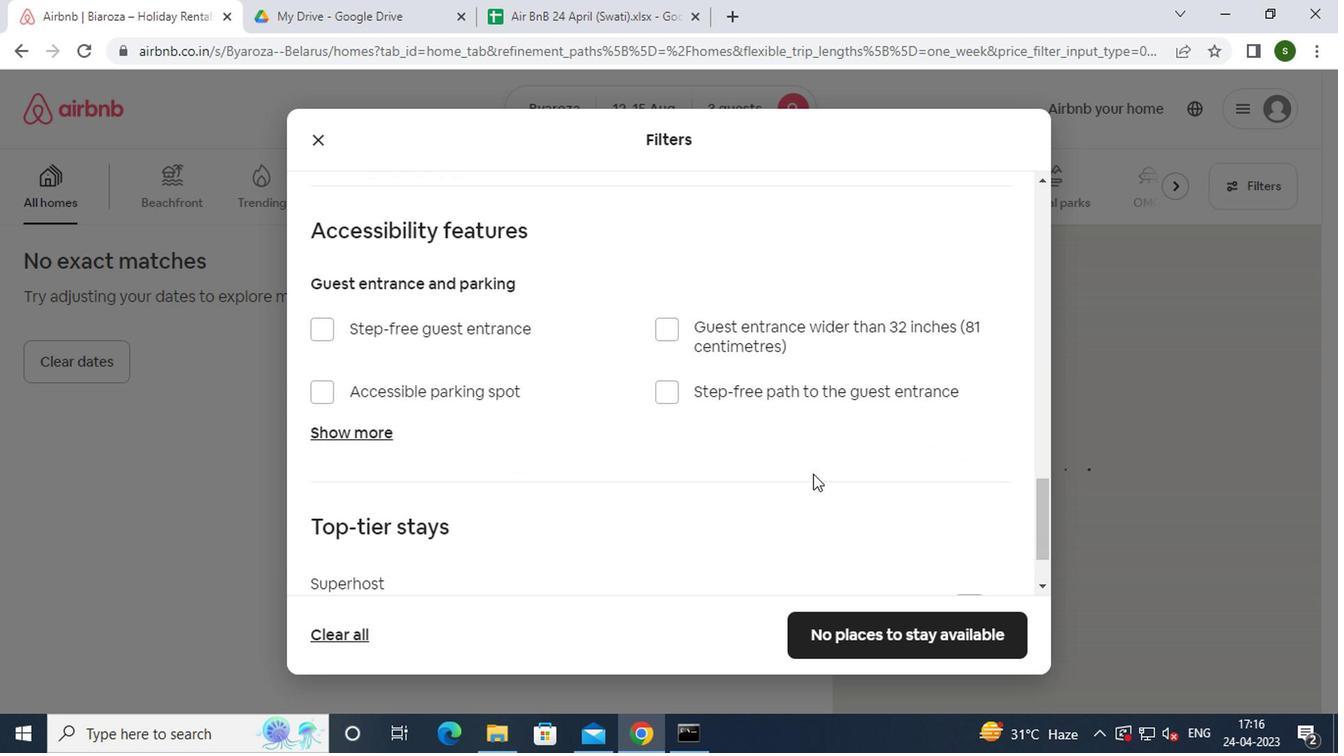 
Action: Mouse scrolled (808, 470) with delta (0, 0)
Screenshot: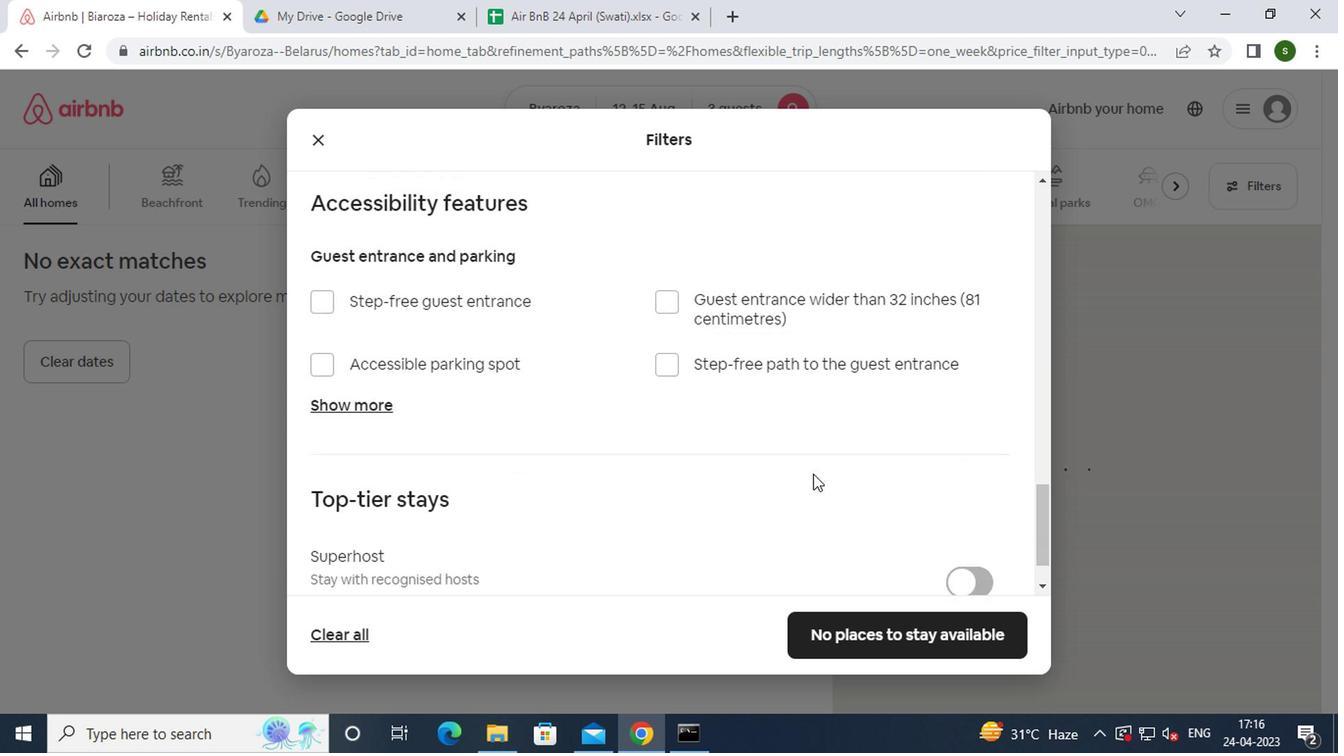 
Action: Mouse scrolled (808, 470) with delta (0, 0)
Screenshot: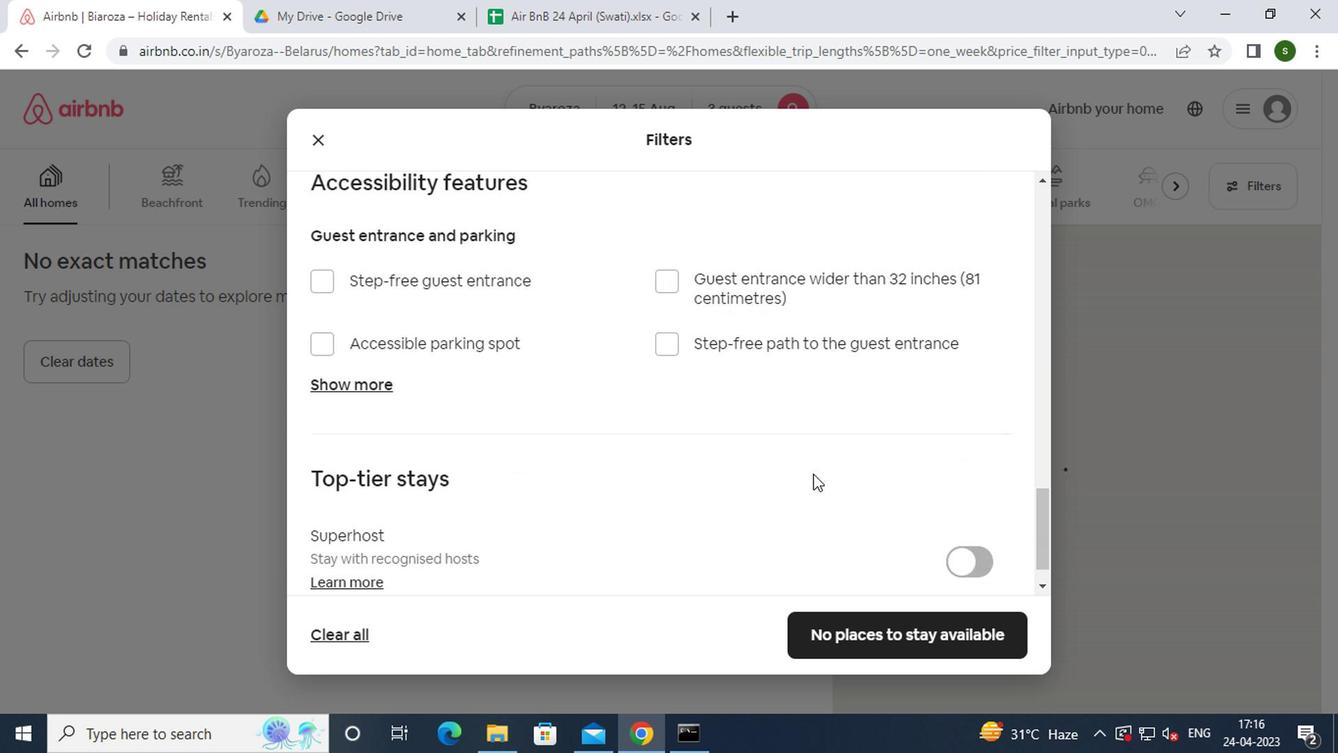 
Action: Mouse scrolled (808, 470) with delta (0, 0)
Screenshot: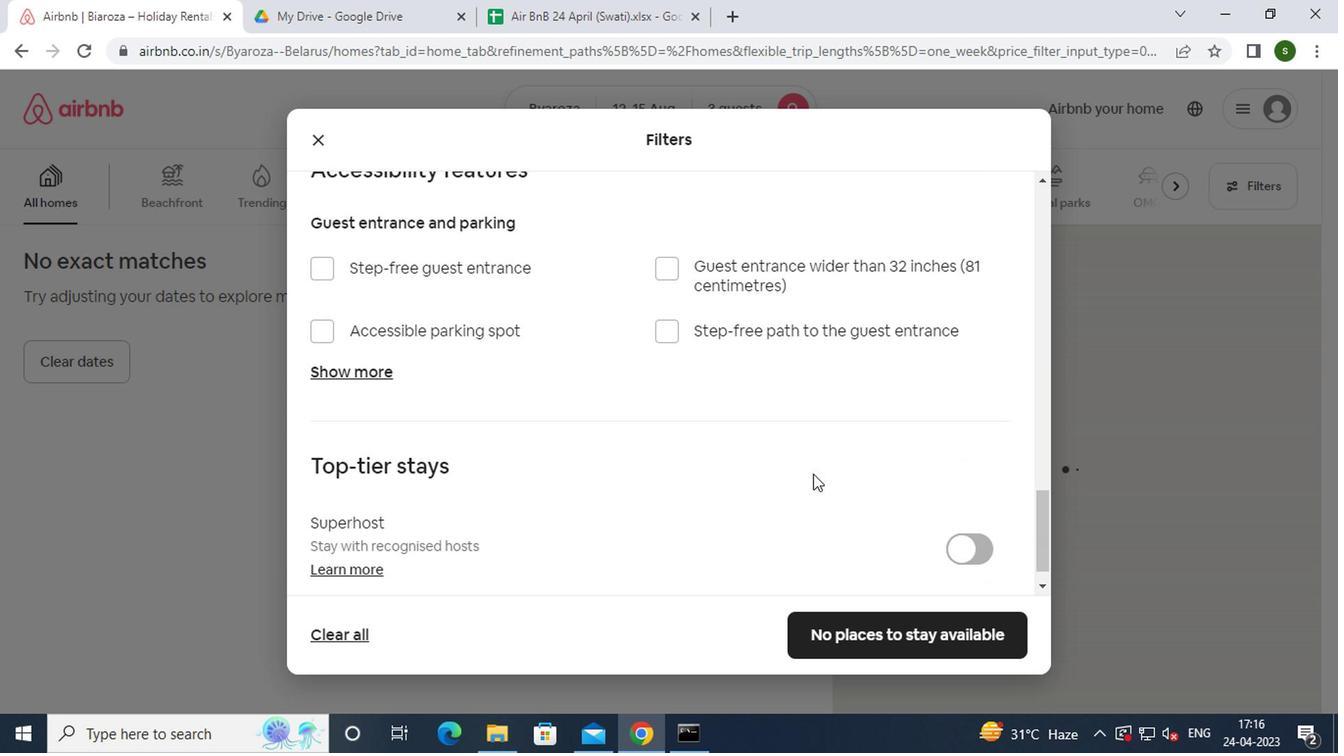 
Action: Mouse moved to (878, 621)
Screenshot: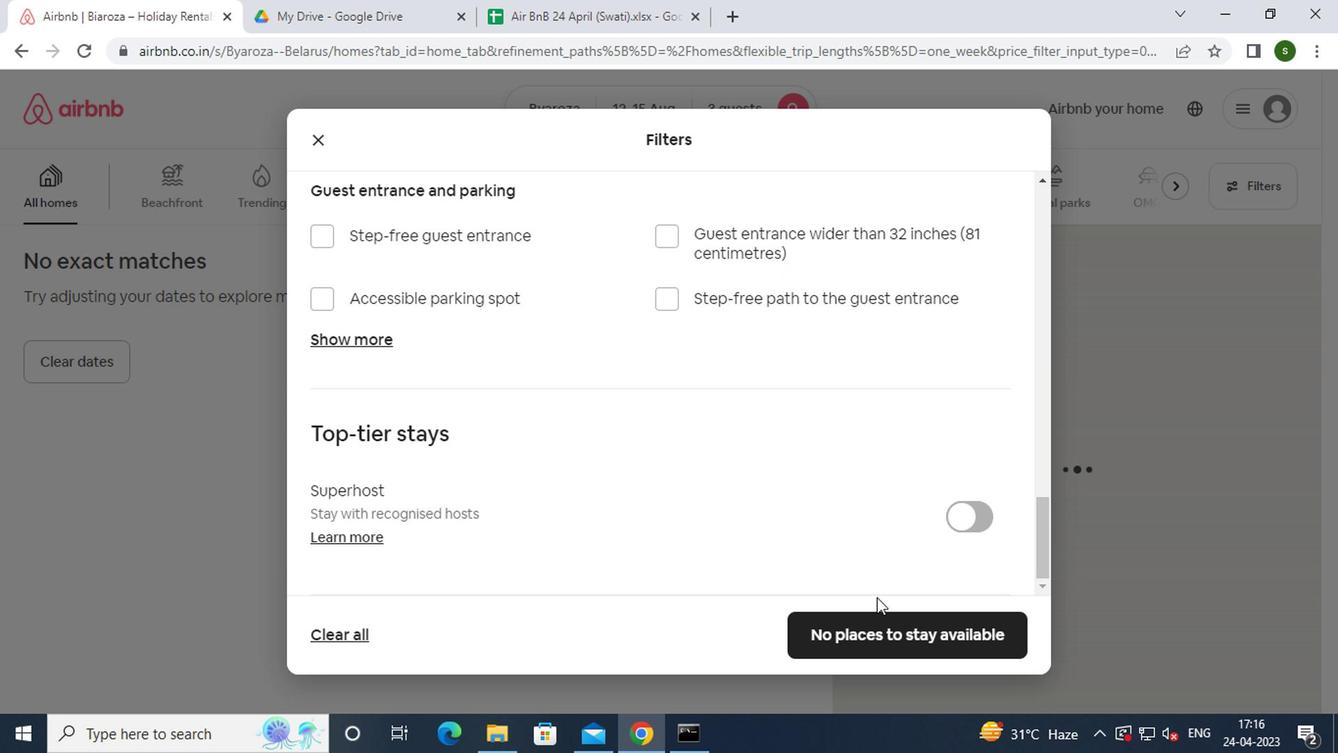 
Action: Mouse pressed left at (878, 621)
Screenshot: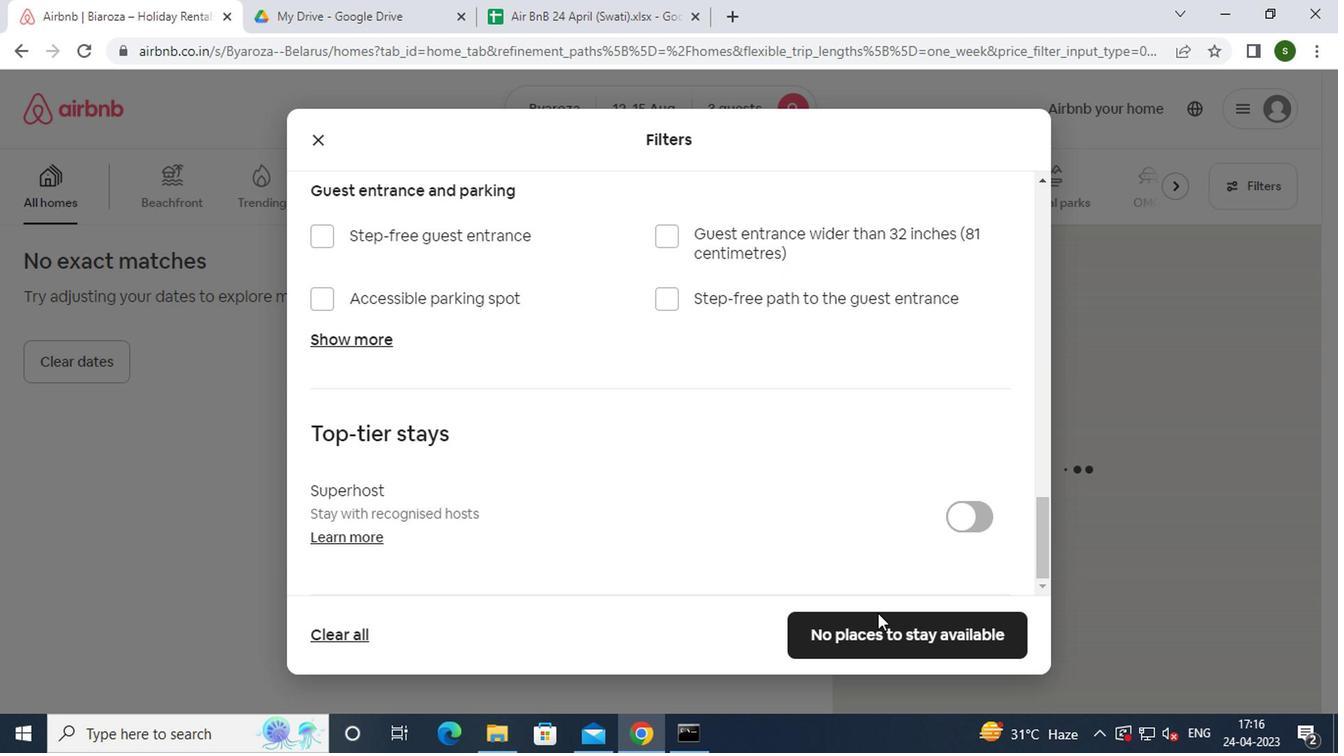 
Action: Mouse moved to (746, 516)
Screenshot: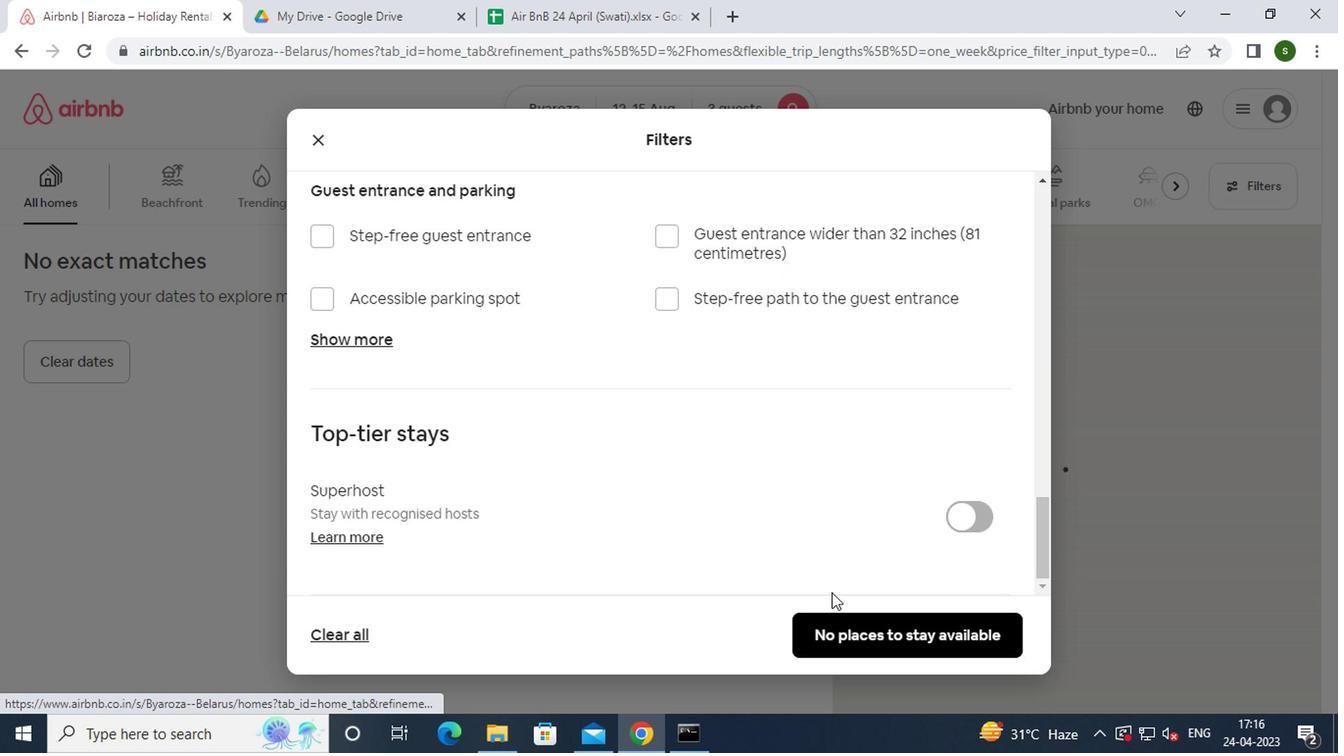 
